 Task: Search for a stay in Dunhua, China from June 10 to June 25 for 4 guests, with a price range of 10,000 to 15,000, 4 bedrooms, 4 beds, Wifi, Free parking, TV, and self check-in.
Action: Mouse moved to (679, 109)
Screenshot: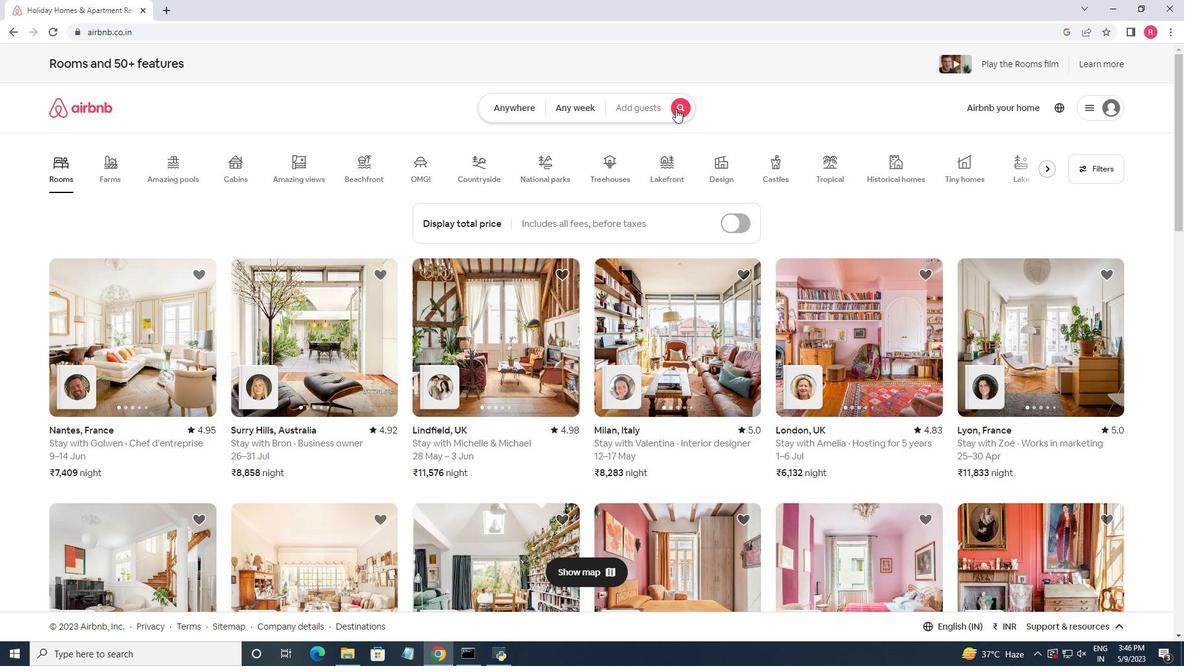 
Action: Mouse pressed left at (679, 109)
Screenshot: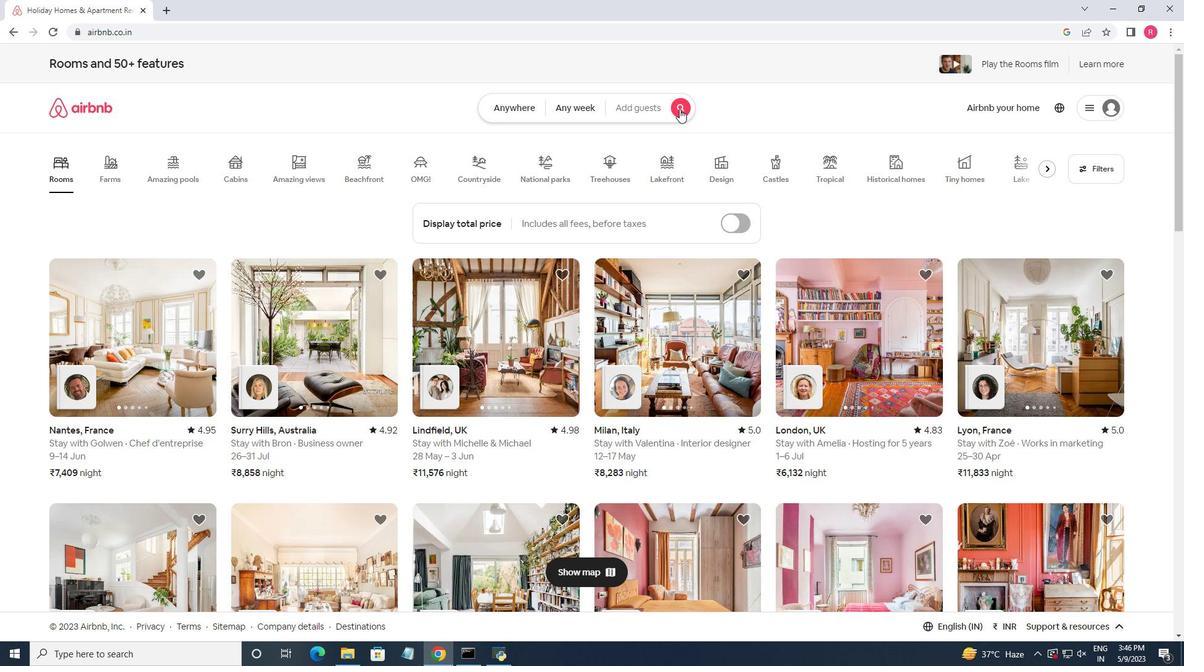
Action: Mouse moved to (429, 156)
Screenshot: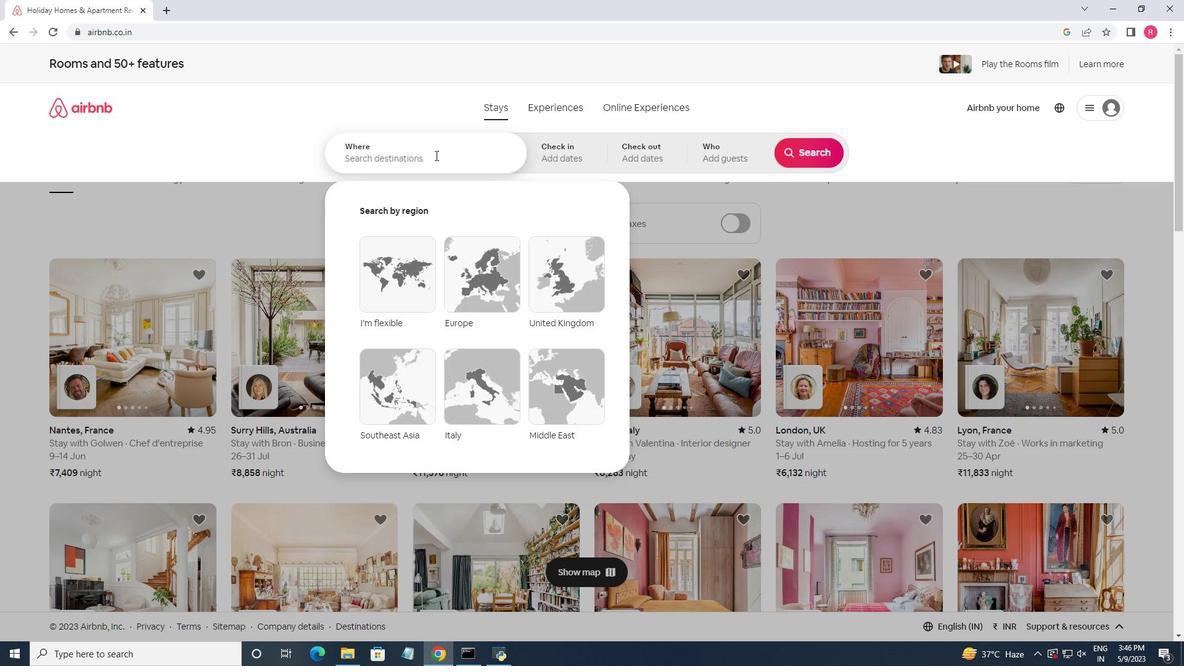 
Action: Mouse pressed left at (429, 156)
Screenshot: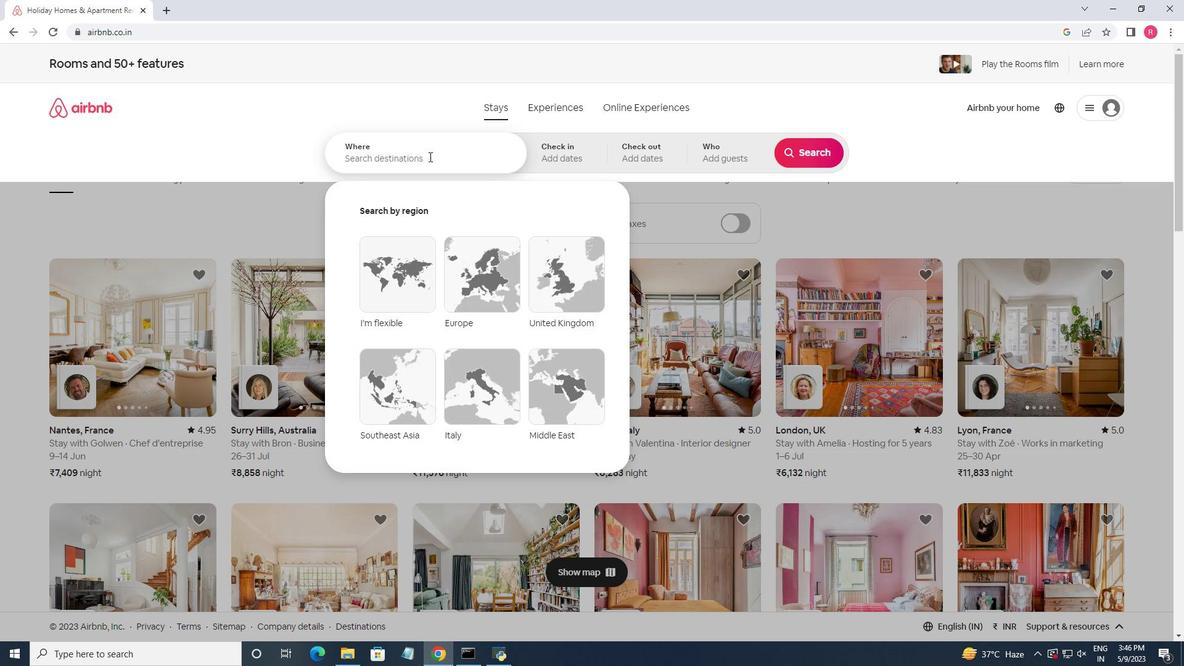 
Action: Key pressed <Key.shift>Dunhua,<Key.space><Key.shift>China
Screenshot: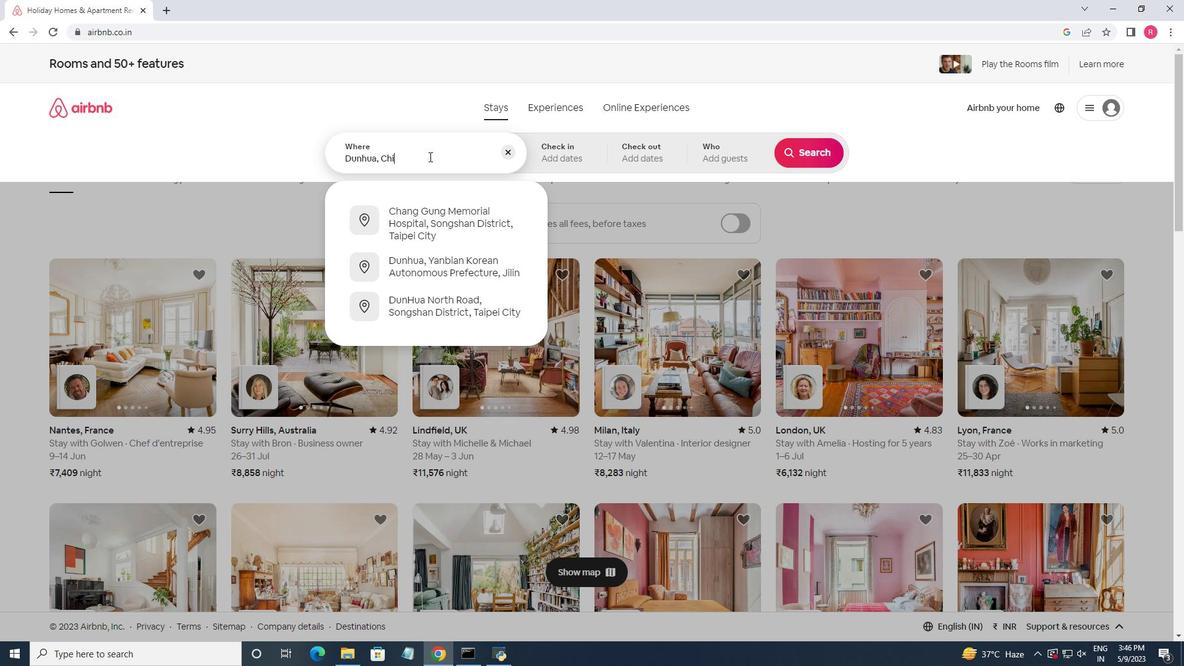 
Action: Mouse moved to (436, 139)
Screenshot: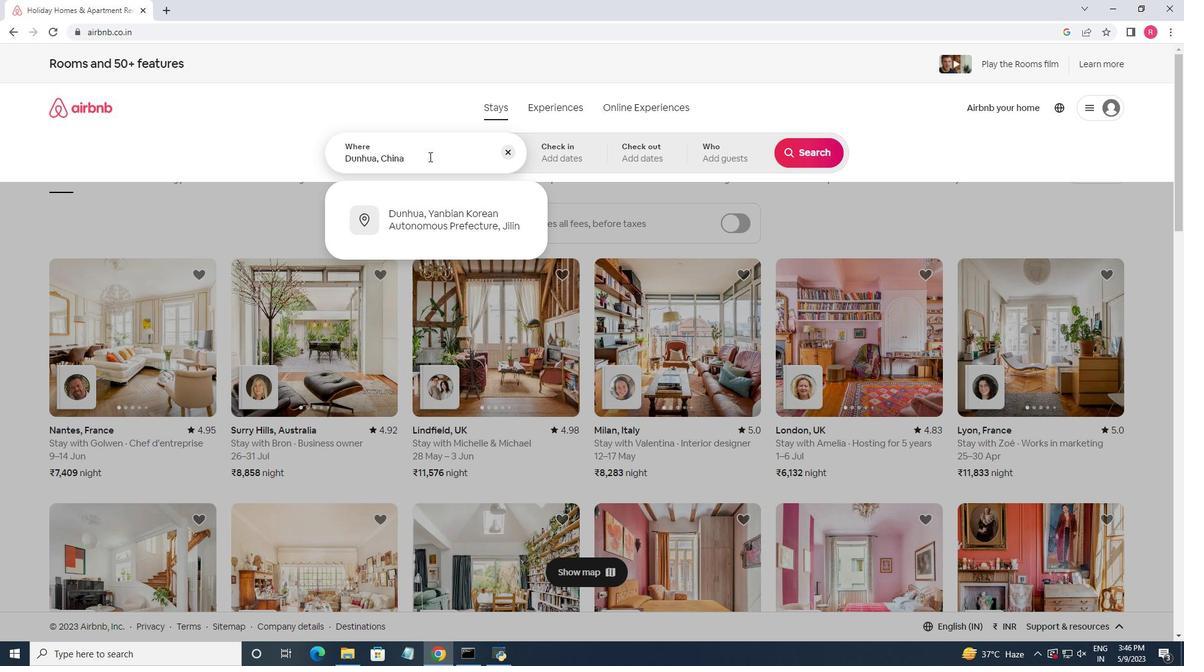 
Action: Key pressed <Key.enter>
Screenshot: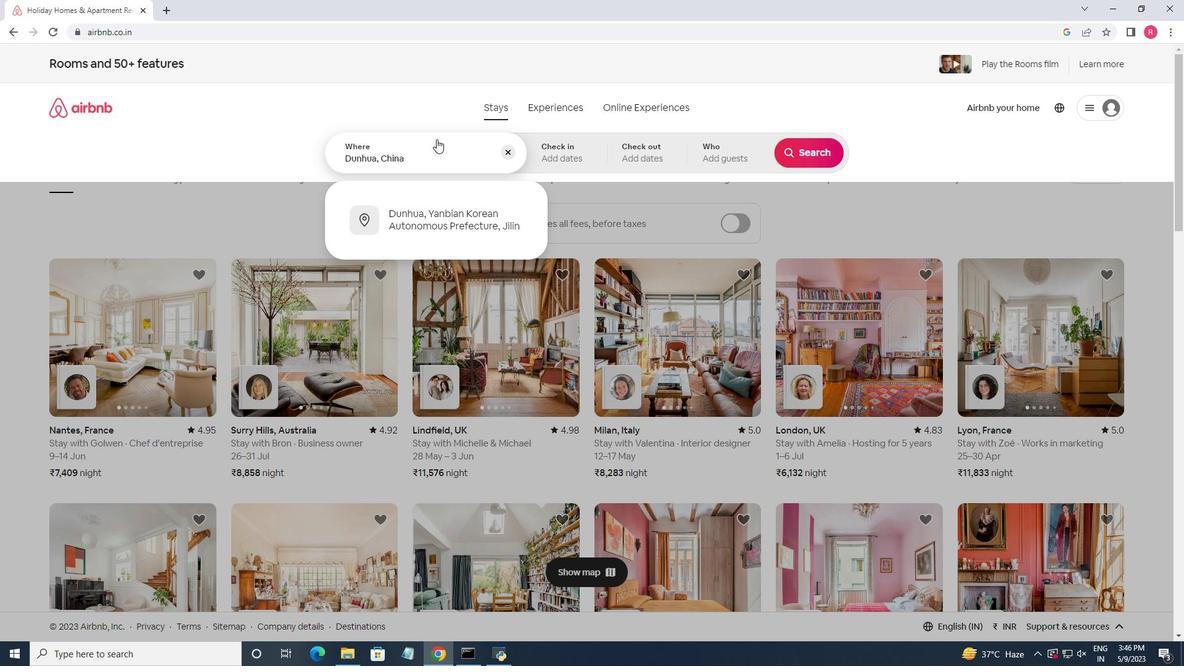 
Action: Mouse moved to (787, 334)
Screenshot: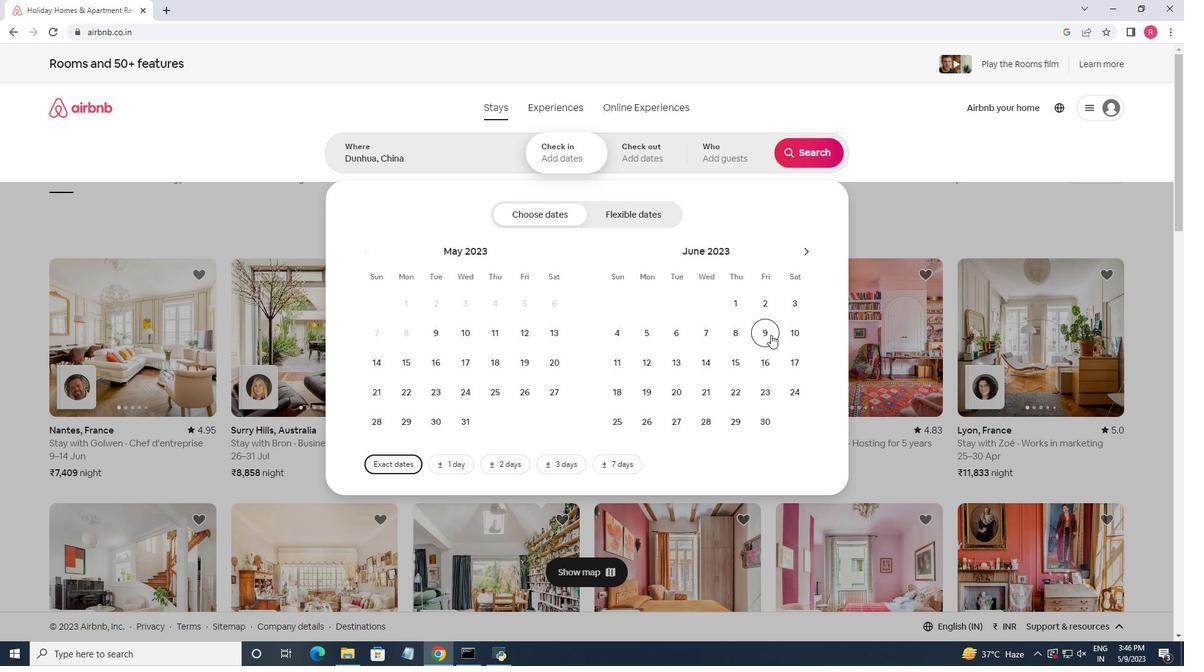 
Action: Mouse pressed left at (787, 334)
Screenshot: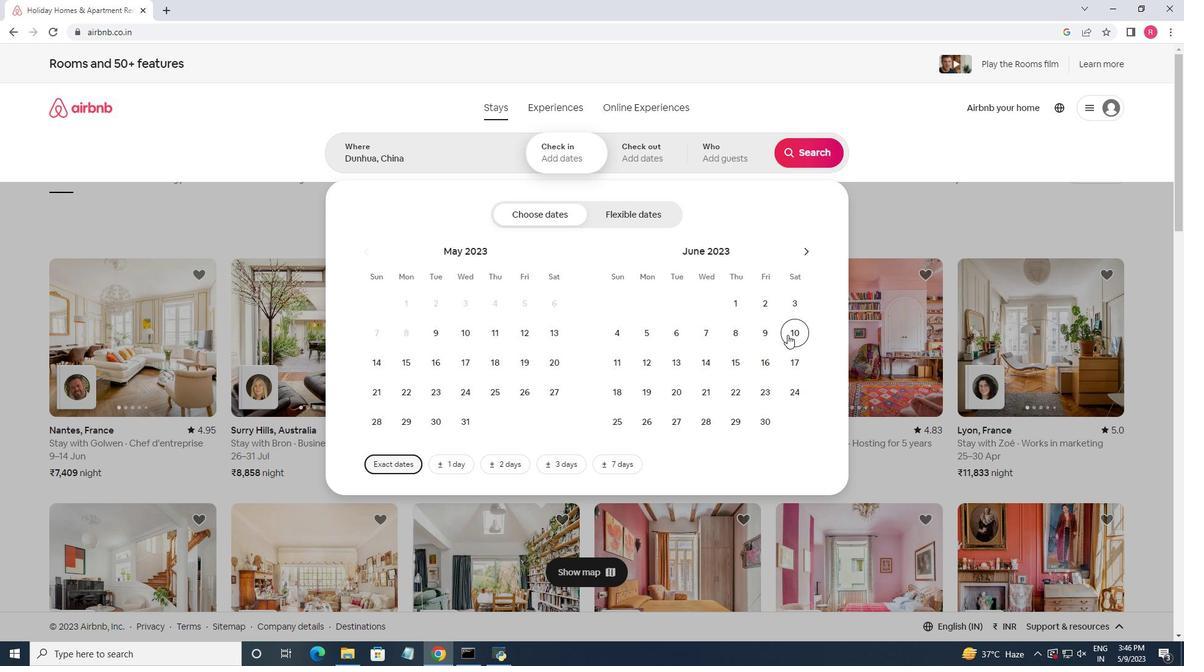 
Action: Mouse moved to (619, 421)
Screenshot: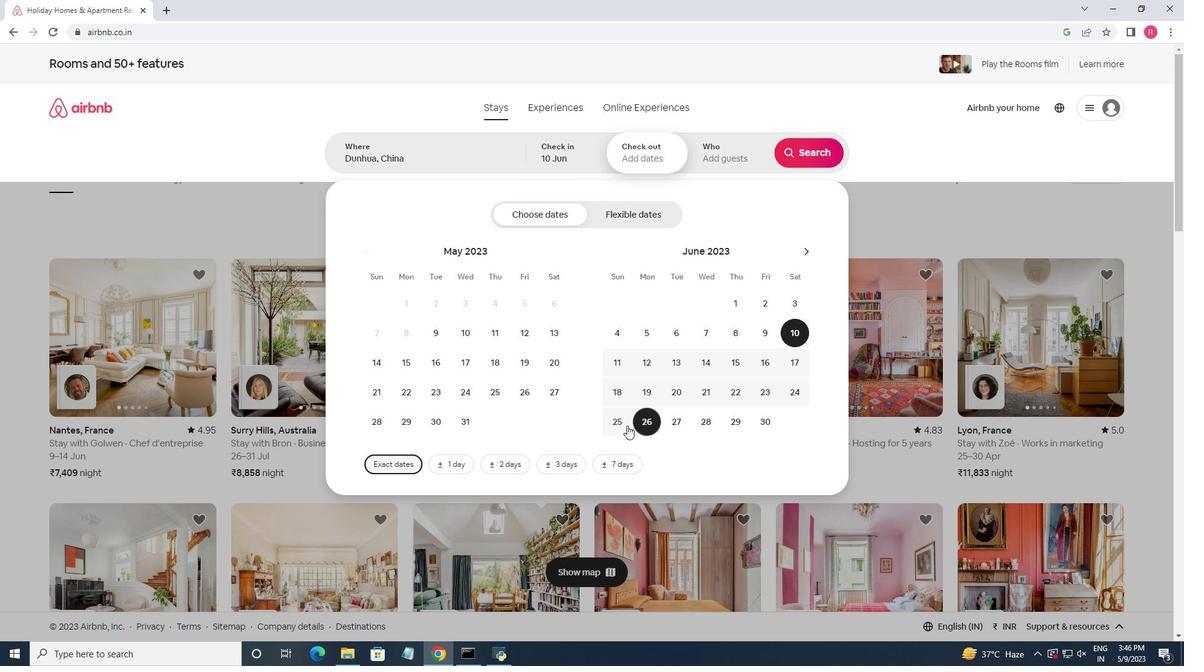
Action: Mouse pressed left at (619, 421)
Screenshot: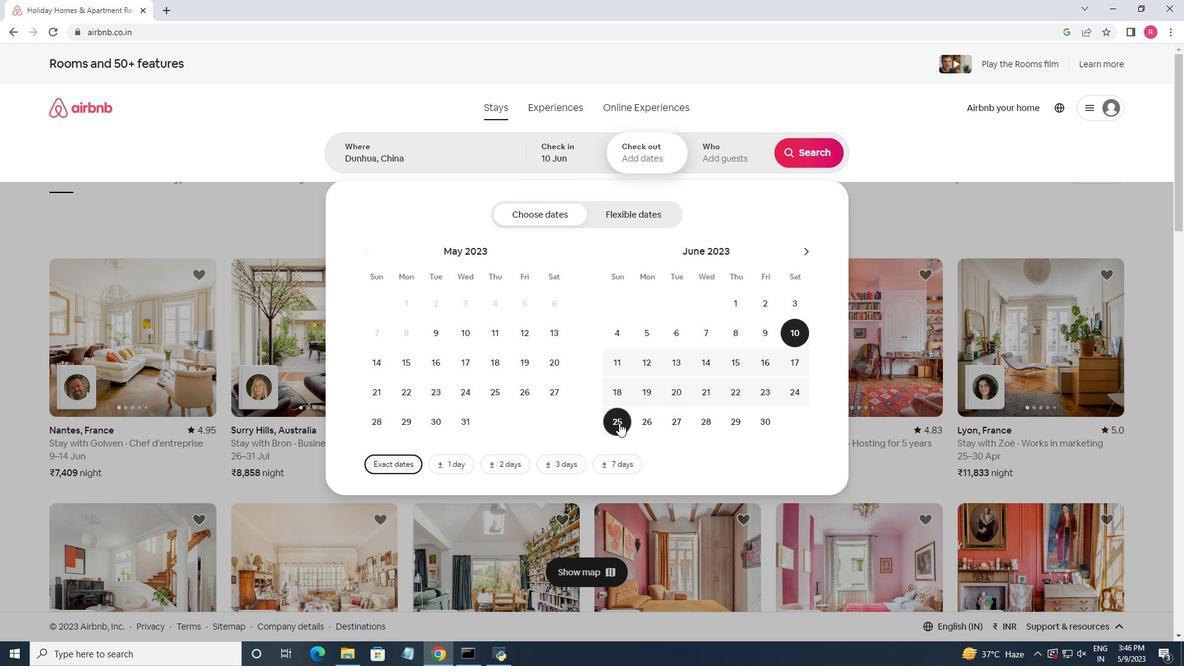 
Action: Mouse moved to (719, 159)
Screenshot: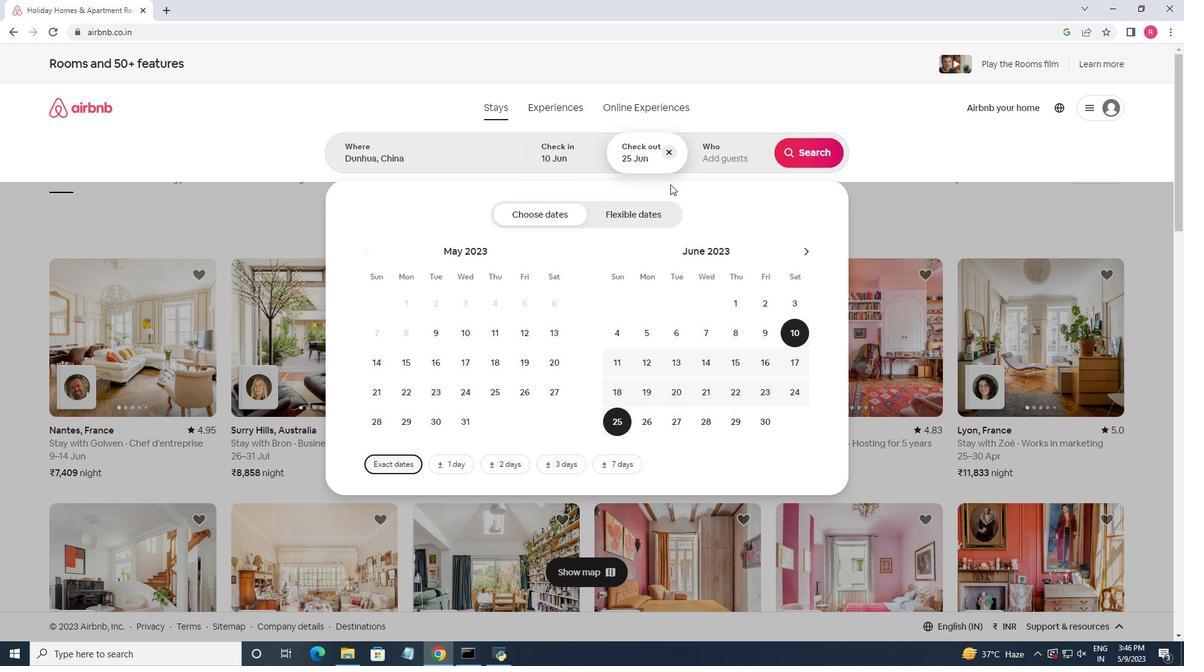 
Action: Mouse pressed left at (719, 159)
Screenshot: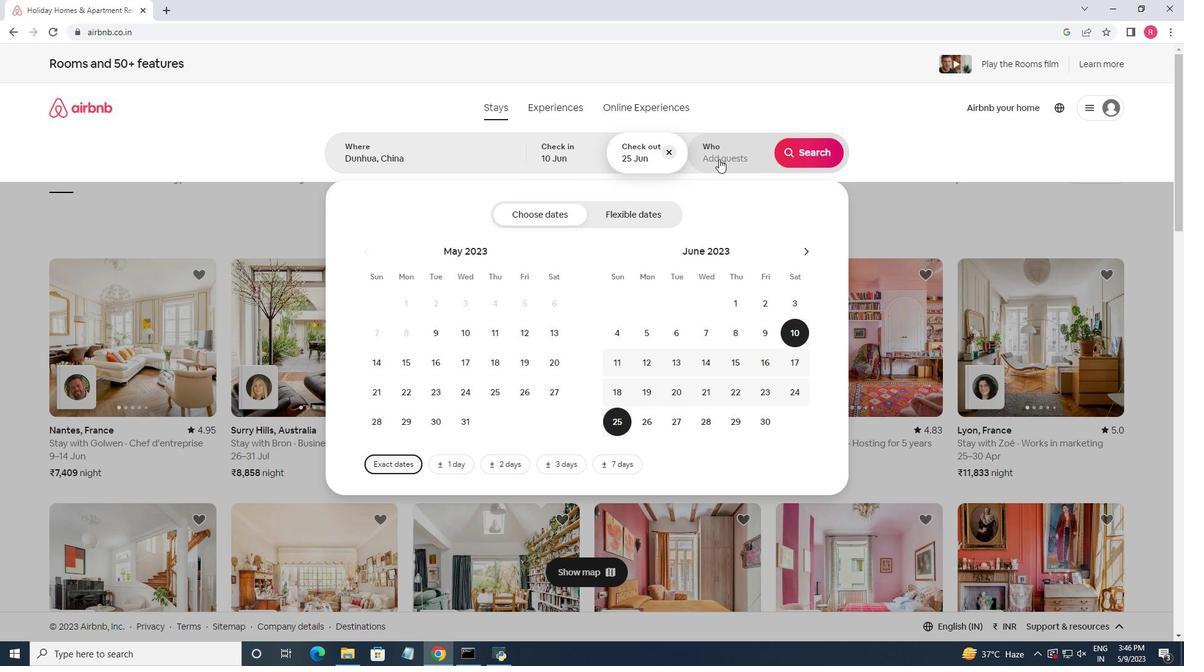 
Action: Mouse moved to (813, 222)
Screenshot: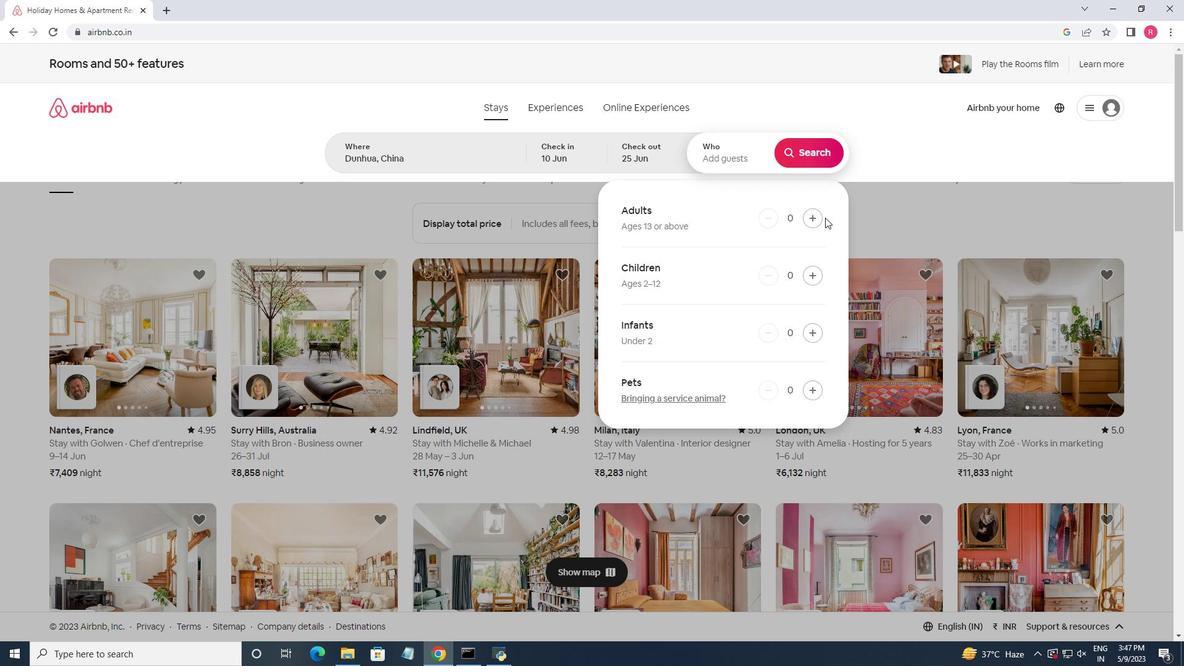 
Action: Mouse pressed left at (813, 222)
Screenshot: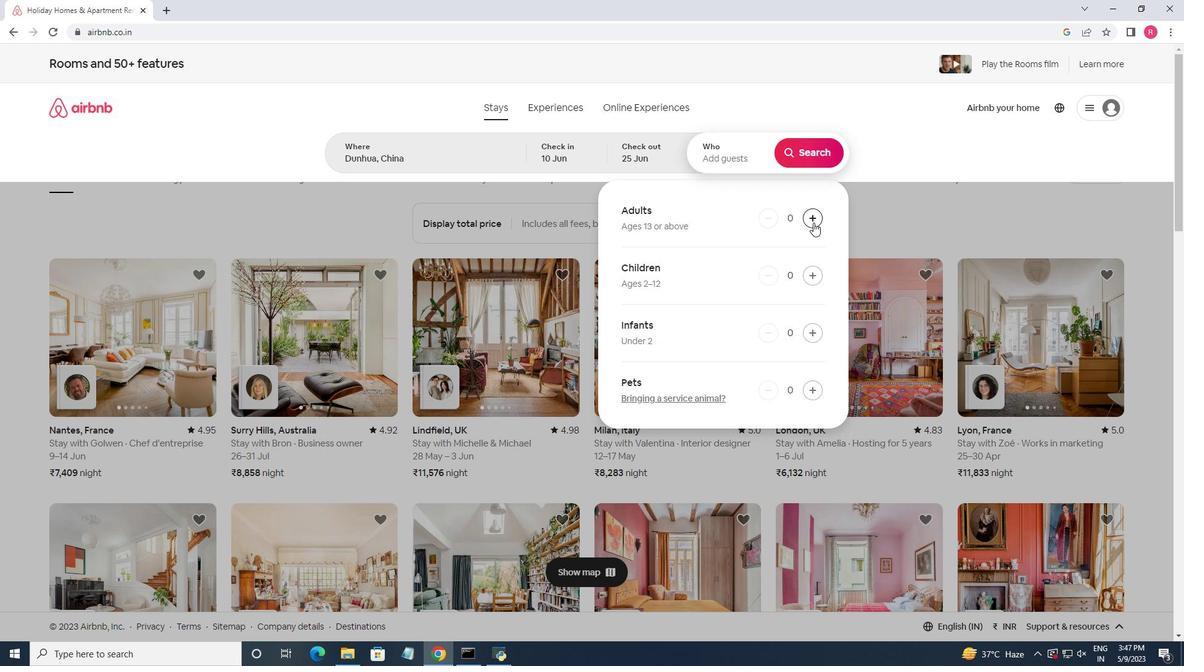 
Action: Mouse moved to (812, 222)
Screenshot: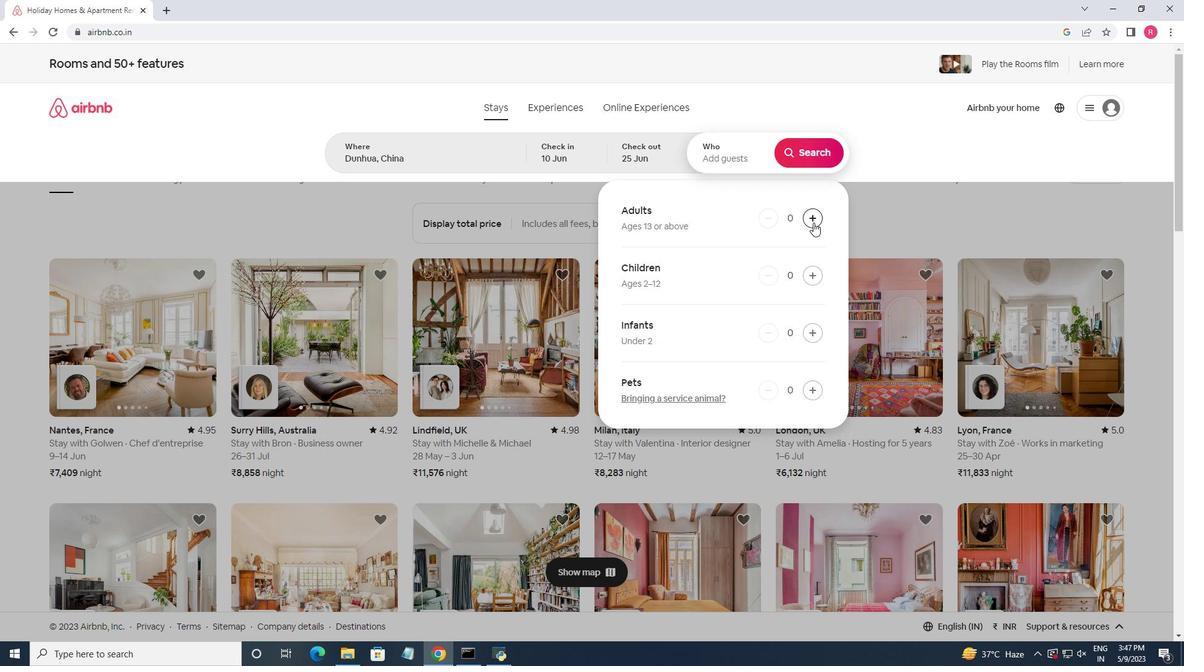 
Action: Mouse pressed left at (812, 222)
Screenshot: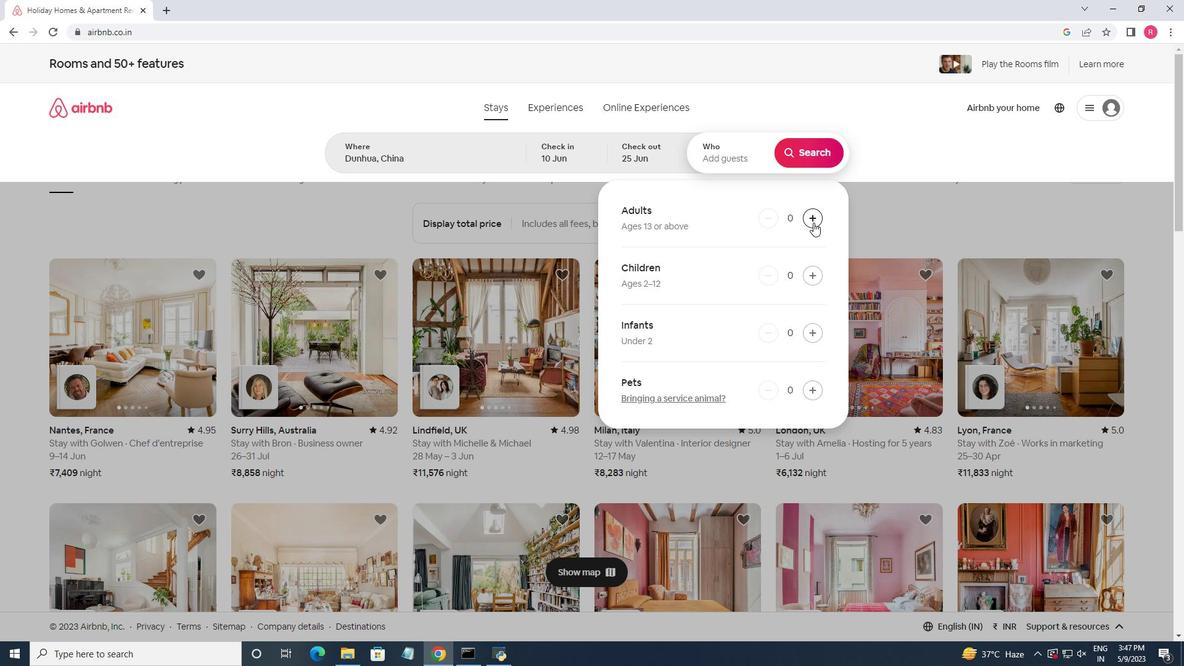 
Action: Mouse pressed left at (812, 222)
Screenshot: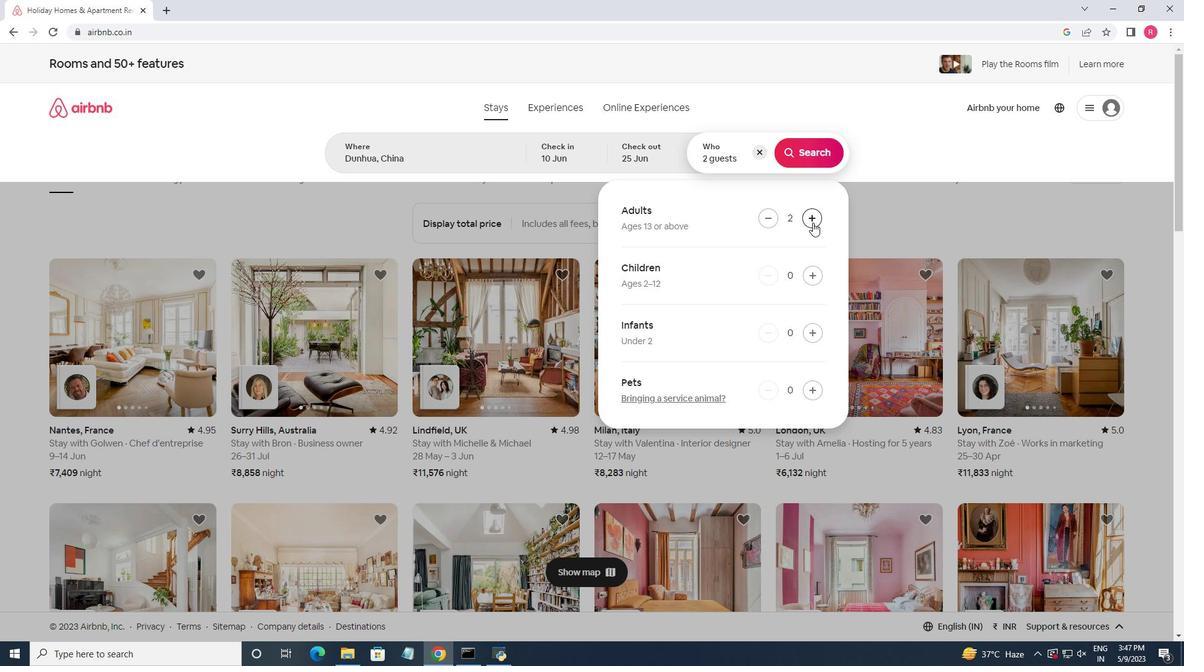 
Action: Mouse pressed left at (812, 222)
Screenshot: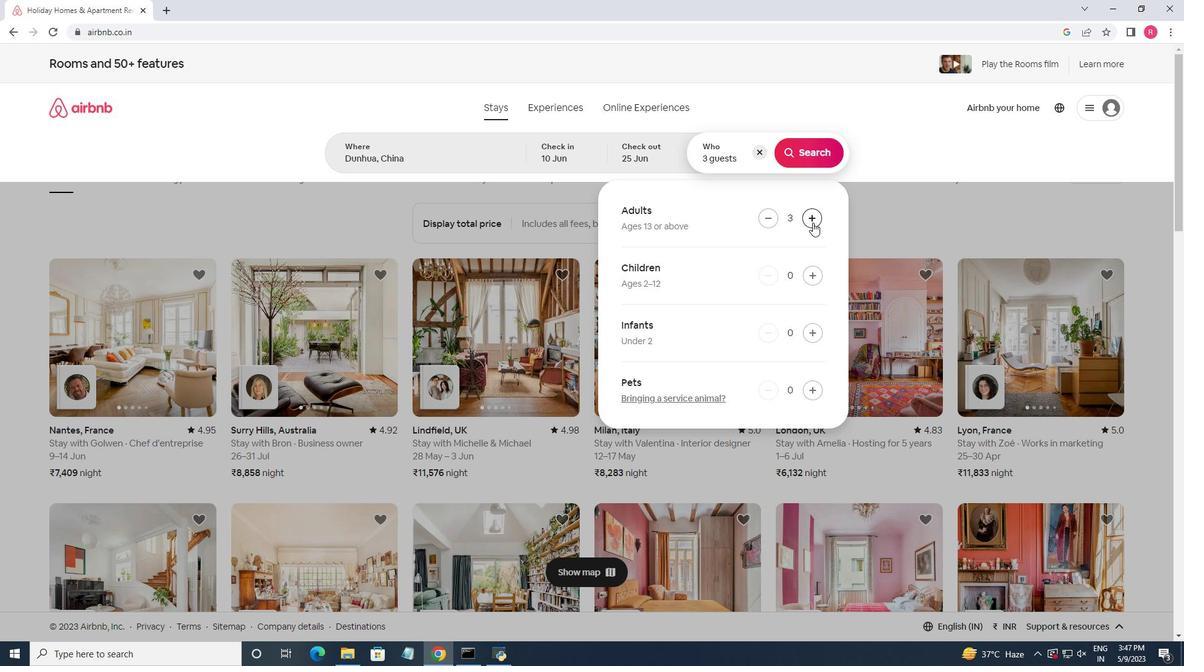 
Action: Mouse moved to (817, 159)
Screenshot: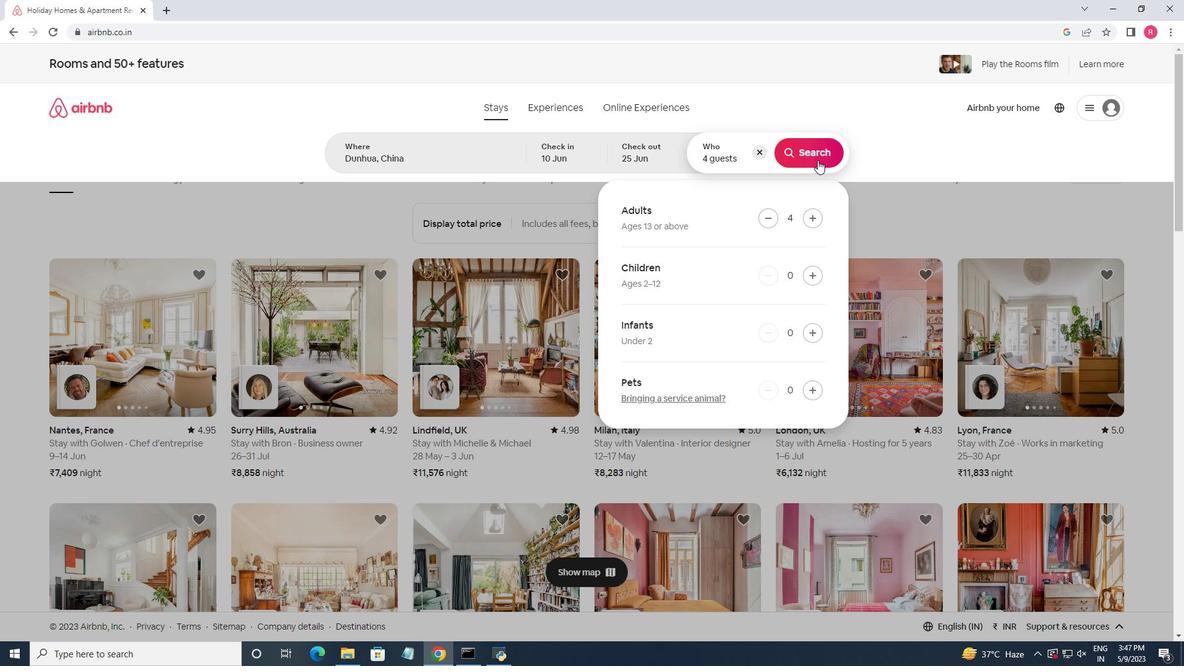 
Action: Mouse pressed left at (817, 159)
Screenshot: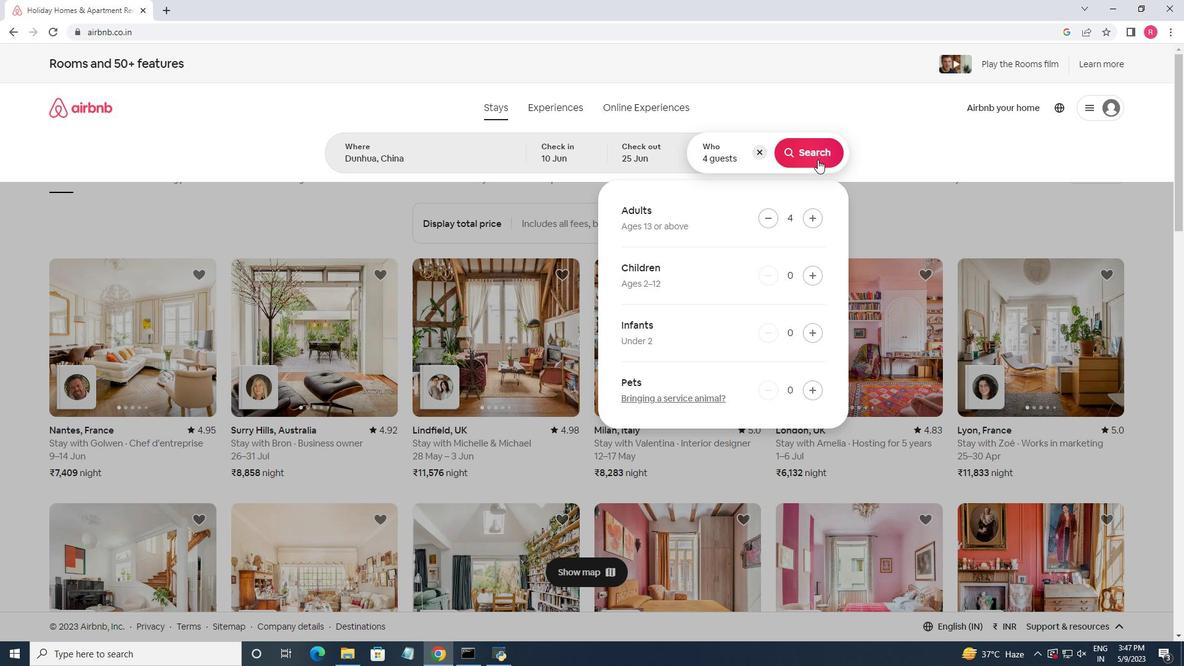 
Action: Mouse moved to (1129, 112)
Screenshot: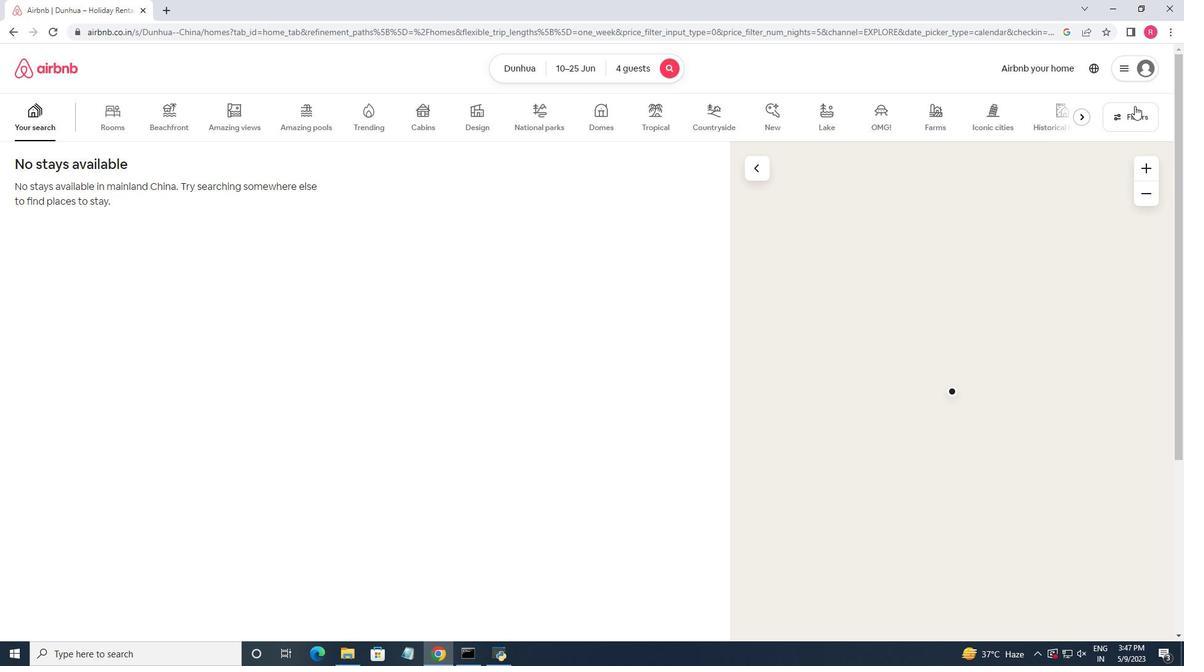 
Action: Mouse pressed left at (1129, 112)
Screenshot: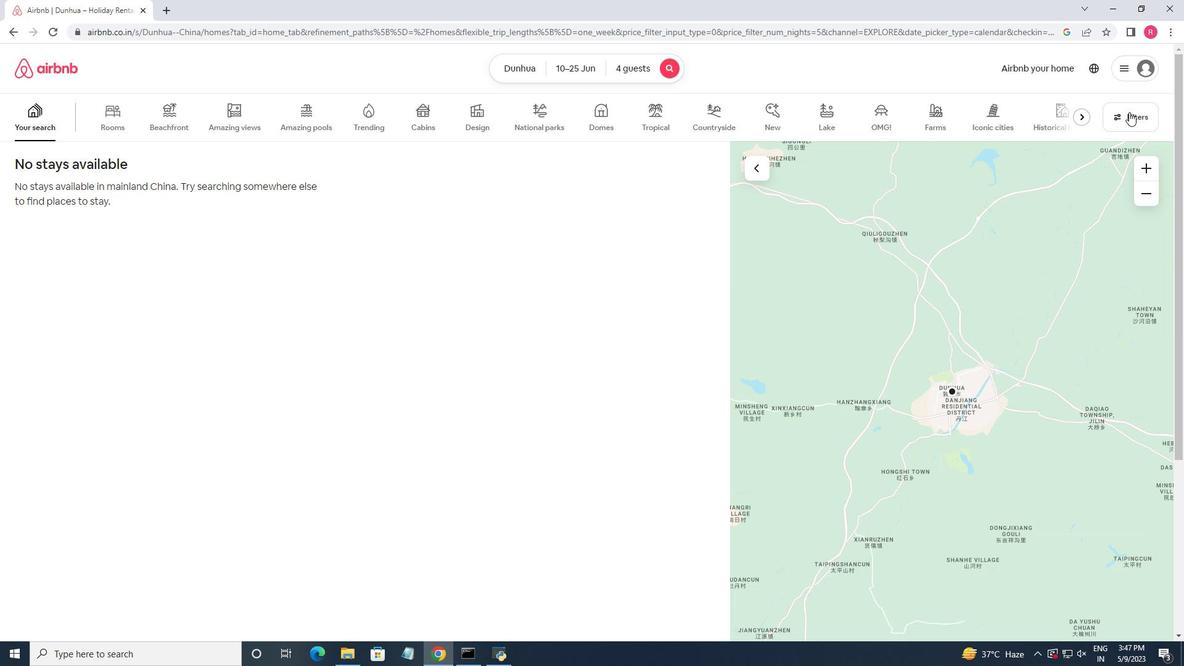 
Action: Mouse moved to (423, 423)
Screenshot: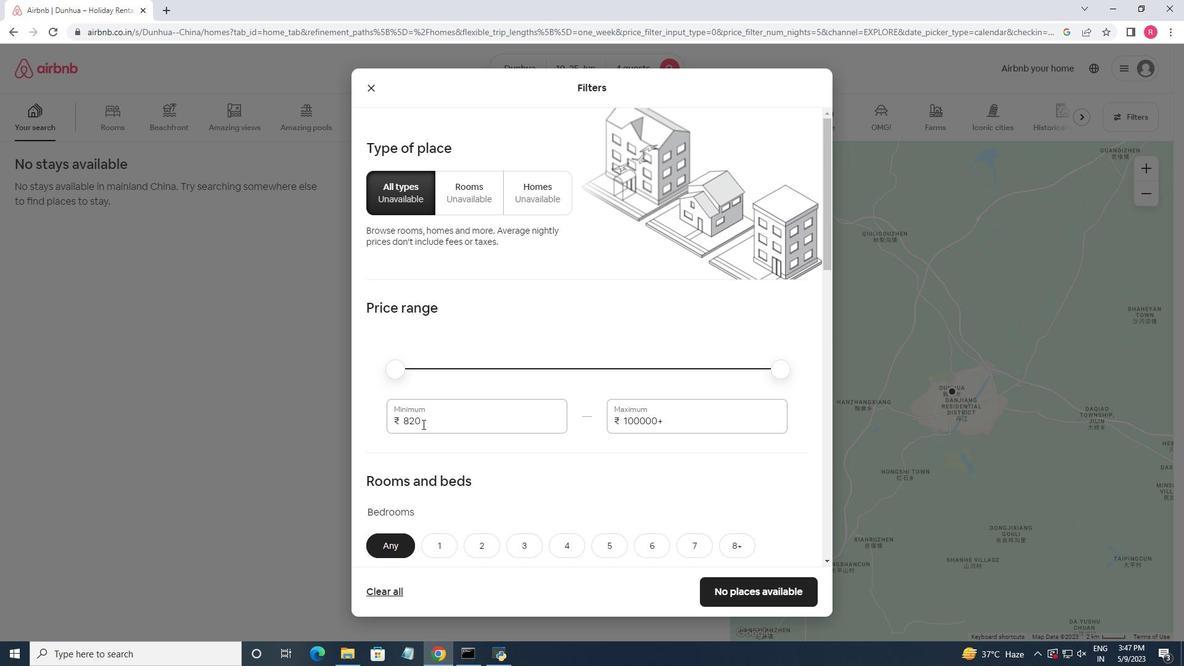 
Action: Mouse pressed left at (423, 423)
Screenshot: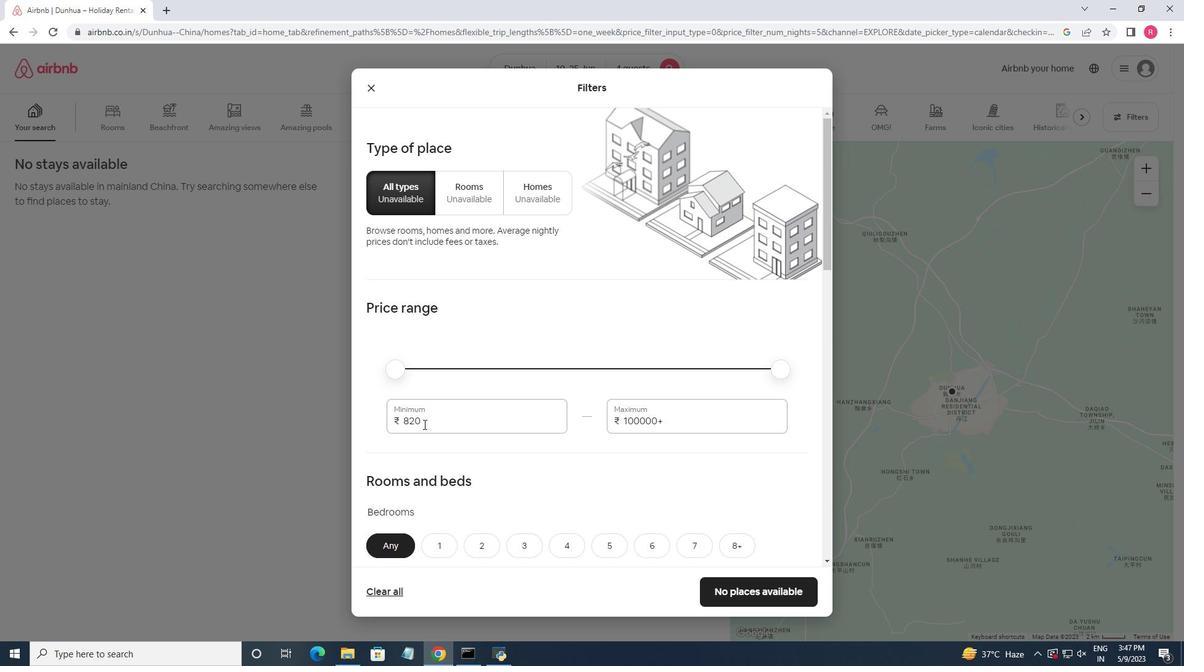 
Action: Mouse pressed left at (423, 423)
Screenshot: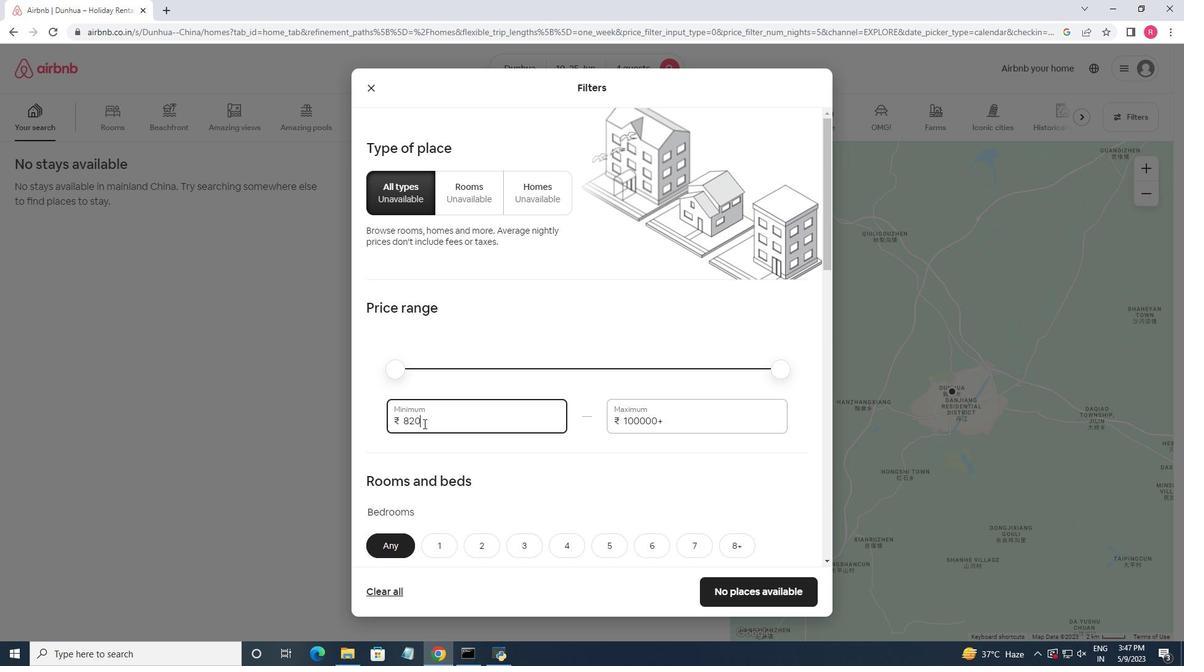 
Action: Key pressed 10000<Key.tab>15000
Screenshot: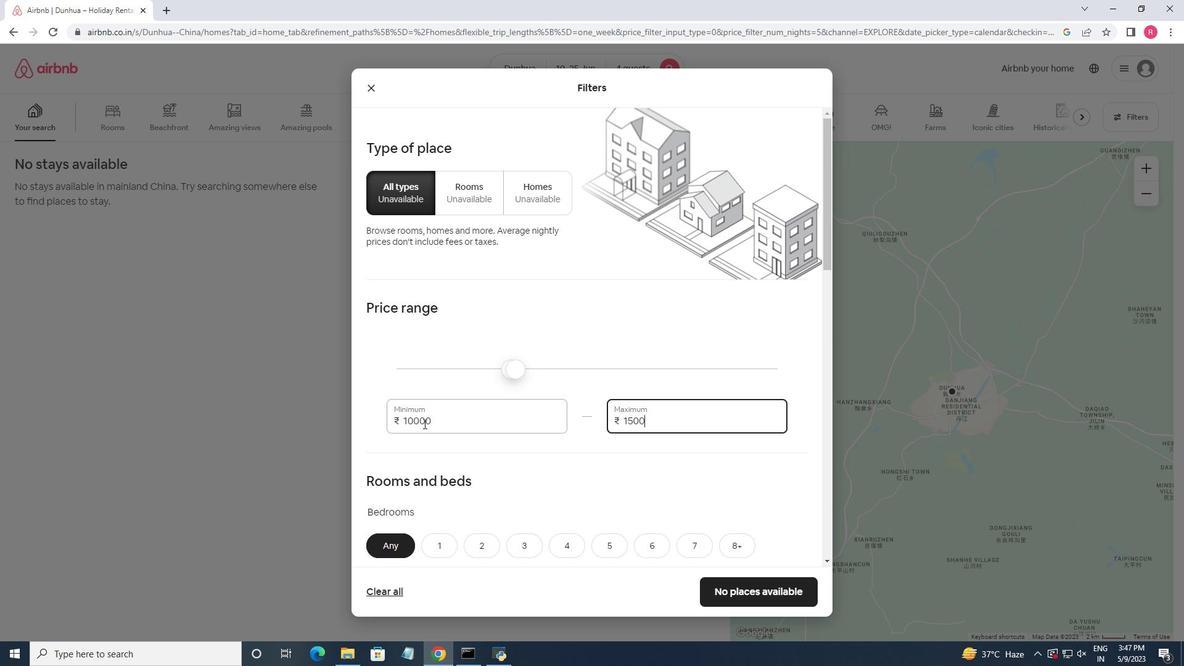 
Action: Mouse moved to (506, 447)
Screenshot: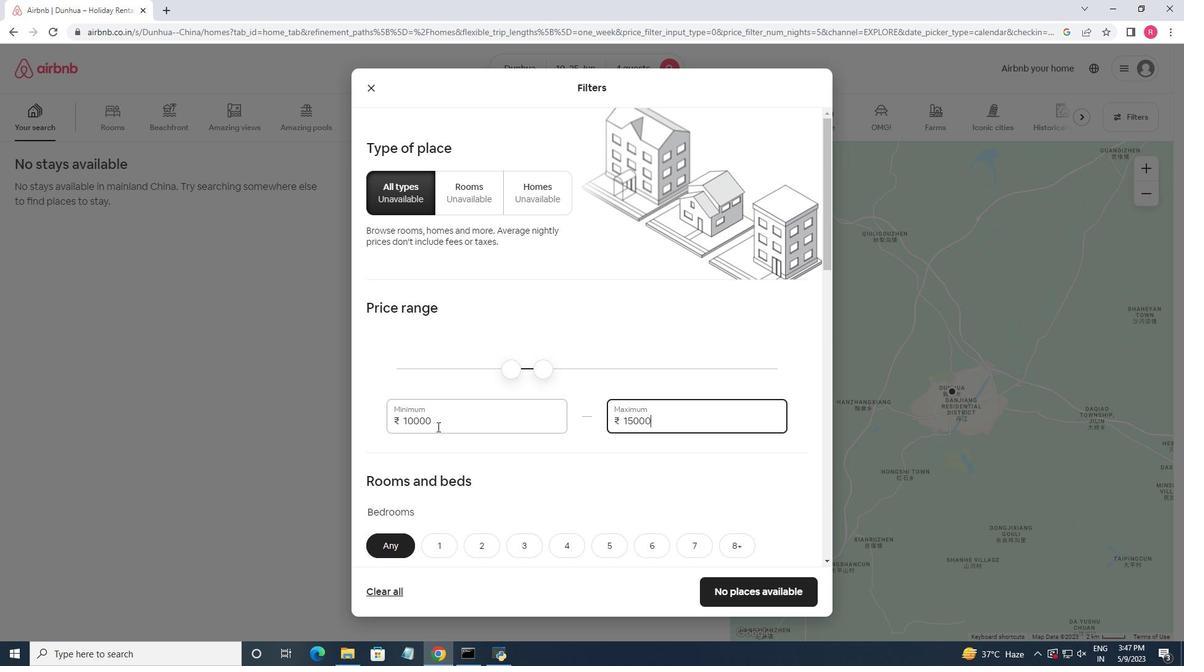 
Action: Mouse scrolled (506, 446) with delta (0, 0)
Screenshot: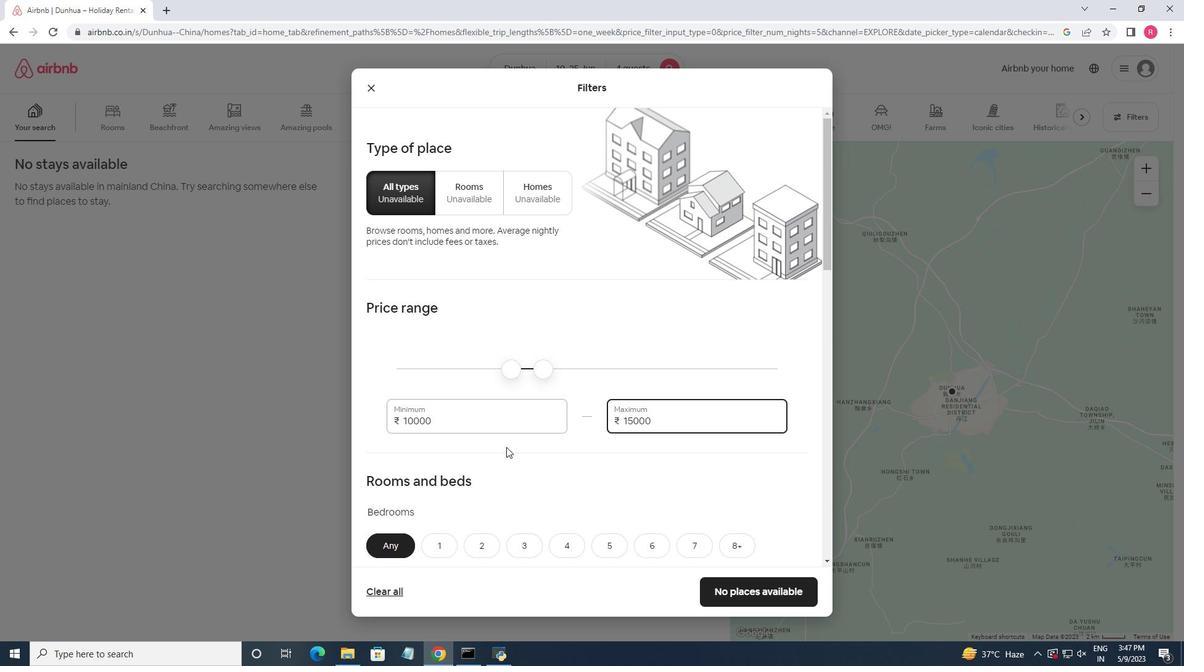 
Action: Mouse moved to (571, 480)
Screenshot: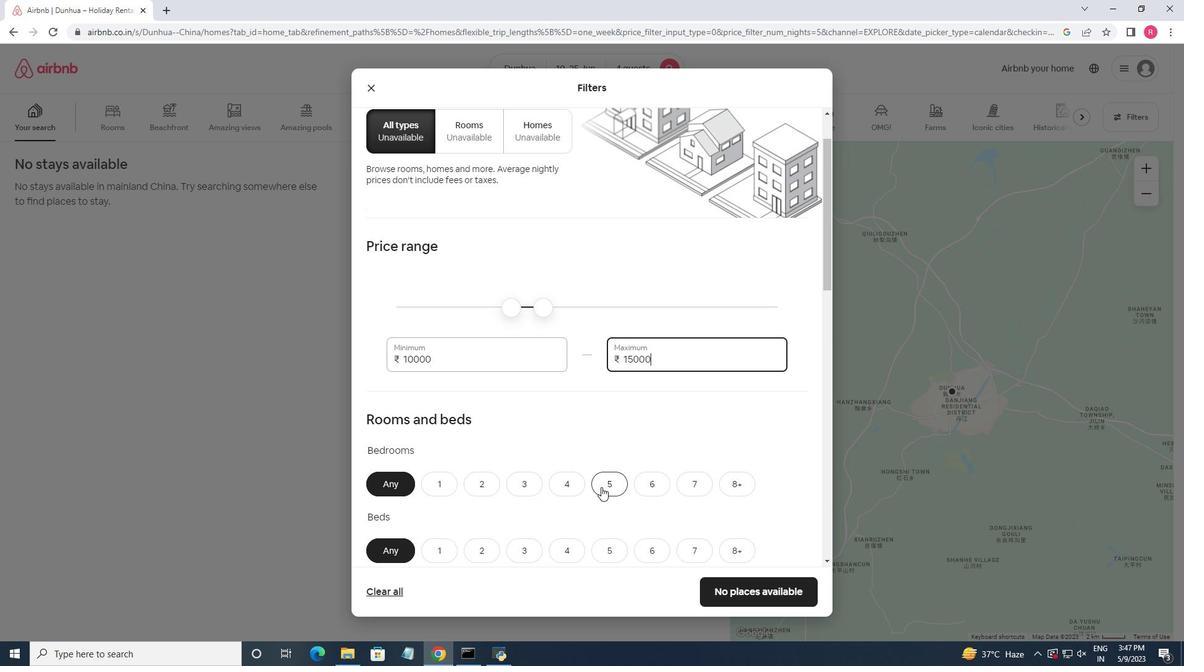 
Action: Mouse pressed left at (571, 480)
Screenshot: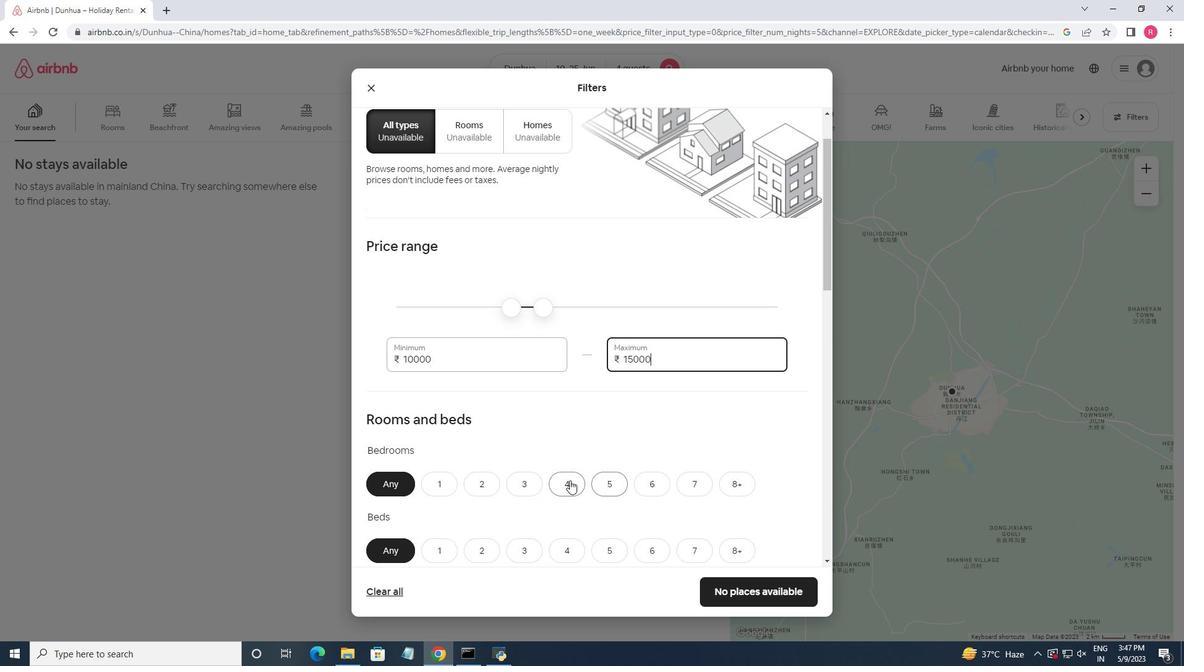 
Action: Mouse moved to (568, 544)
Screenshot: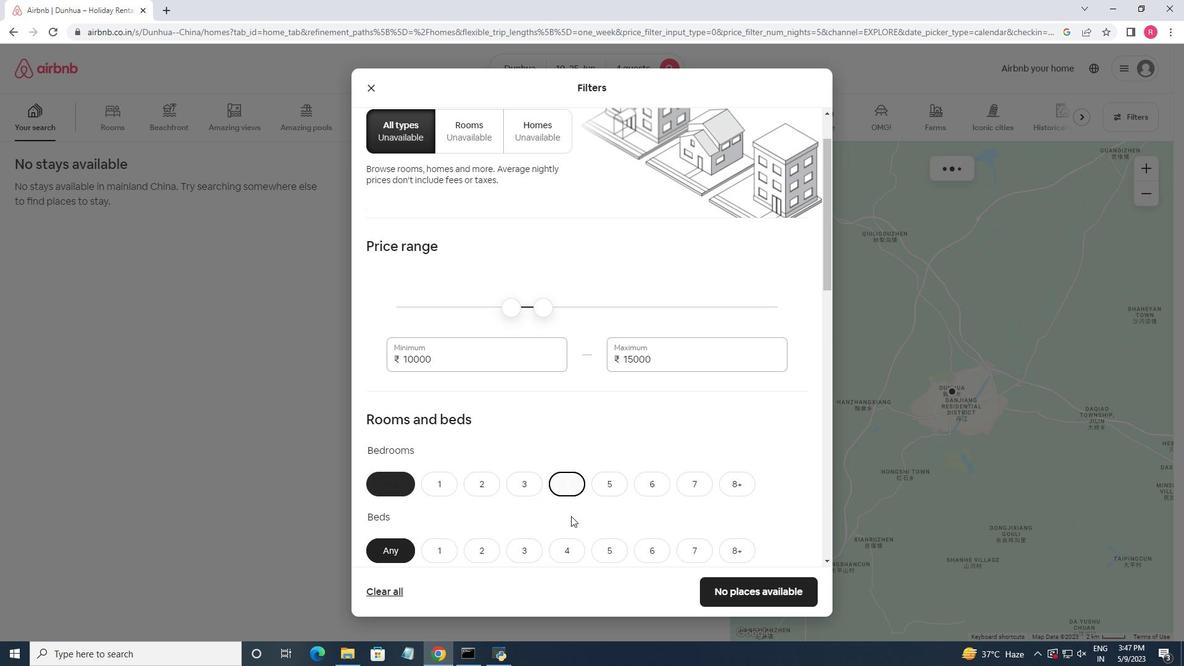 
Action: Mouse pressed left at (568, 544)
Screenshot: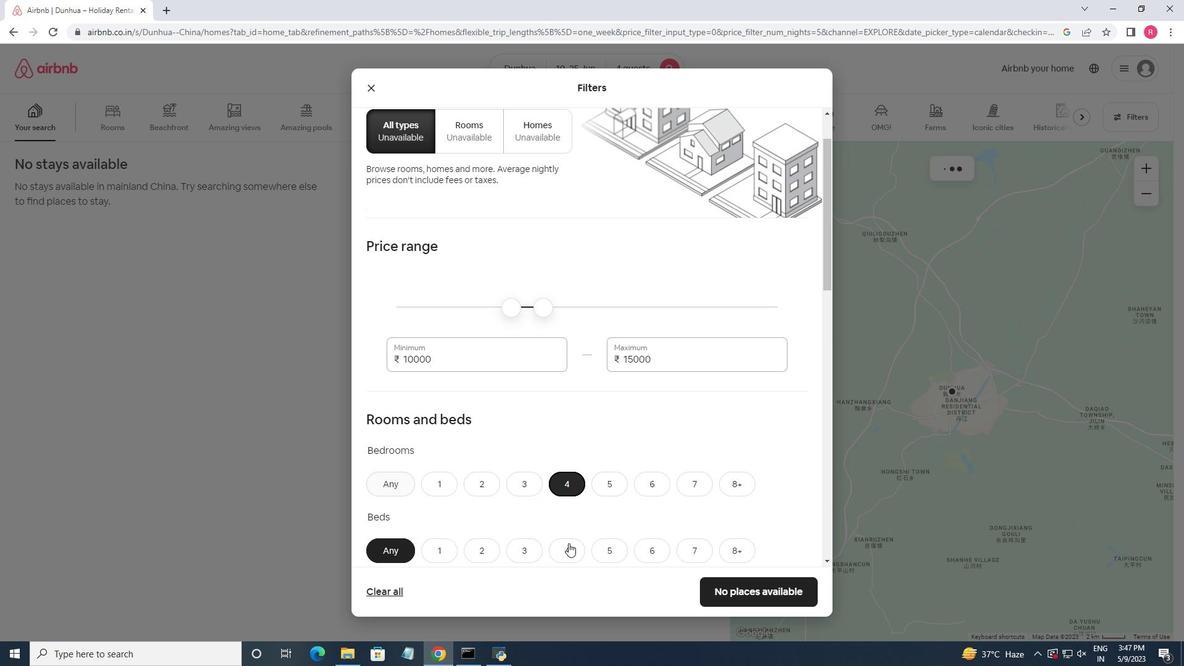 
Action: Mouse moved to (597, 450)
Screenshot: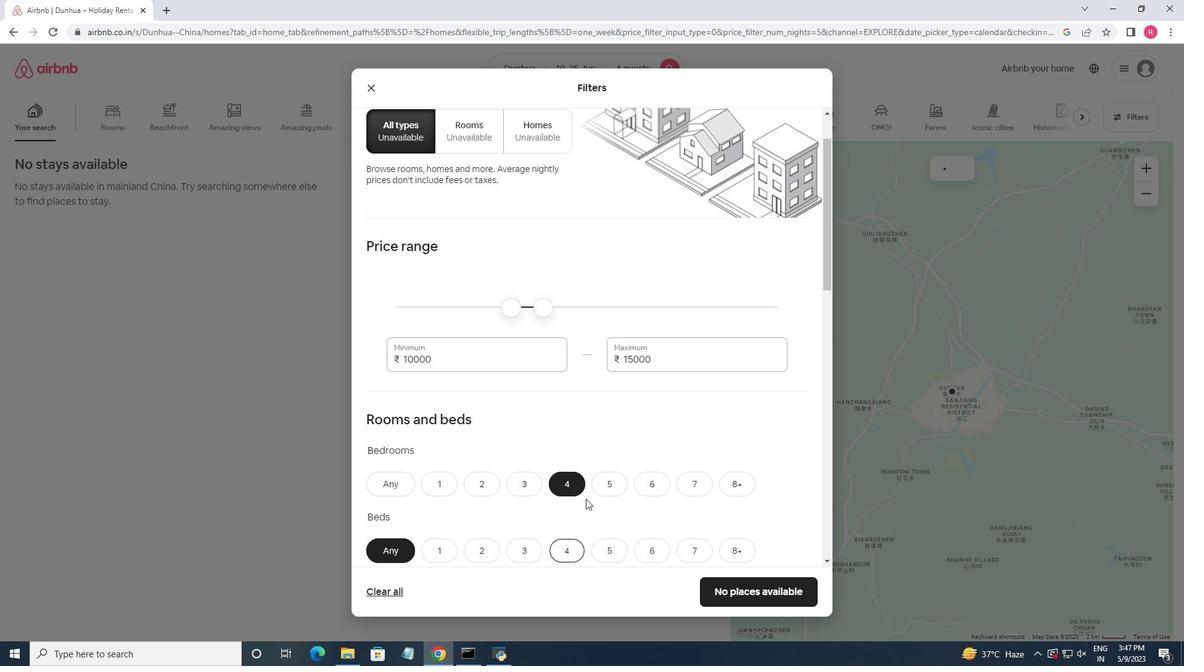 
Action: Mouse scrolled (597, 449) with delta (0, 0)
Screenshot: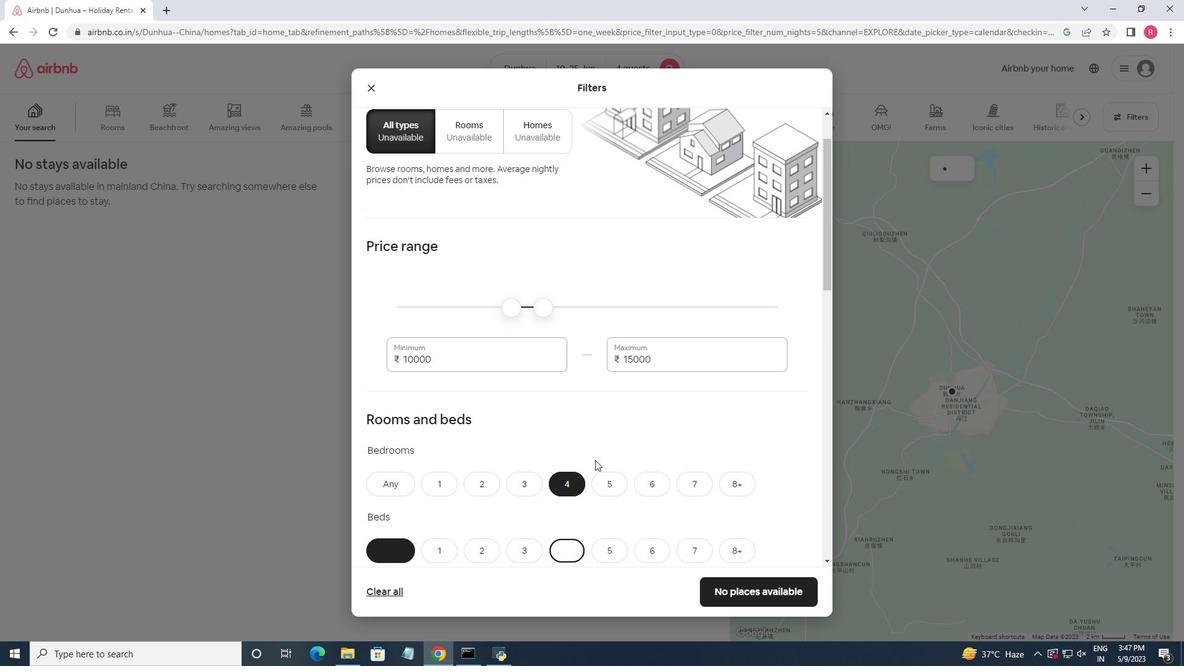 
Action: Mouse scrolled (597, 449) with delta (0, 0)
Screenshot: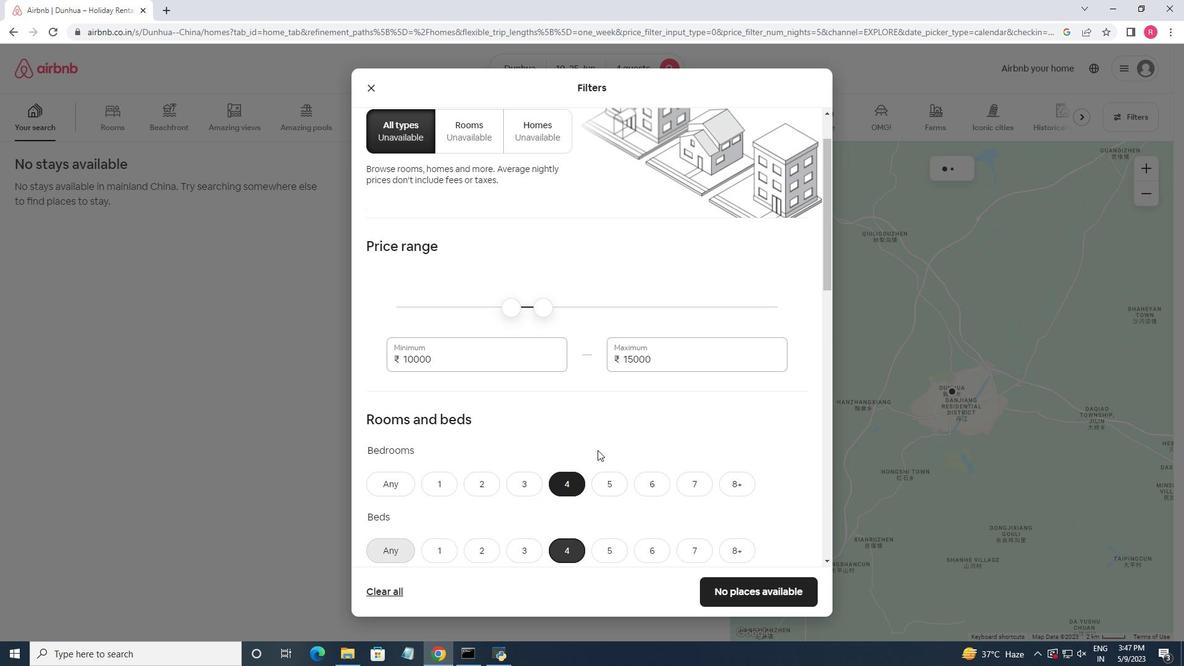 
Action: Mouse scrolled (597, 449) with delta (0, 0)
Screenshot: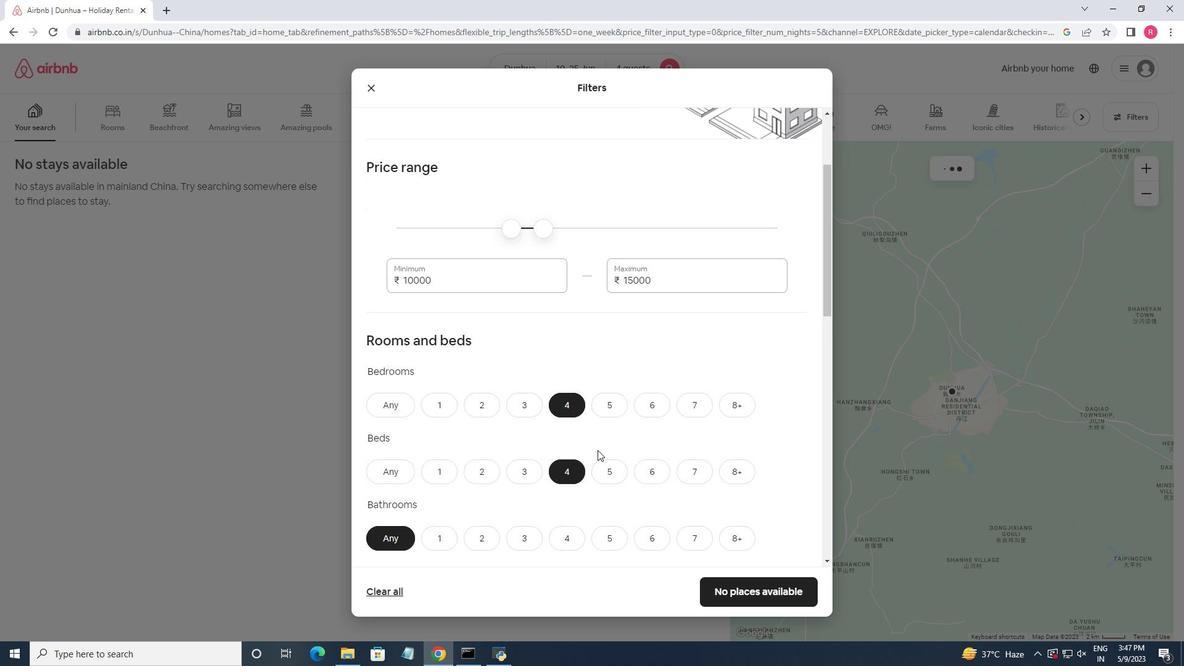 
Action: Mouse moved to (566, 444)
Screenshot: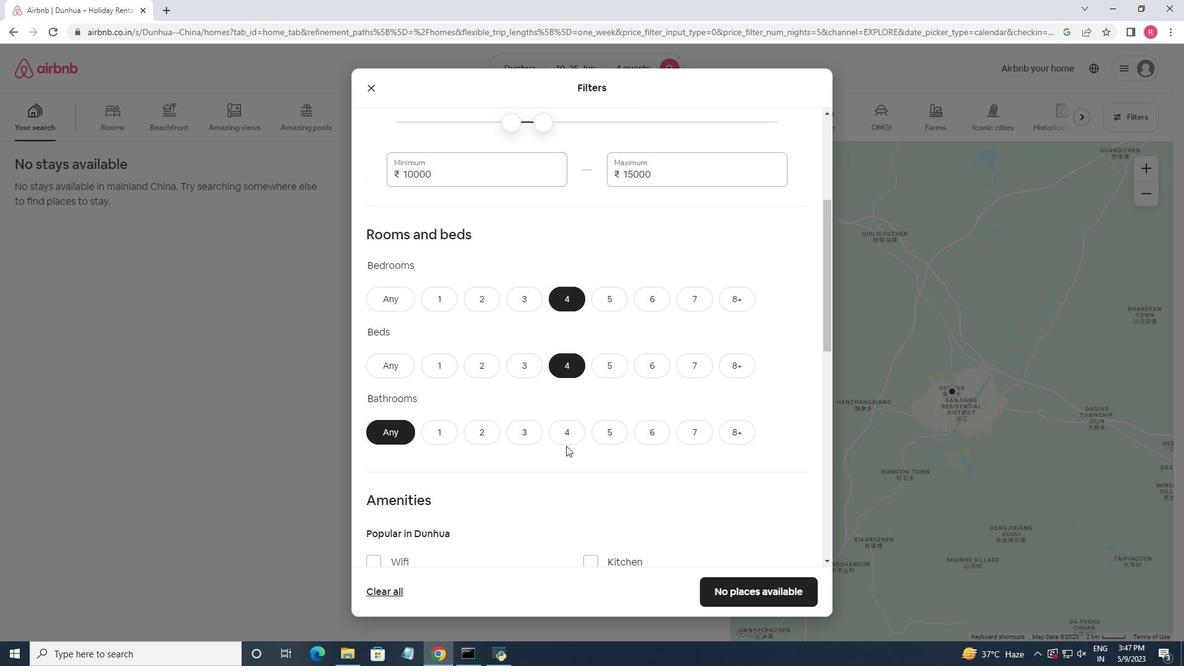 
Action: Mouse pressed left at (566, 444)
Screenshot: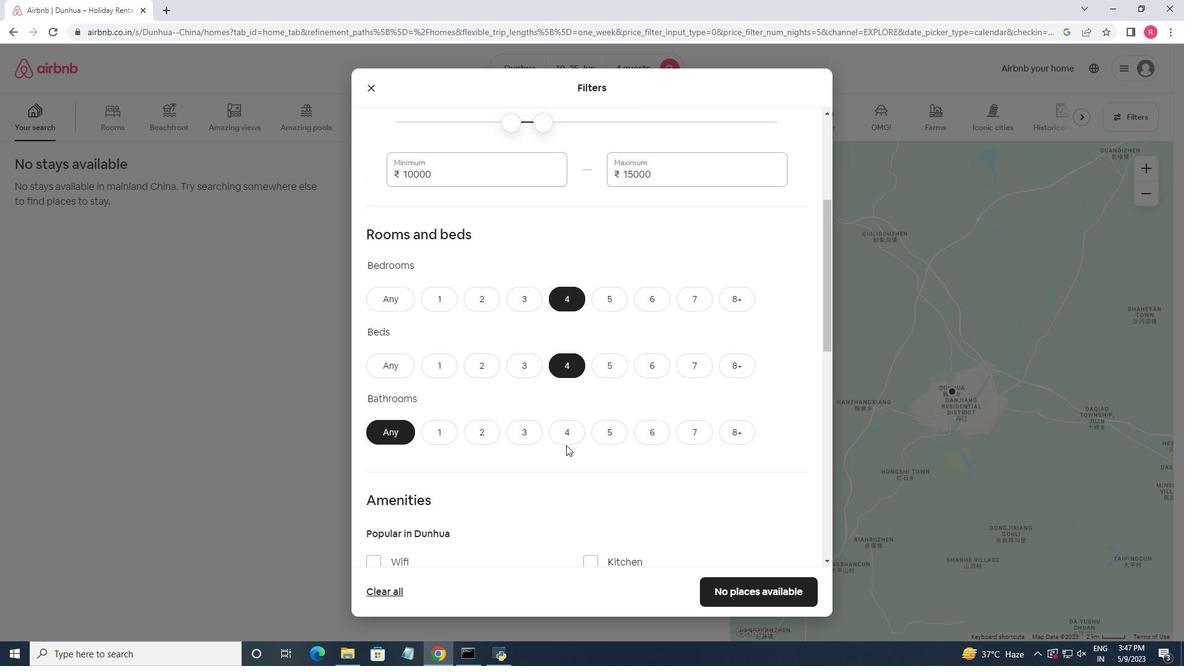 
Action: Mouse moved to (605, 393)
Screenshot: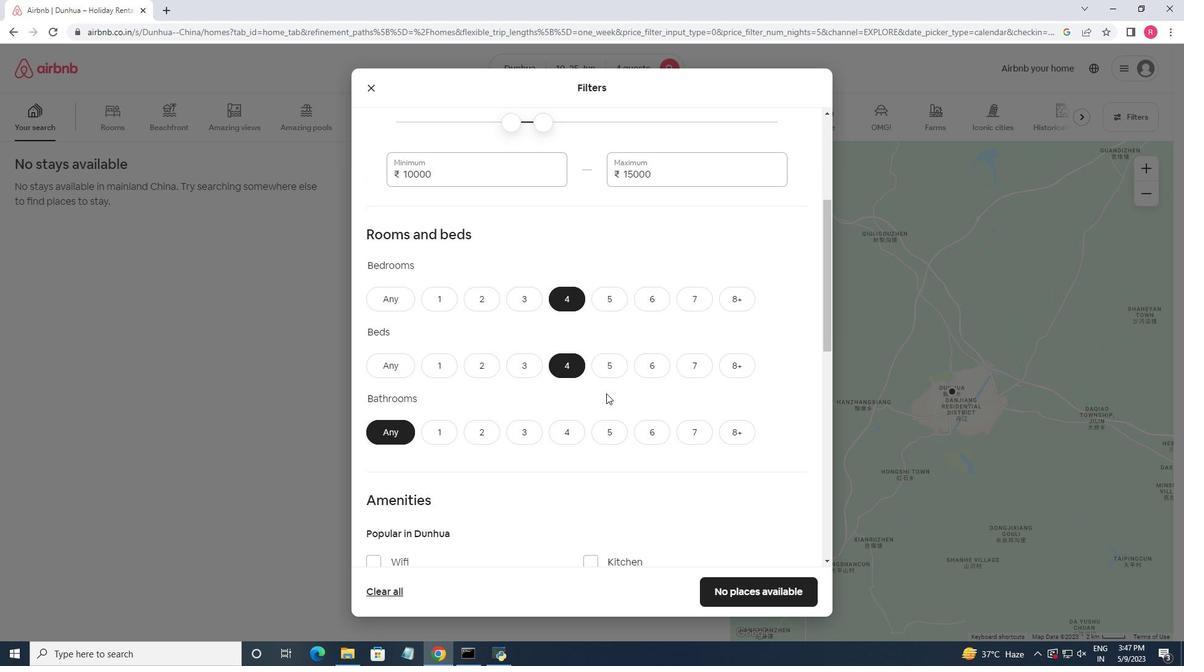 
Action: Mouse scrolled (605, 392) with delta (0, 0)
Screenshot: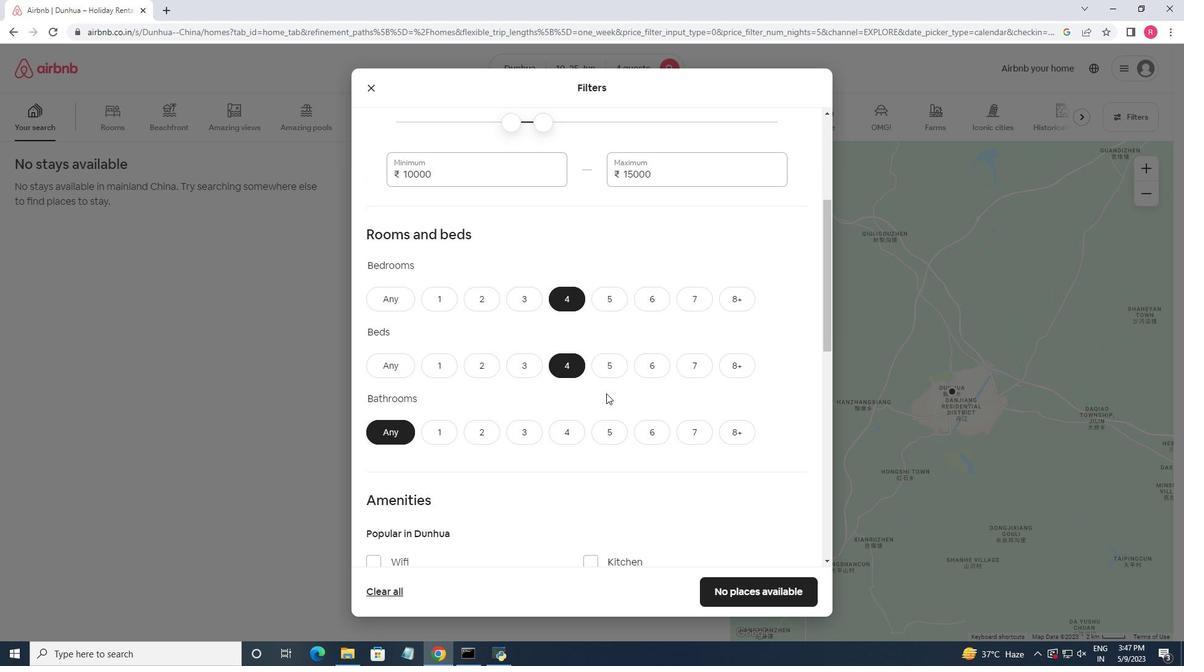 
Action: Mouse scrolled (605, 392) with delta (0, 0)
Screenshot: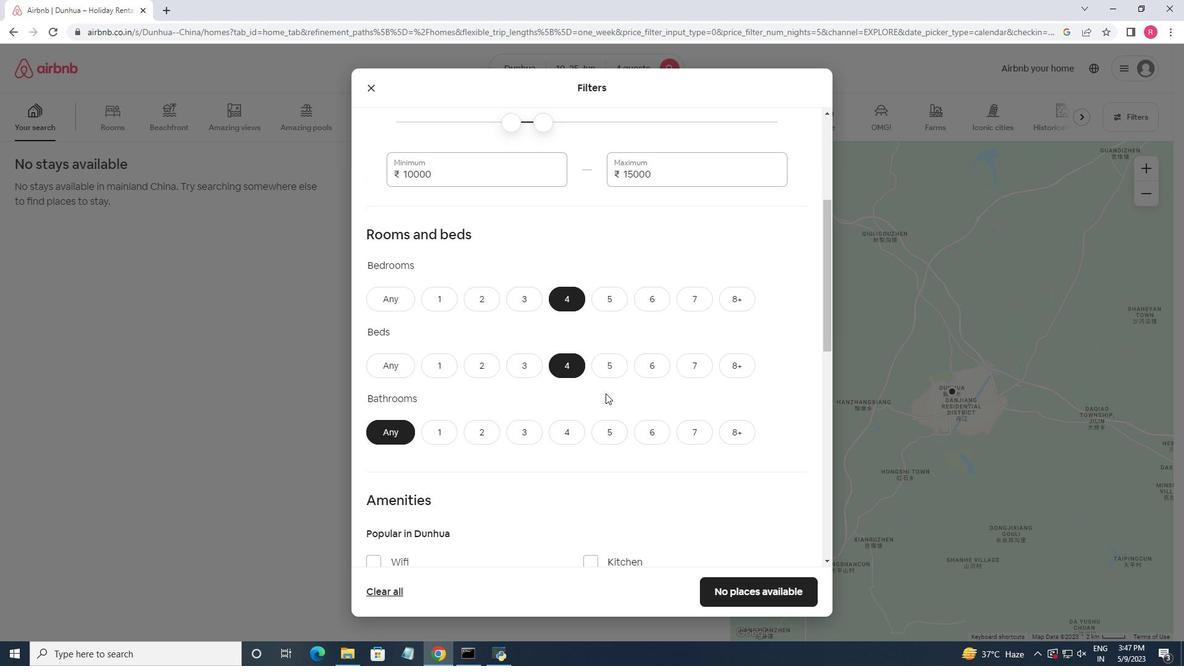 
Action: Mouse moved to (563, 397)
Screenshot: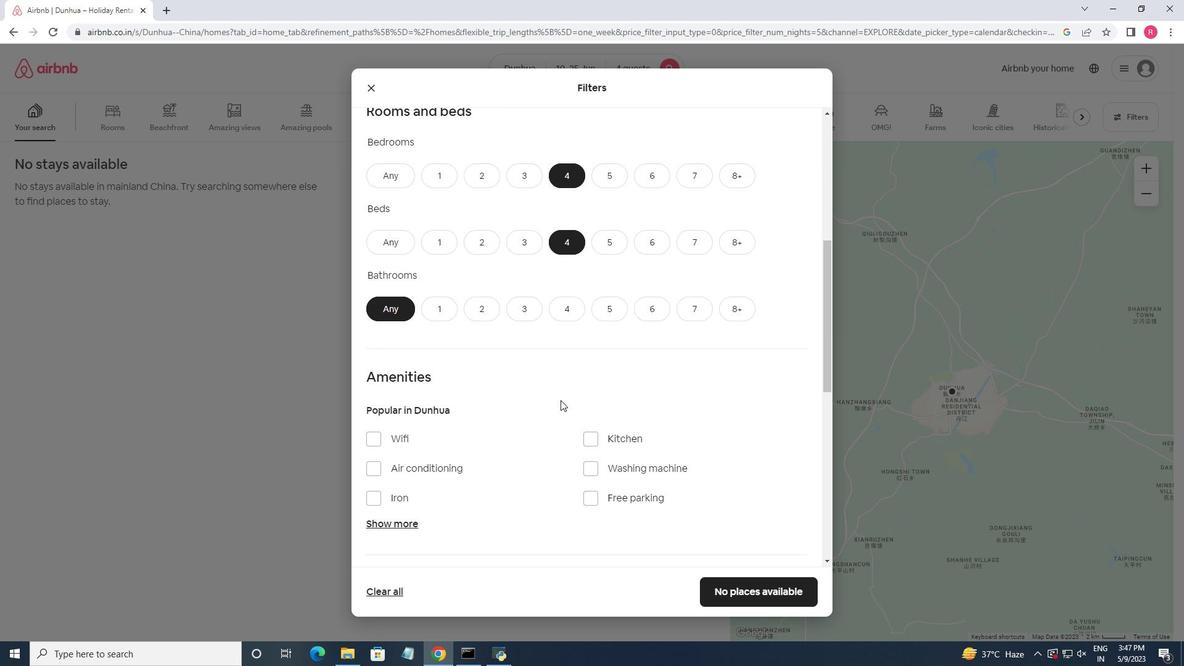 
Action: Mouse scrolled (563, 396) with delta (0, 0)
Screenshot: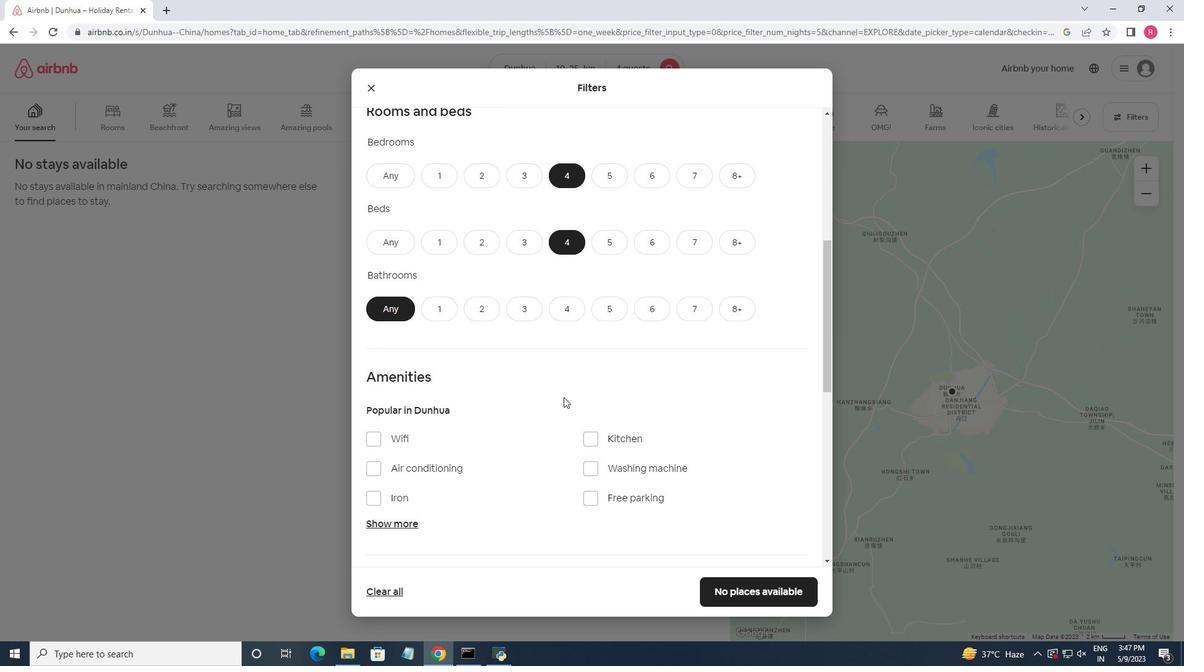 
Action: Mouse moved to (376, 375)
Screenshot: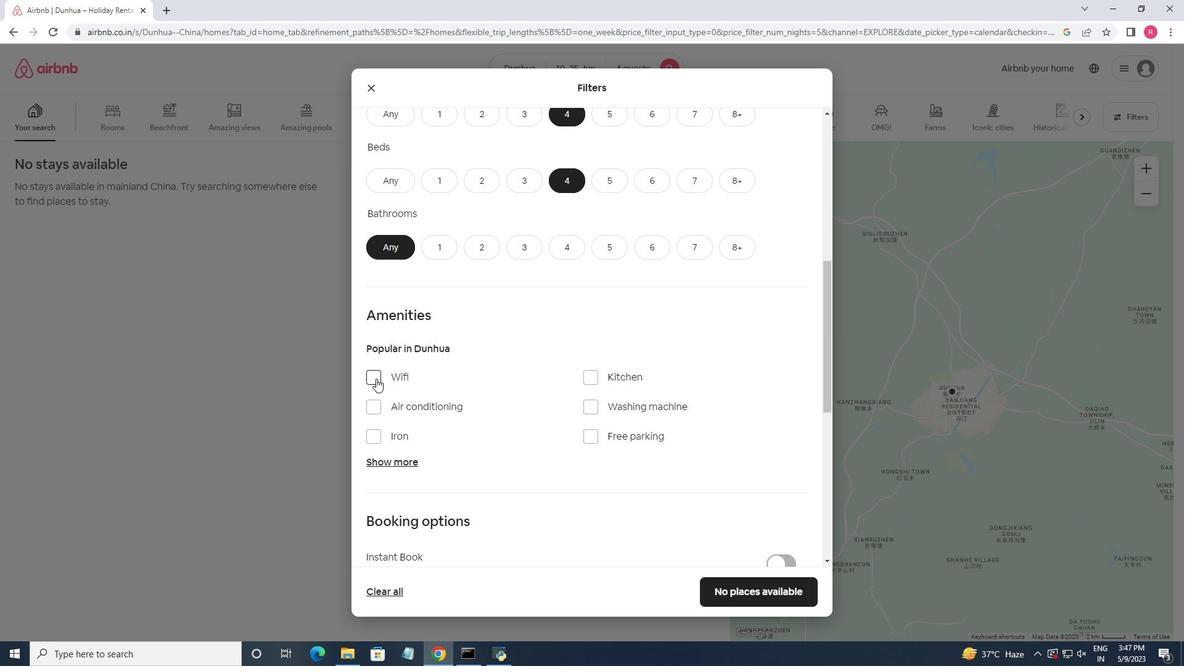 
Action: Mouse pressed left at (376, 375)
Screenshot: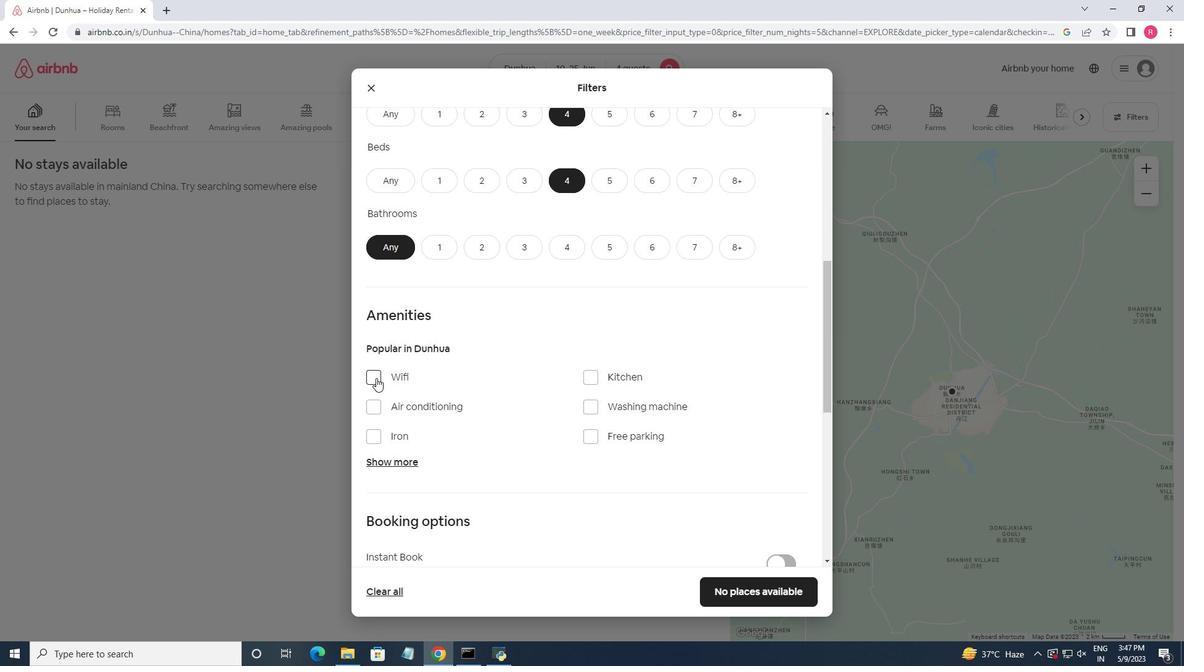
Action: Mouse moved to (404, 458)
Screenshot: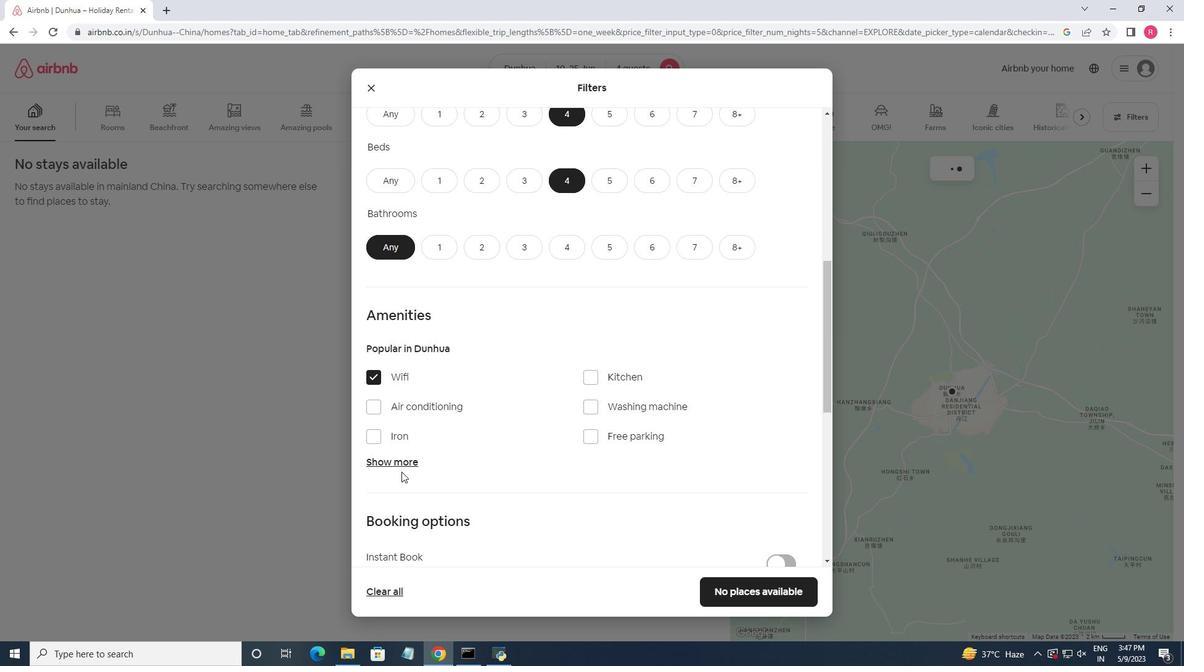 
Action: Mouse pressed left at (404, 458)
Screenshot: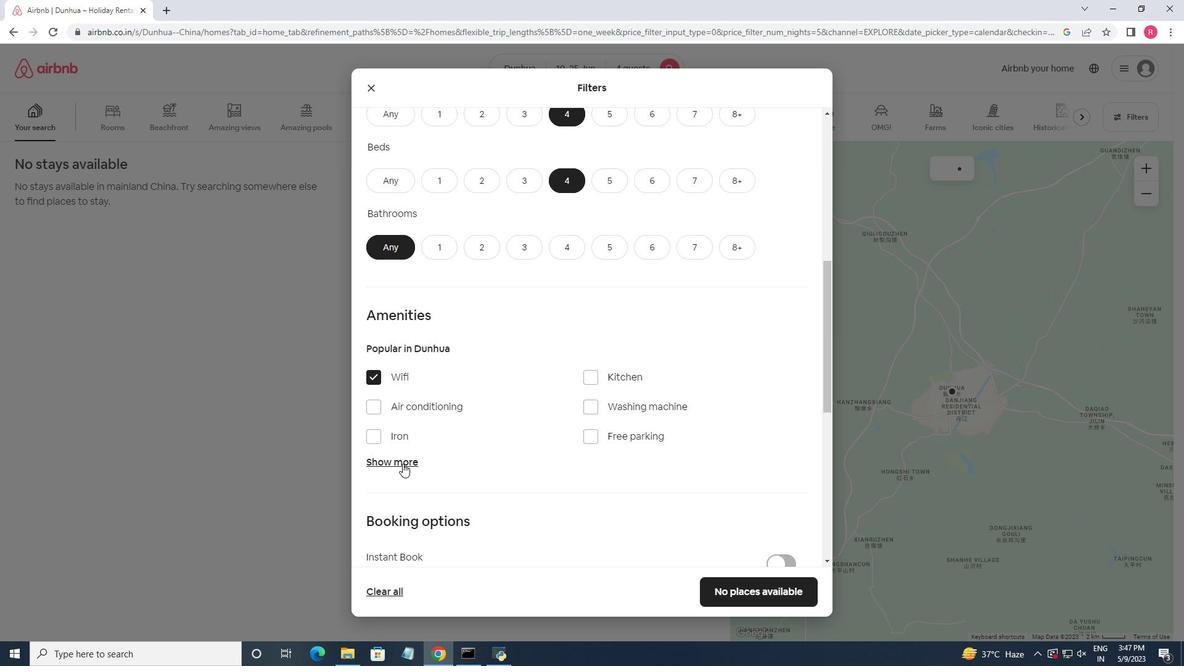 
Action: Mouse moved to (593, 434)
Screenshot: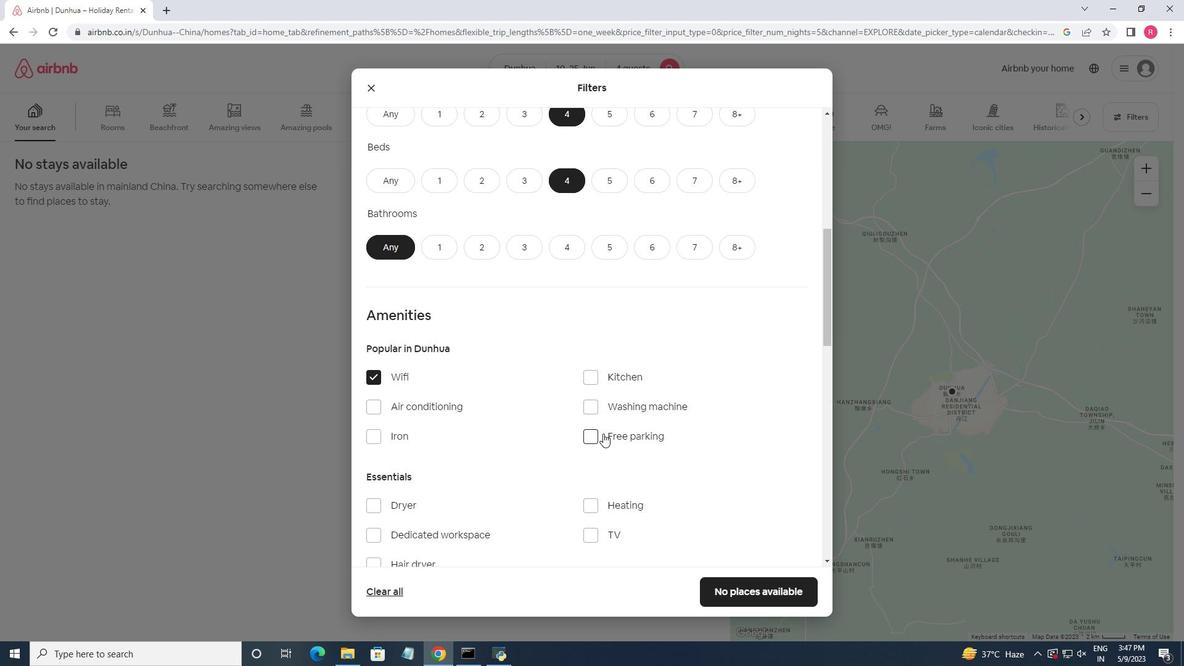 
Action: Mouse pressed left at (593, 434)
Screenshot: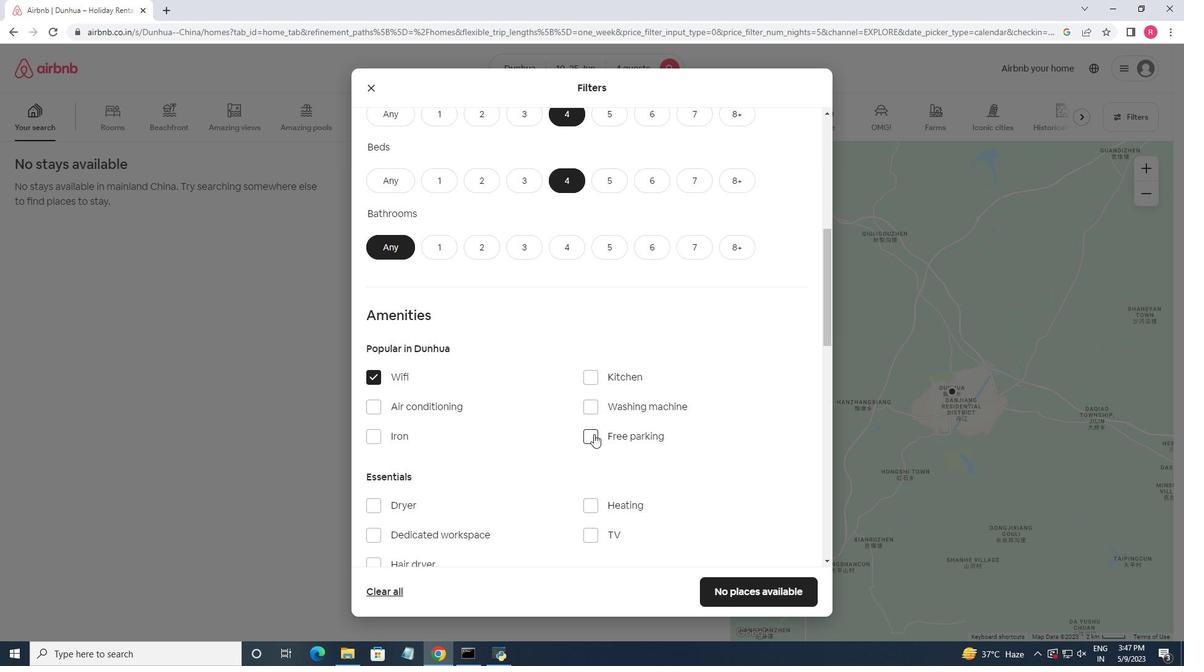 
Action: Mouse moved to (585, 534)
Screenshot: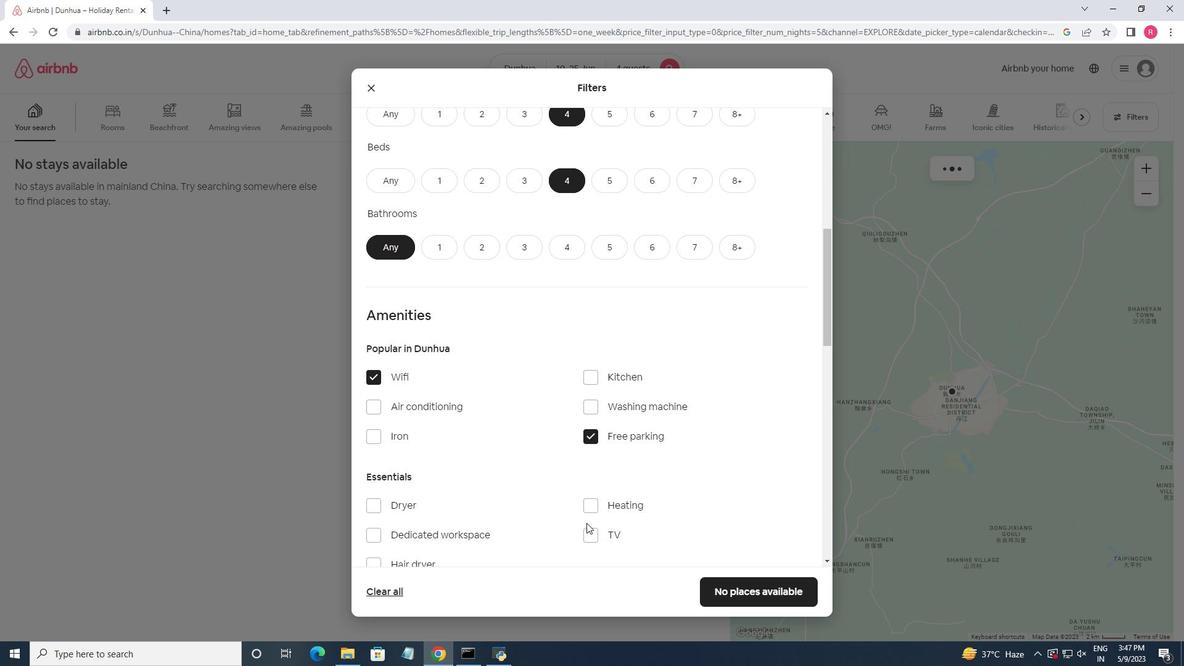 
Action: Mouse pressed left at (585, 534)
Screenshot: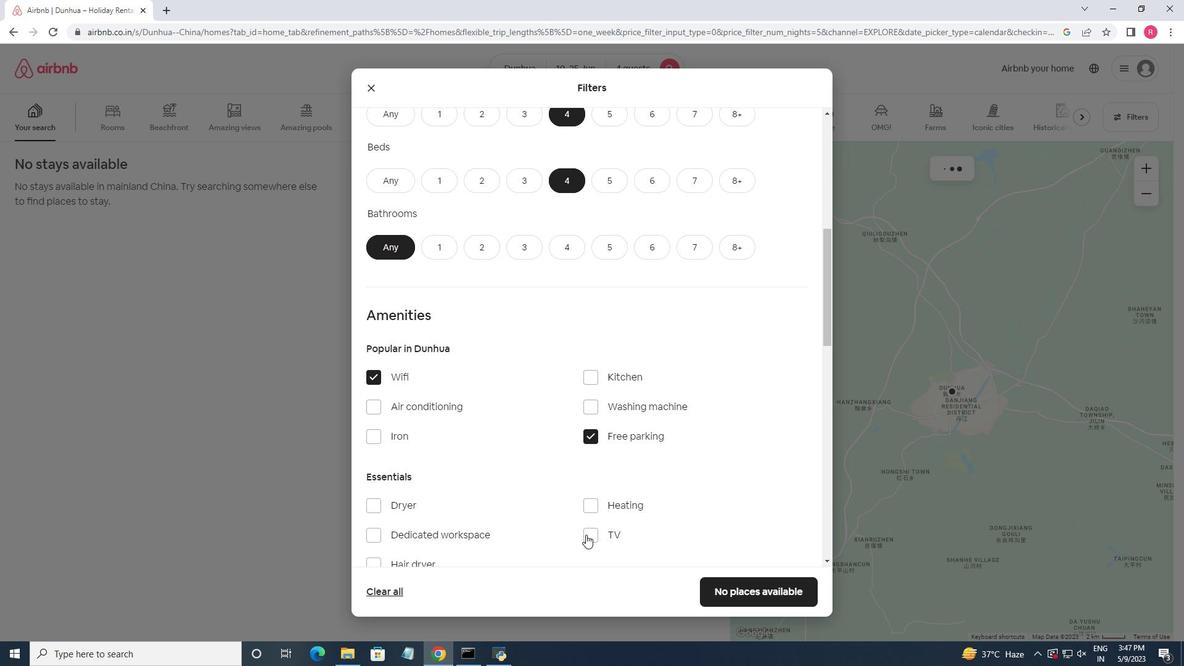 
Action: Mouse moved to (528, 432)
Screenshot: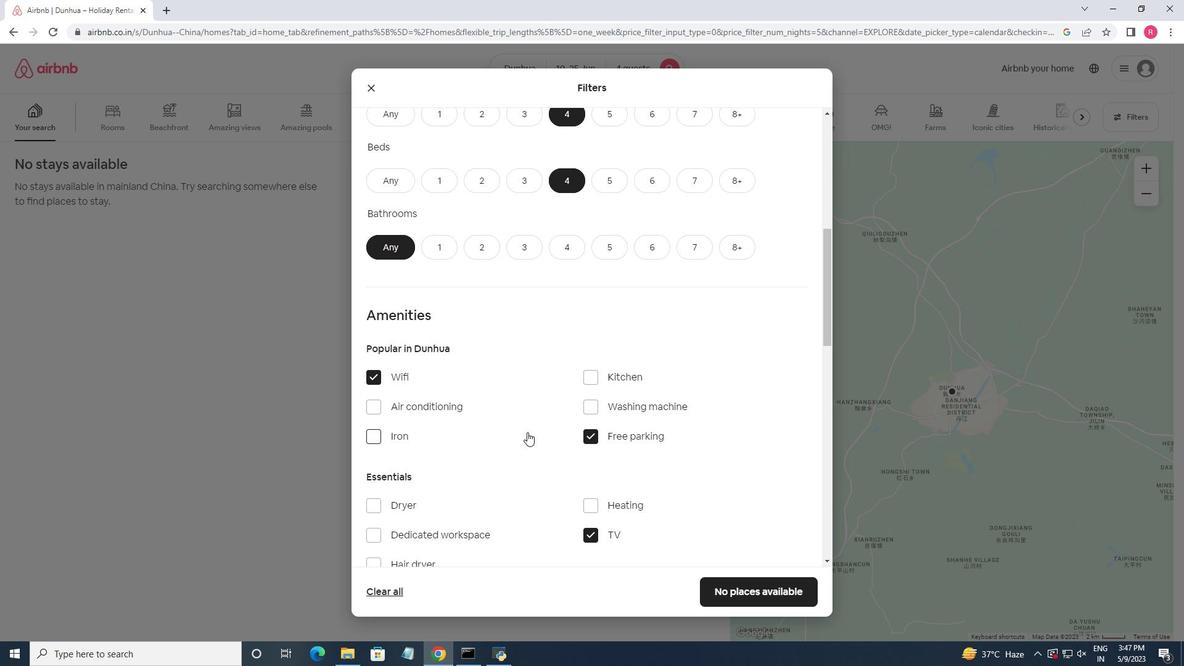 
Action: Mouse scrolled (528, 431) with delta (0, 0)
Screenshot: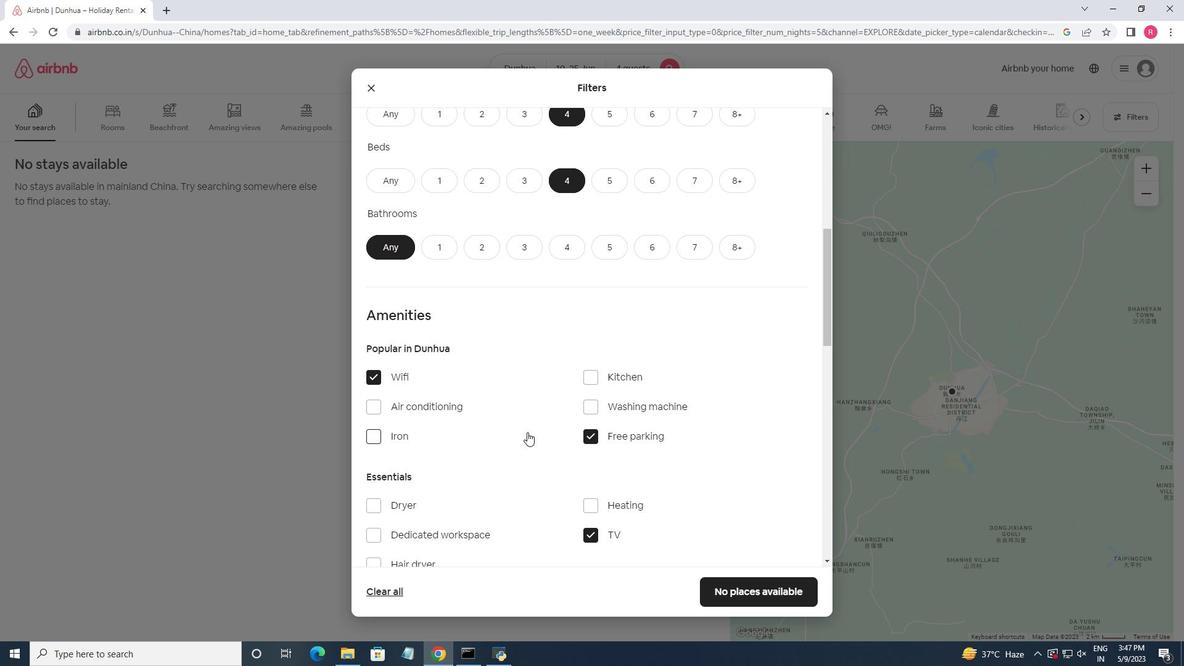 
Action: Mouse moved to (533, 431)
Screenshot: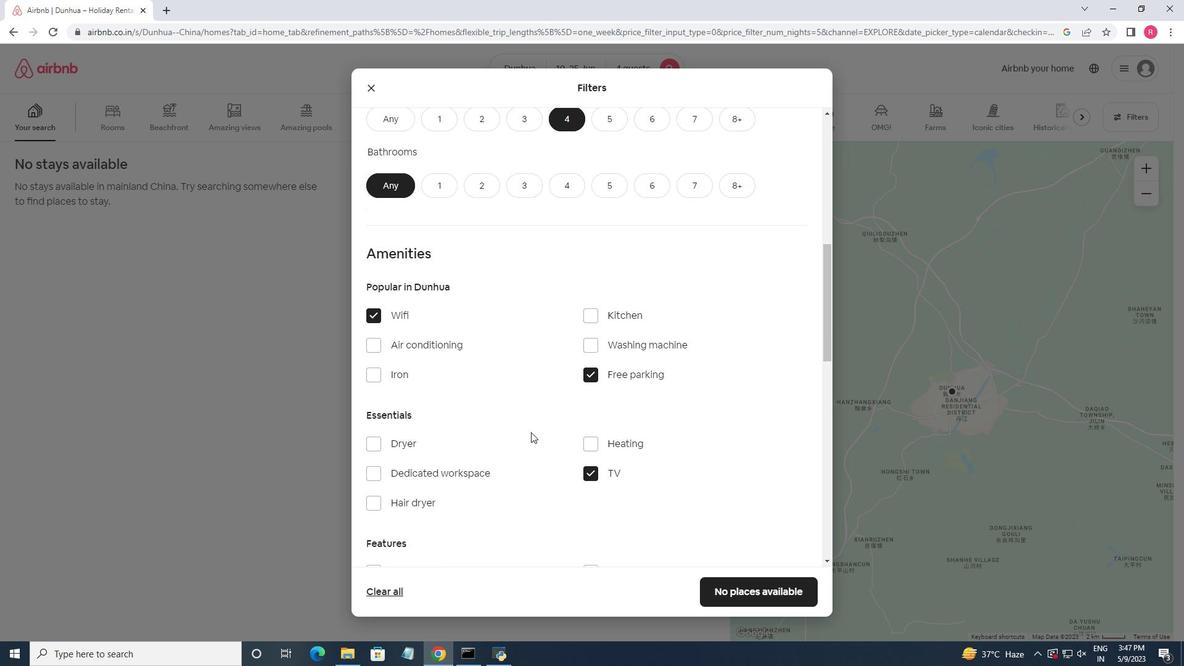 
Action: Mouse scrolled (533, 430) with delta (0, 0)
Screenshot: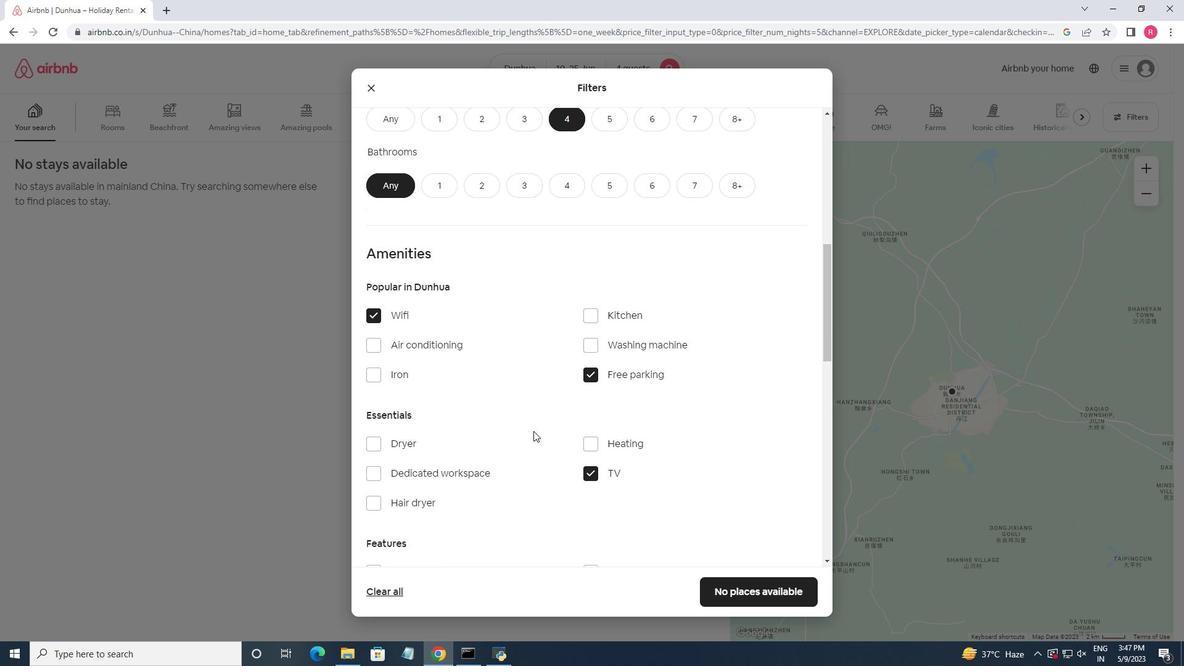 
Action: Mouse moved to (533, 430)
Screenshot: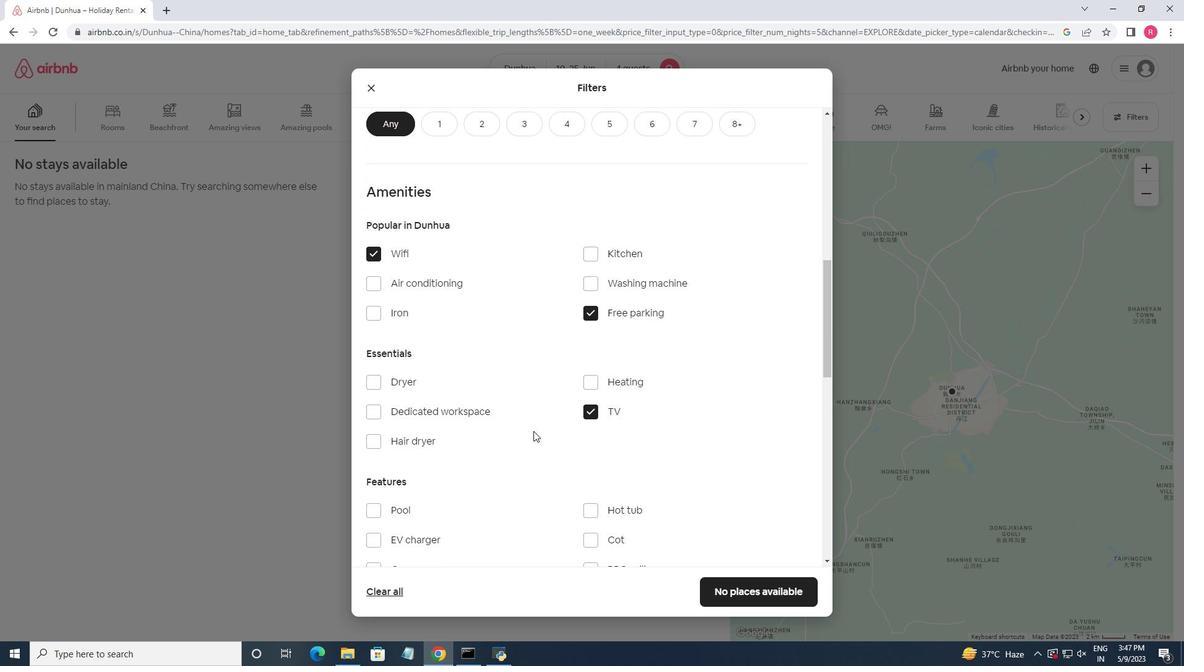 
Action: Mouse scrolled (533, 429) with delta (0, 0)
Screenshot: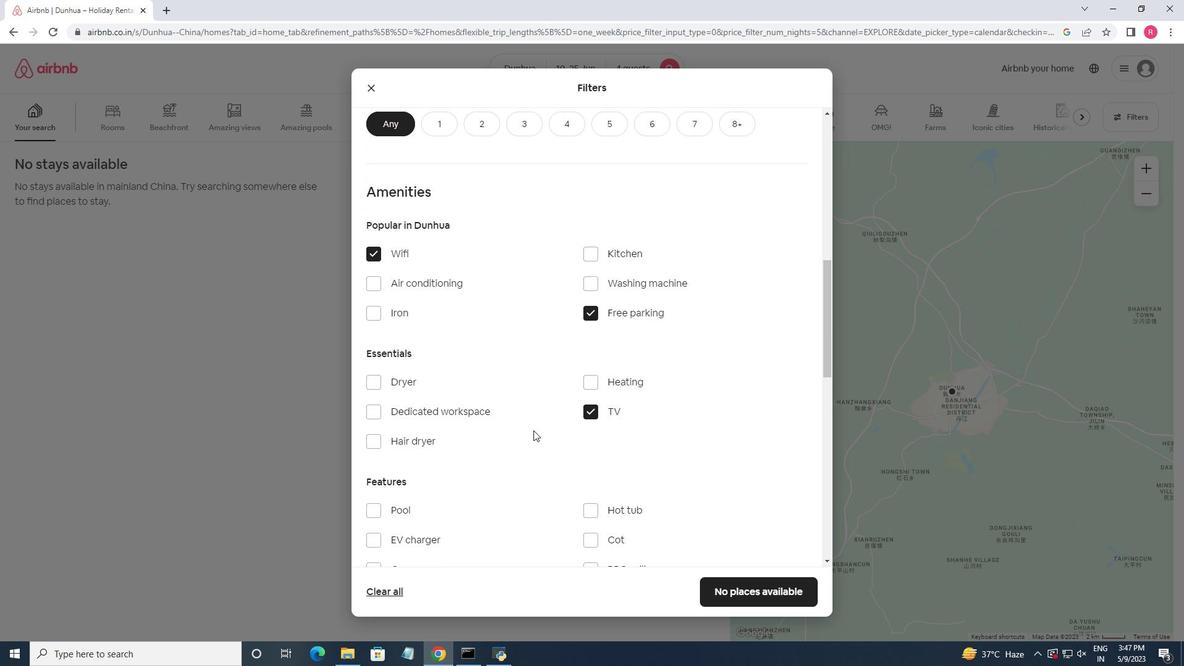 
Action: Mouse scrolled (533, 429) with delta (0, 0)
Screenshot: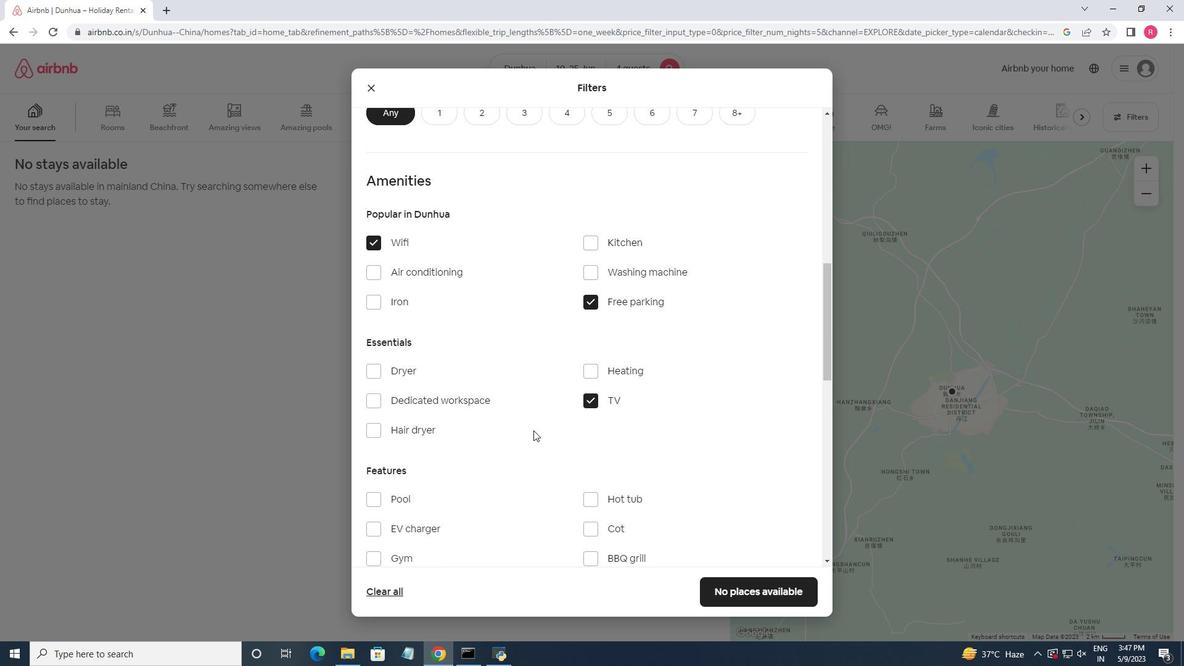 
Action: Mouse scrolled (533, 429) with delta (0, 0)
Screenshot: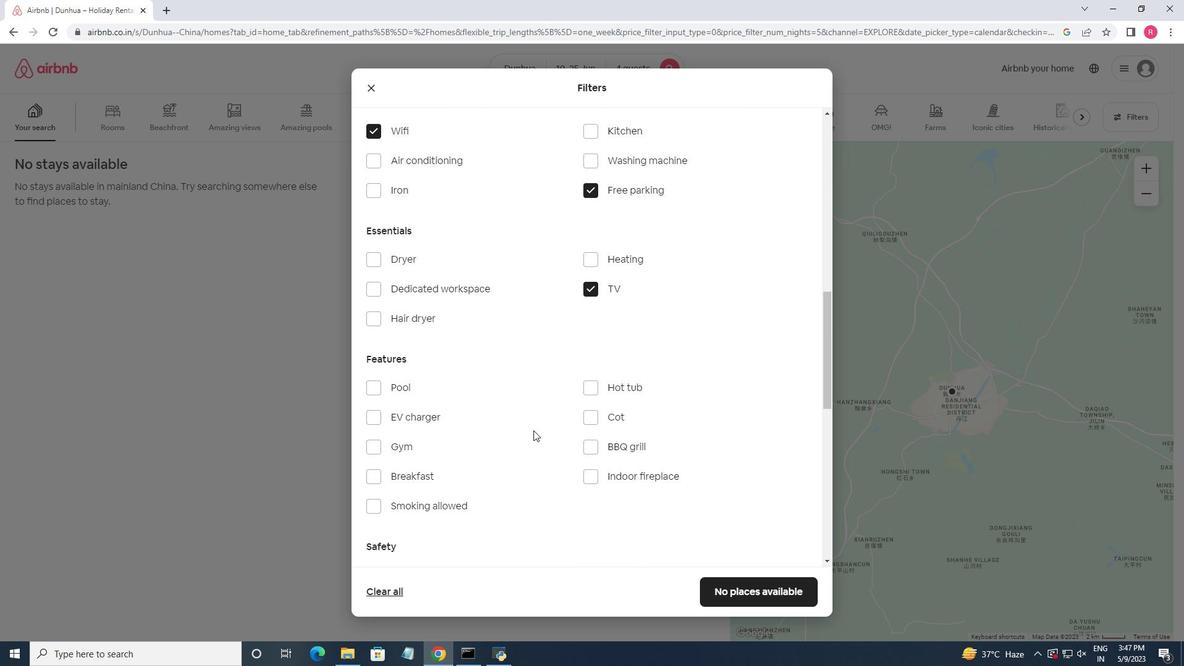 
Action: Mouse moved to (369, 389)
Screenshot: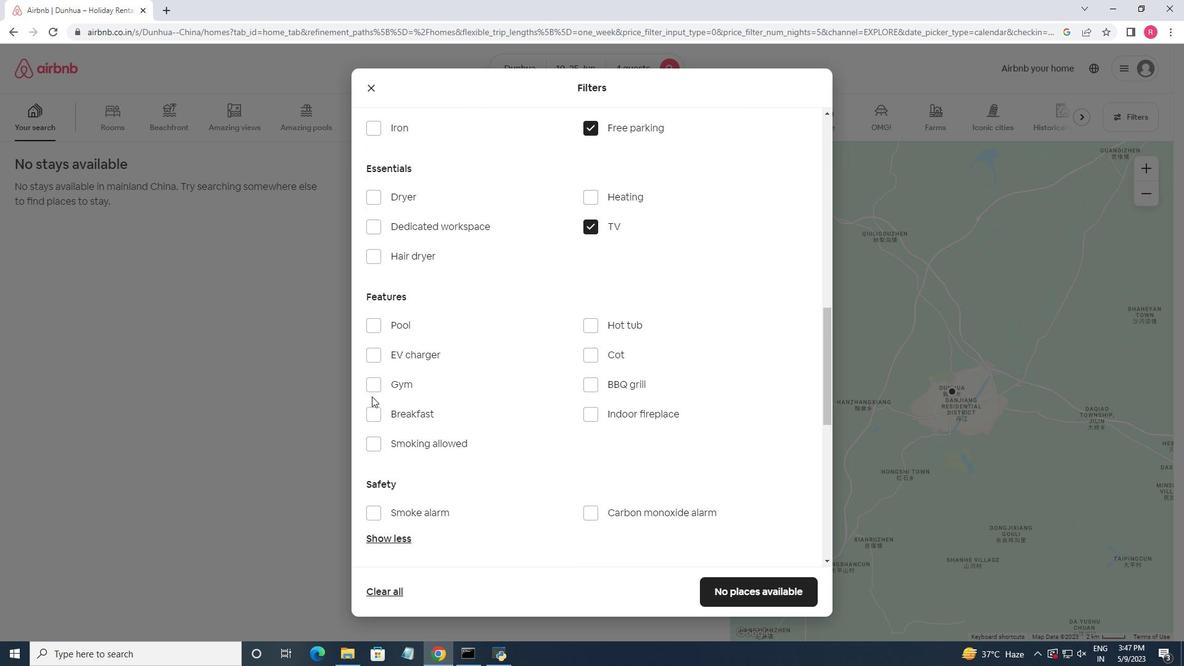 
Action: Mouse pressed left at (369, 389)
Screenshot: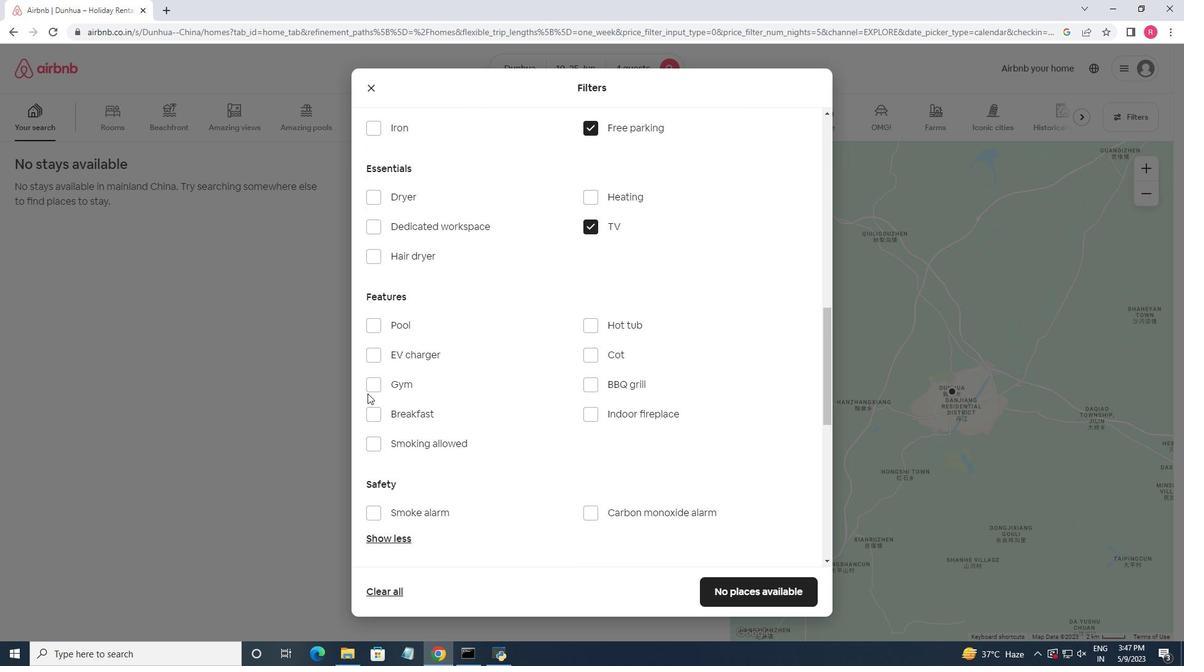 
Action: Mouse moved to (375, 412)
Screenshot: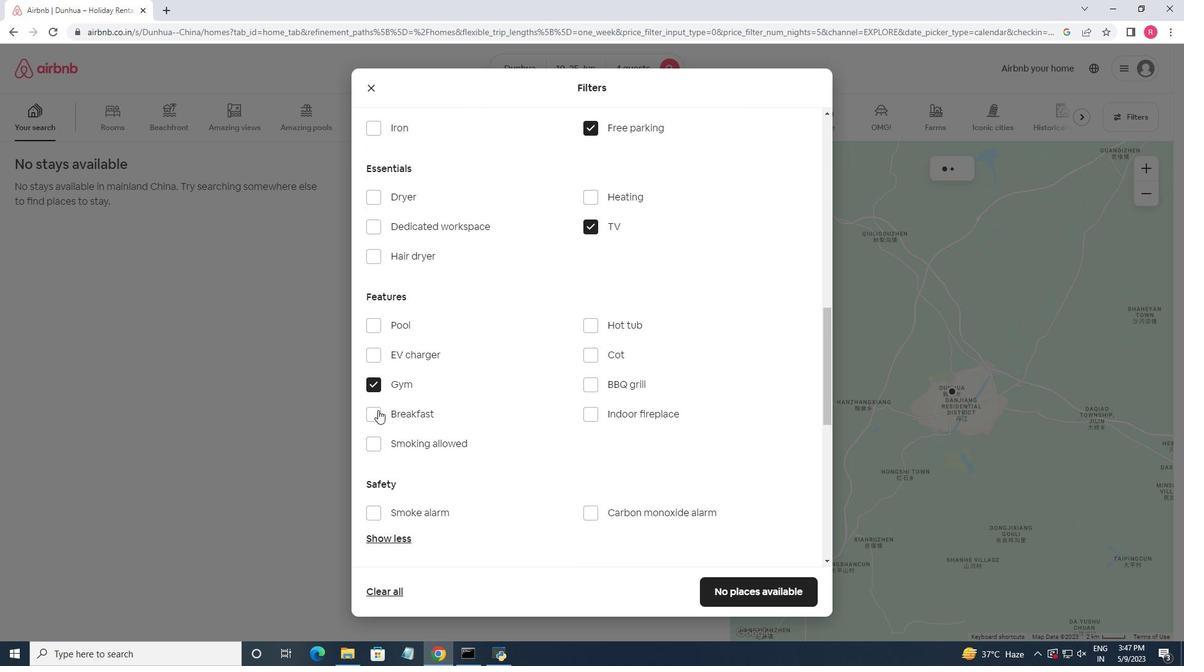 
Action: Mouse pressed left at (375, 412)
Screenshot: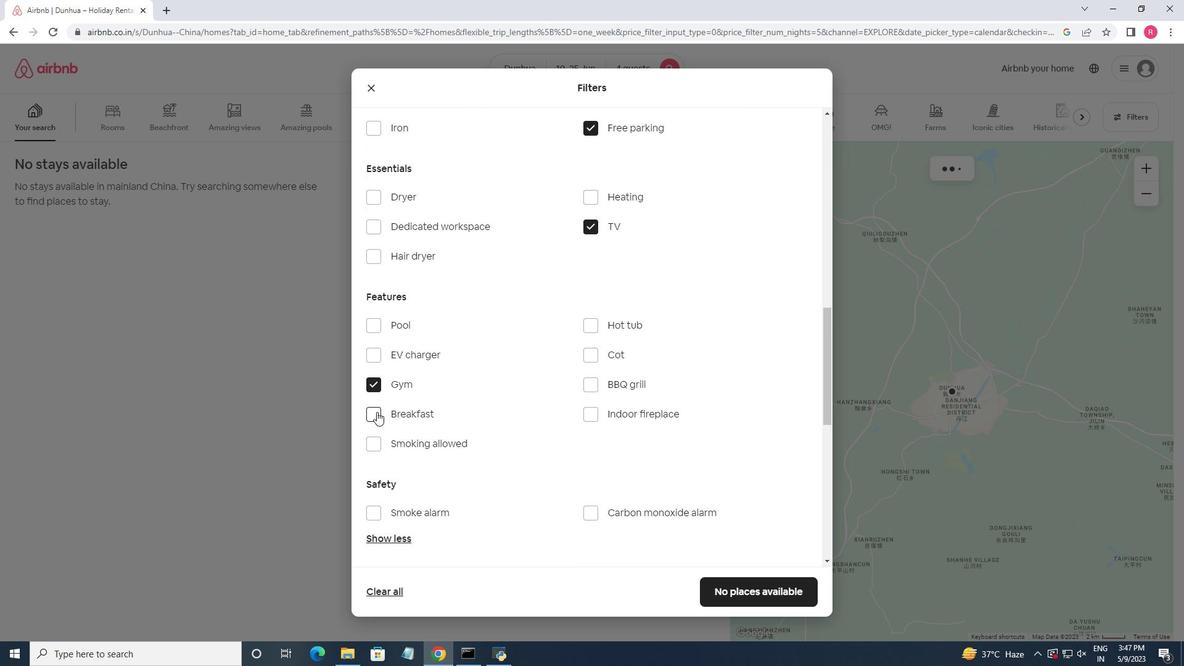 
Action: Mouse moved to (541, 393)
Screenshot: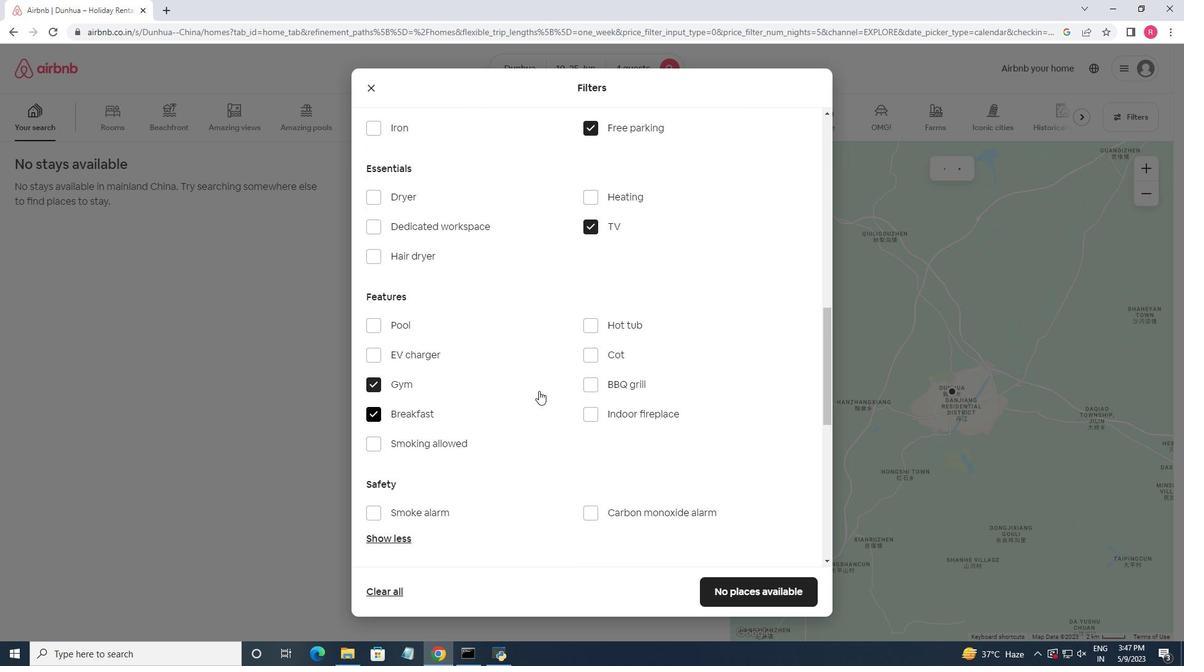 
Action: Mouse scrolled (541, 392) with delta (0, 0)
Screenshot: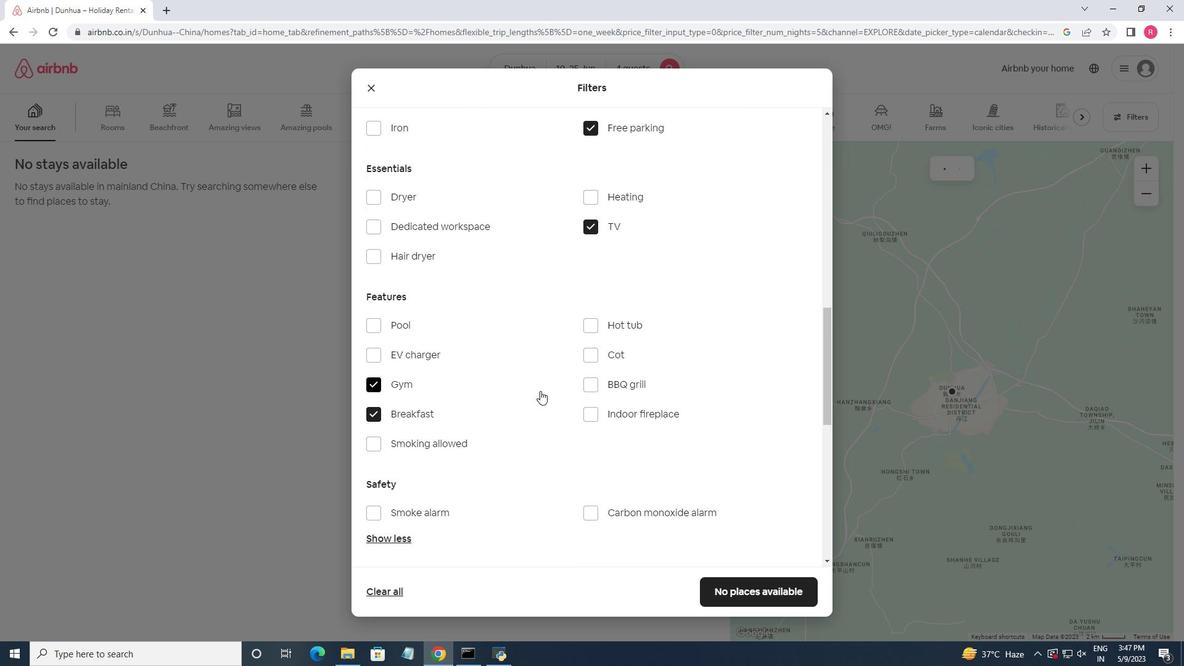 
Action: Mouse moved to (541, 394)
Screenshot: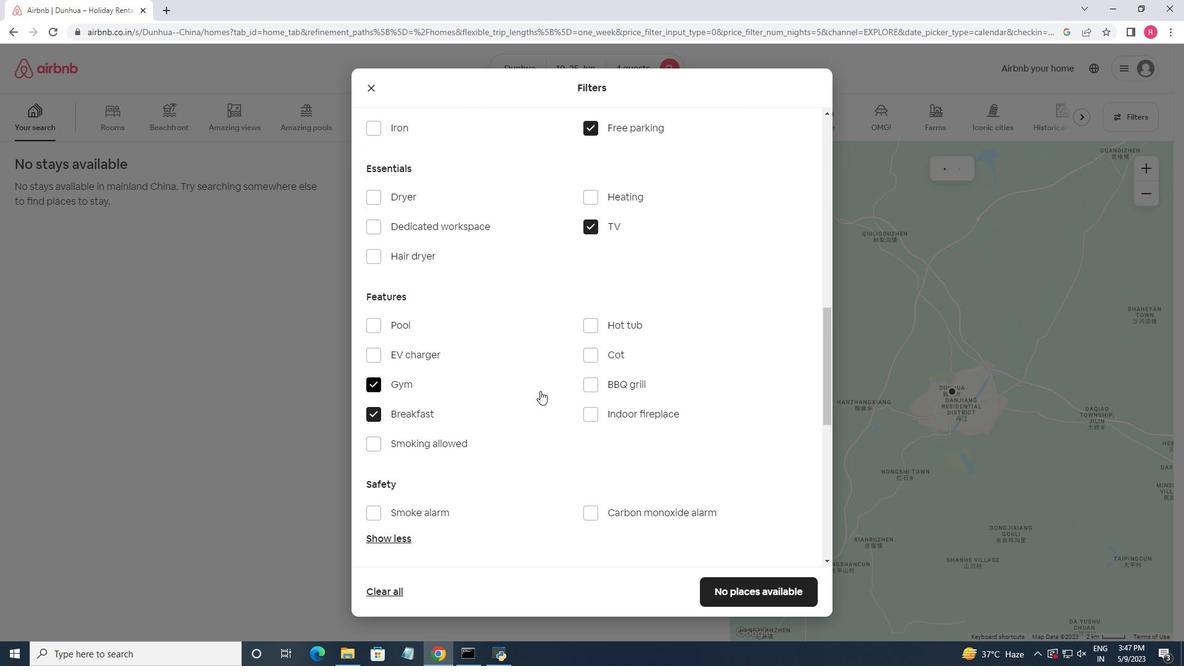 
Action: Mouse scrolled (541, 394) with delta (0, 0)
Screenshot: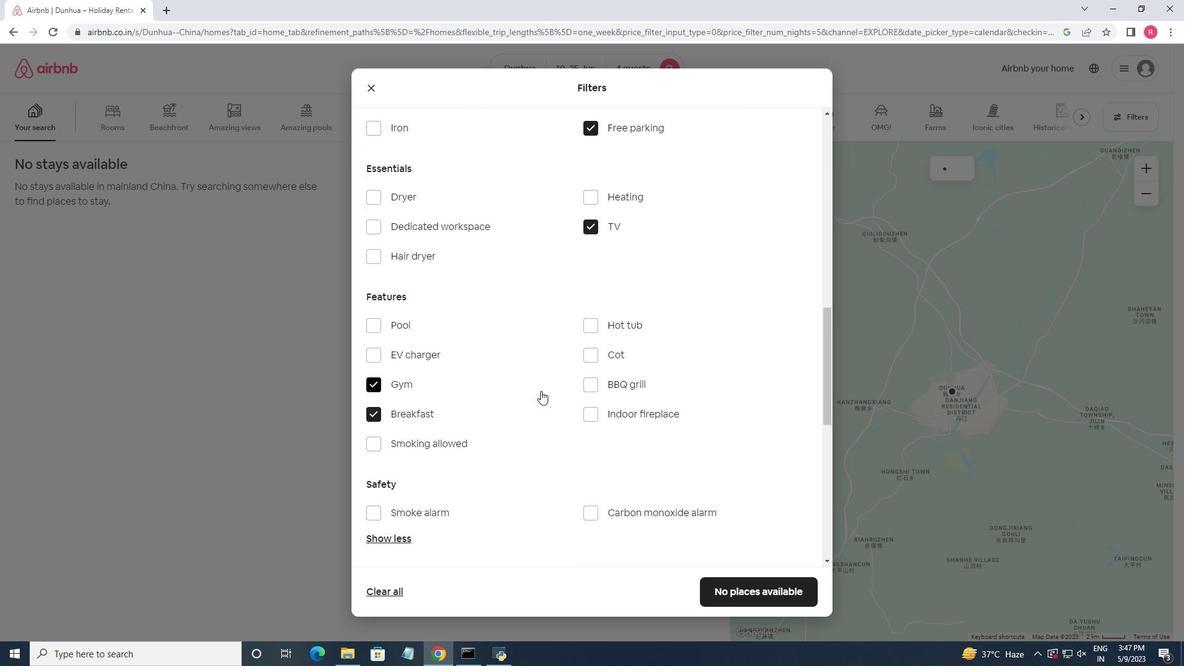 
Action: Mouse moved to (542, 397)
Screenshot: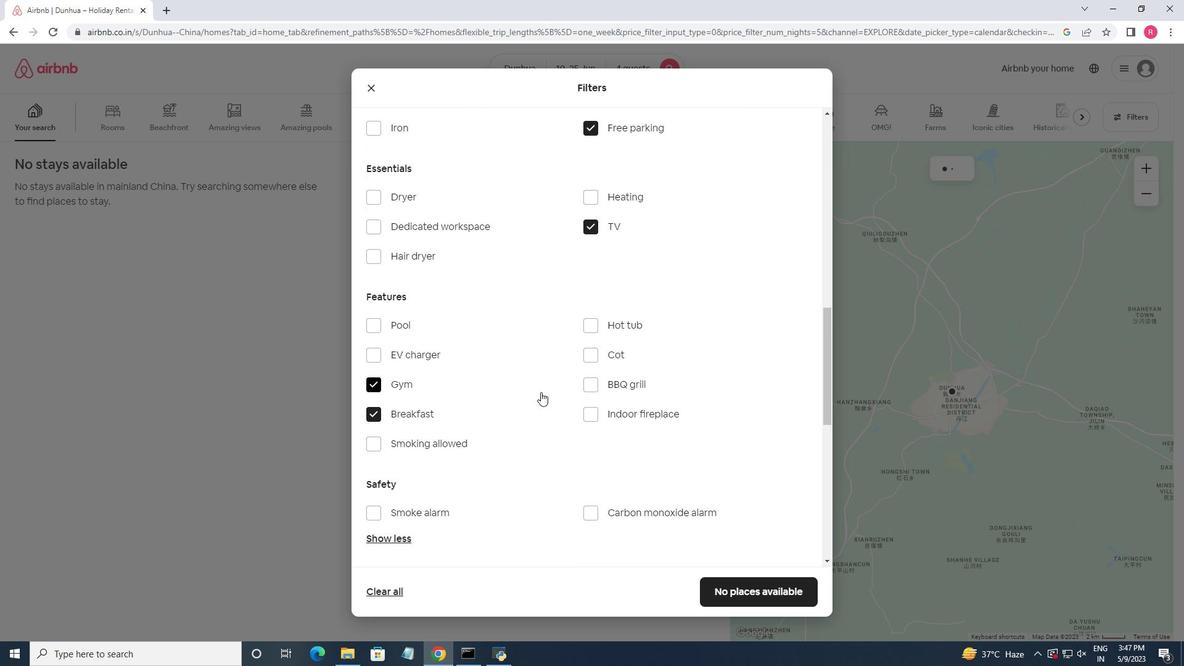 
Action: Mouse scrolled (542, 396) with delta (0, 0)
Screenshot: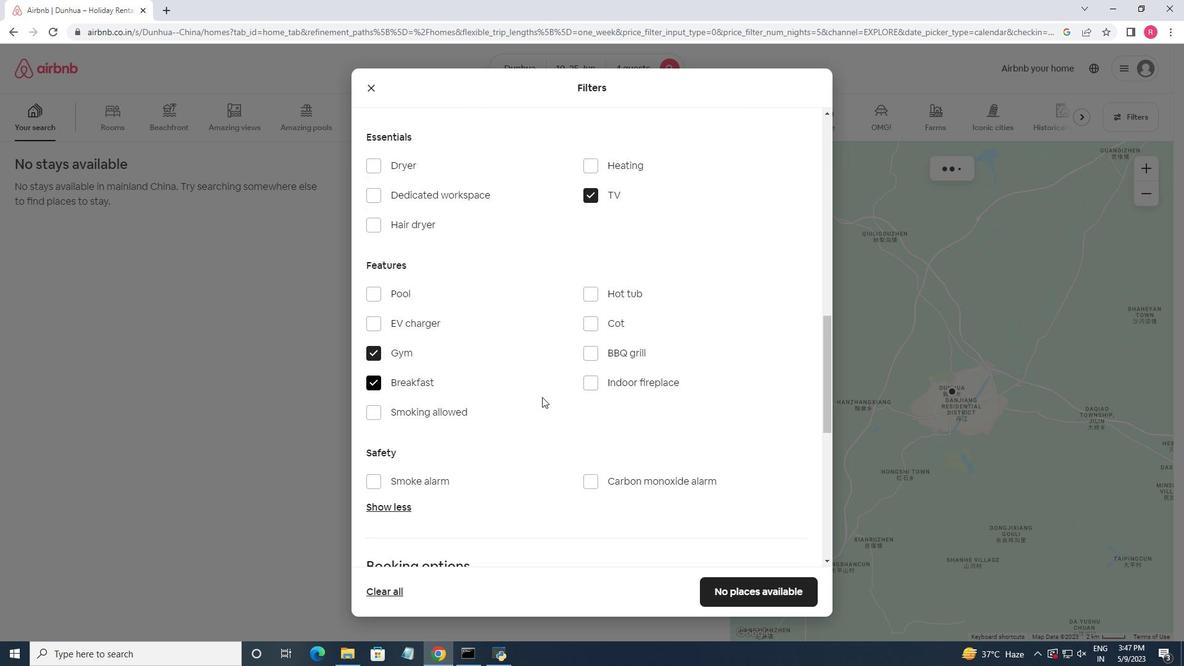 
Action: Mouse scrolled (542, 396) with delta (0, 0)
Screenshot: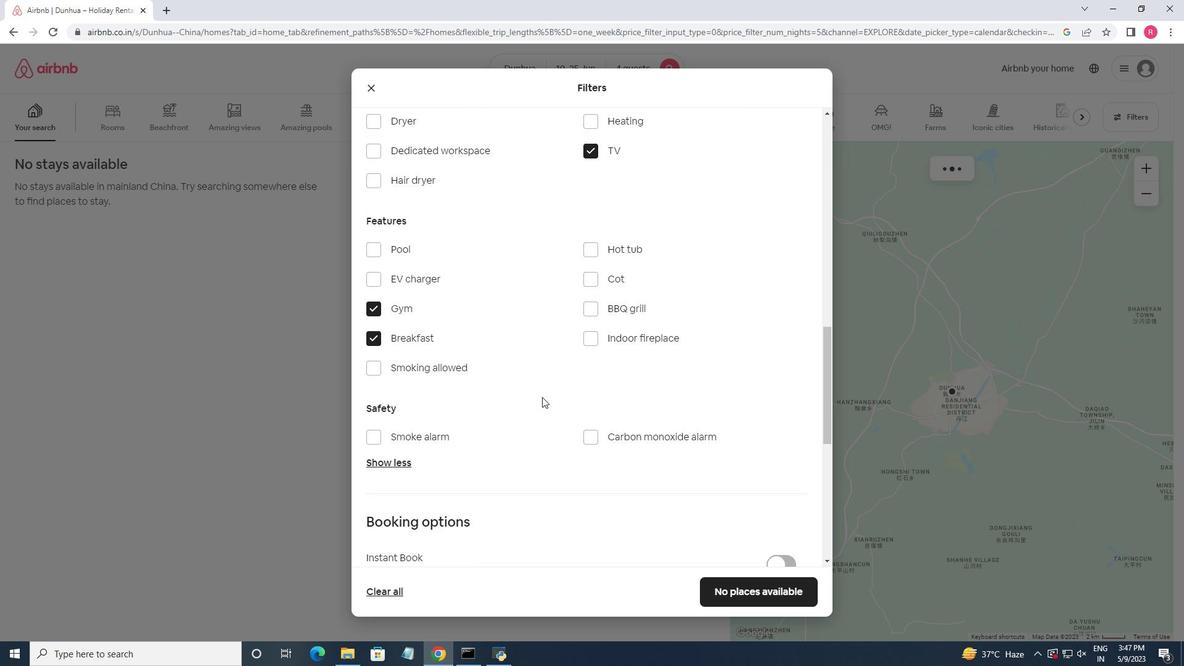 
Action: Mouse moved to (542, 397)
Screenshot: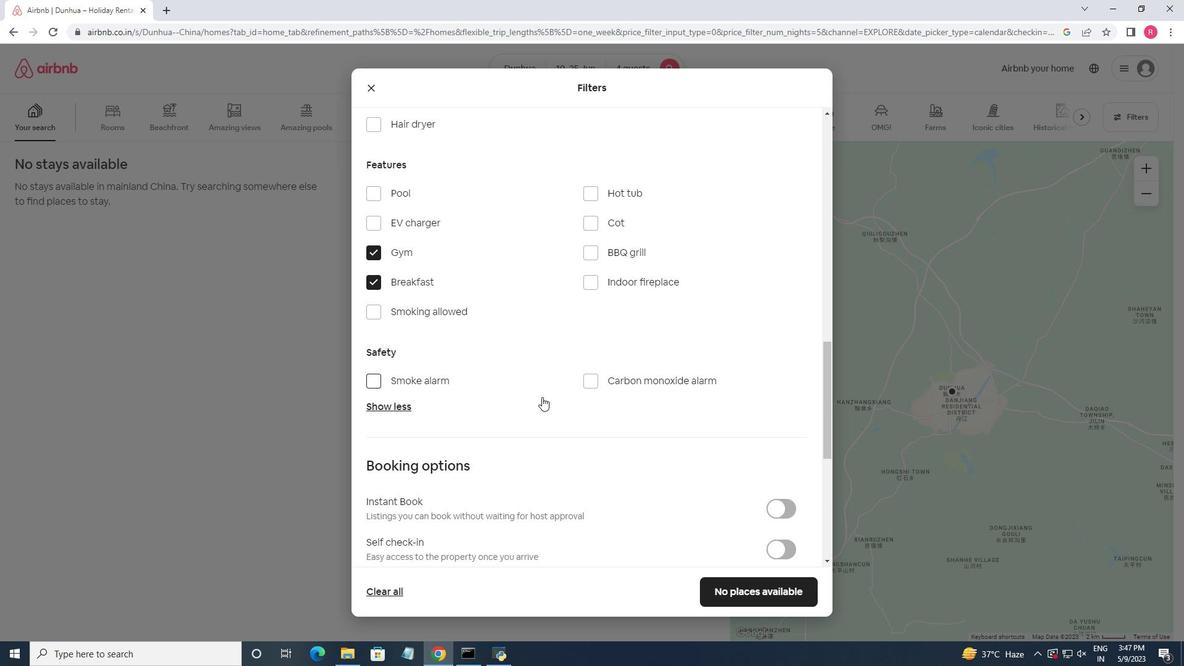 
Action: Mouse scrolled (542, 396) with delta (0, 0)
Screenshot: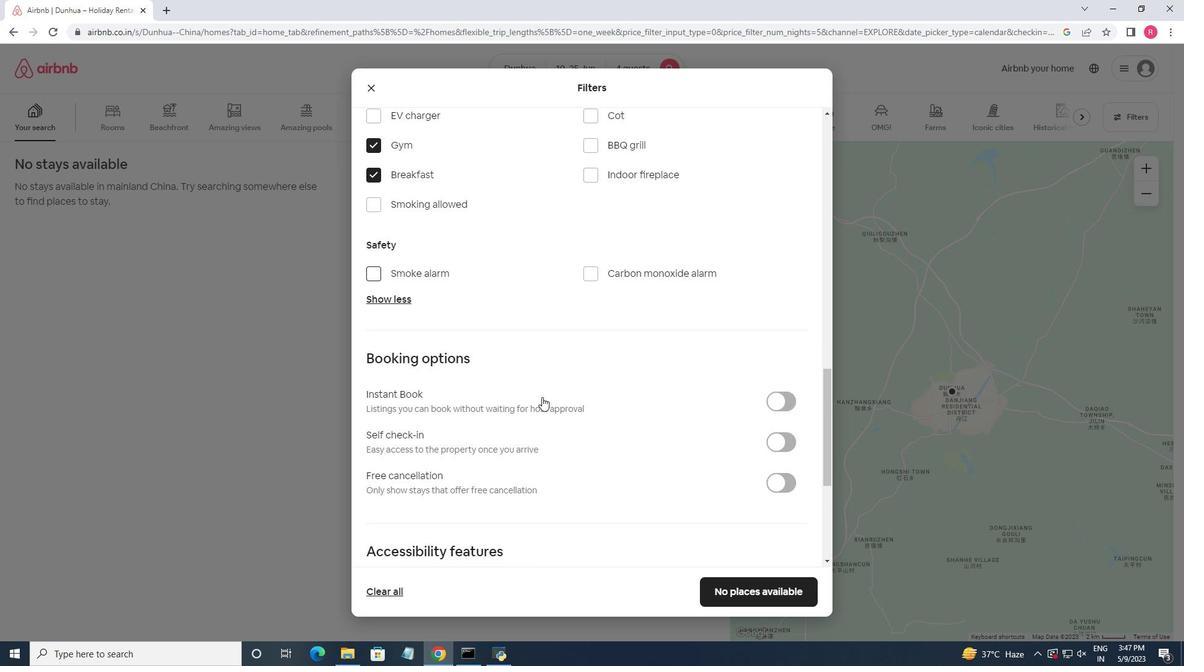 
Action: Mouse moved to (543, 397)
Screenshot: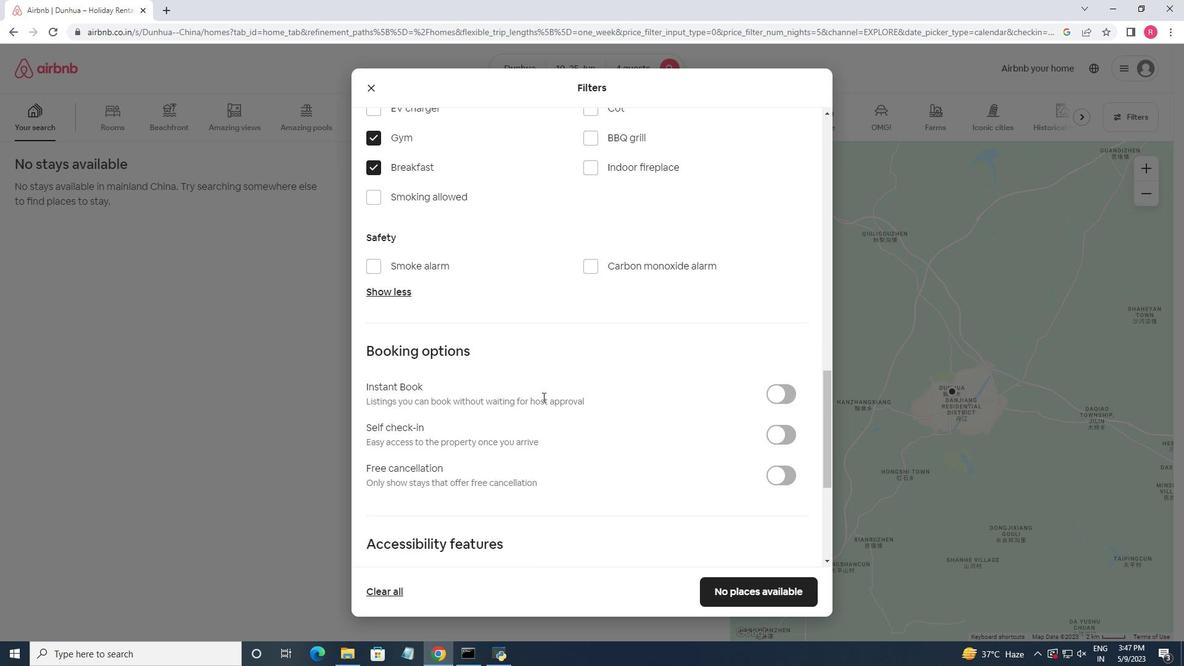
Action: Mouse scrolled (543, 397) with delta (0, 0)
Screenshot: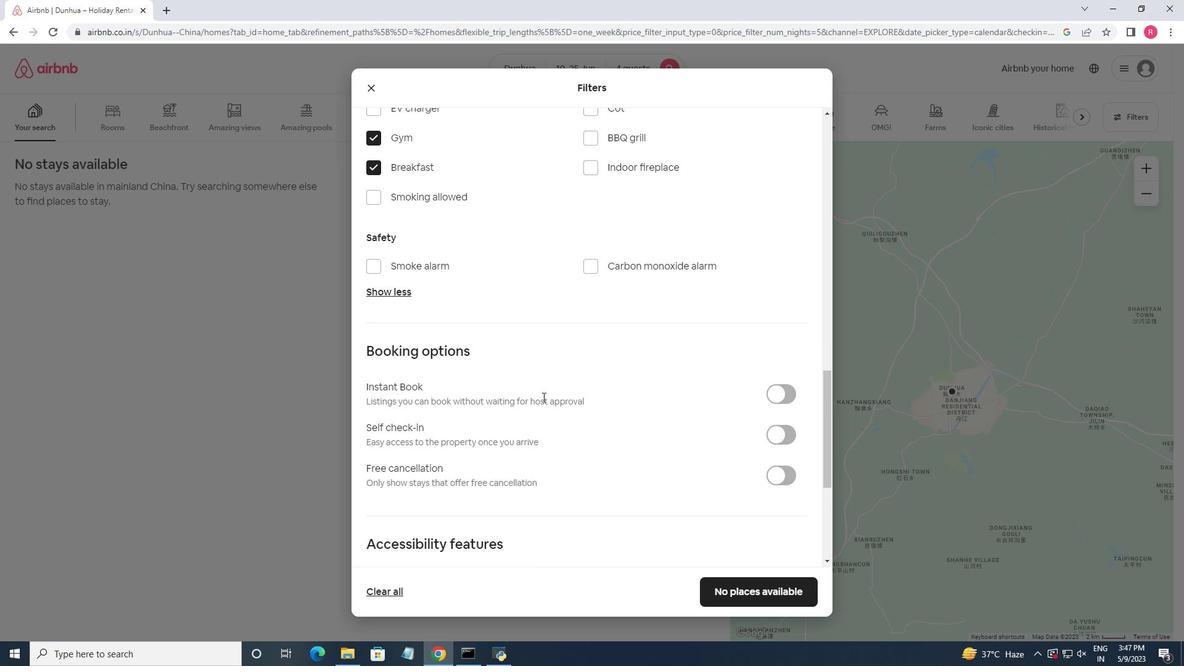 
Action: Mouse moved to (782, 312)
Screenshot: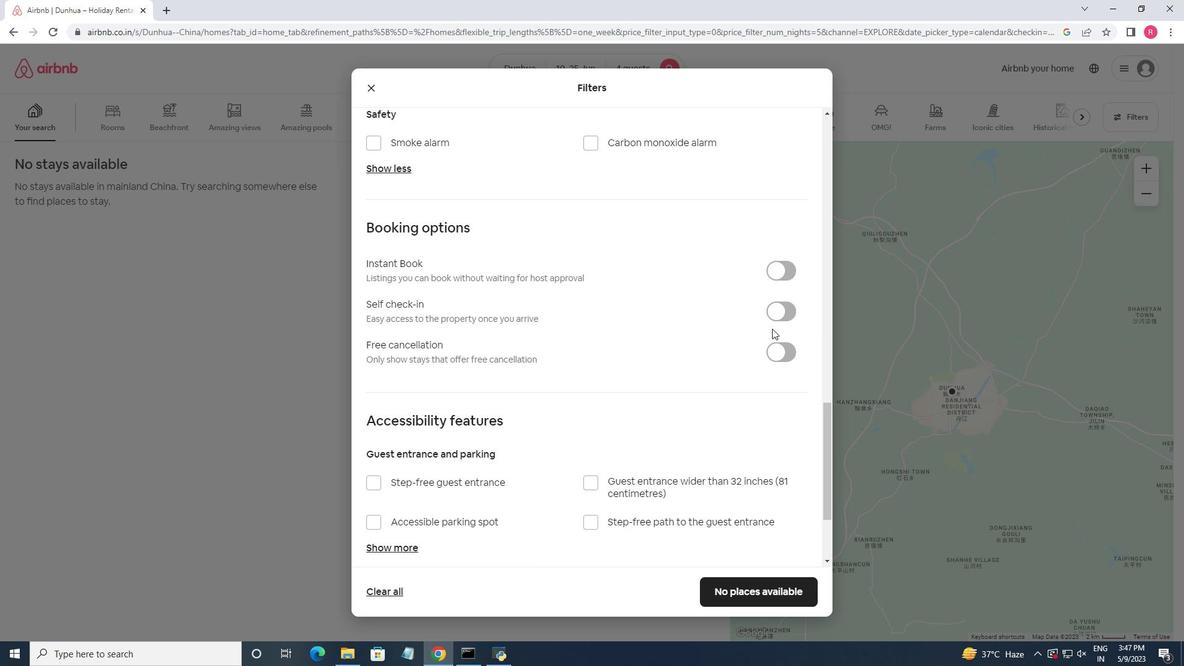 
Action: Mouse pressed left at (782, 312)
Screenshot: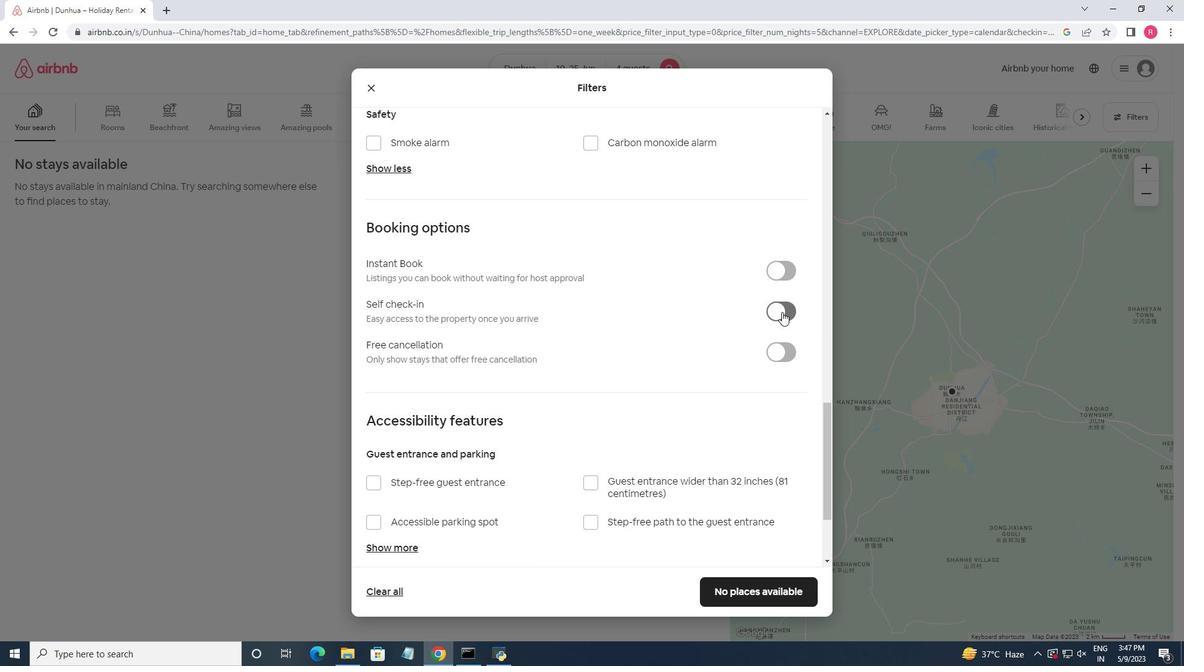 
Action: Mouse moved to (568, 373)
Screenshot: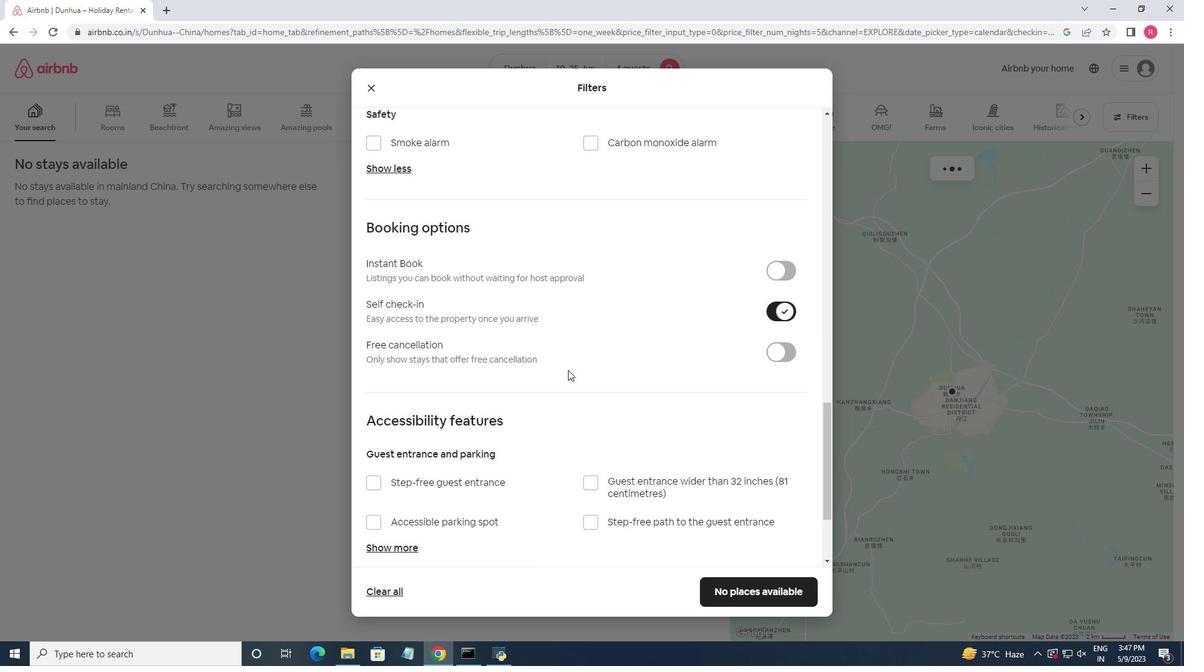 
Action: Mouse scrolled (568, 373) with delta (0, 0)
Screenshot: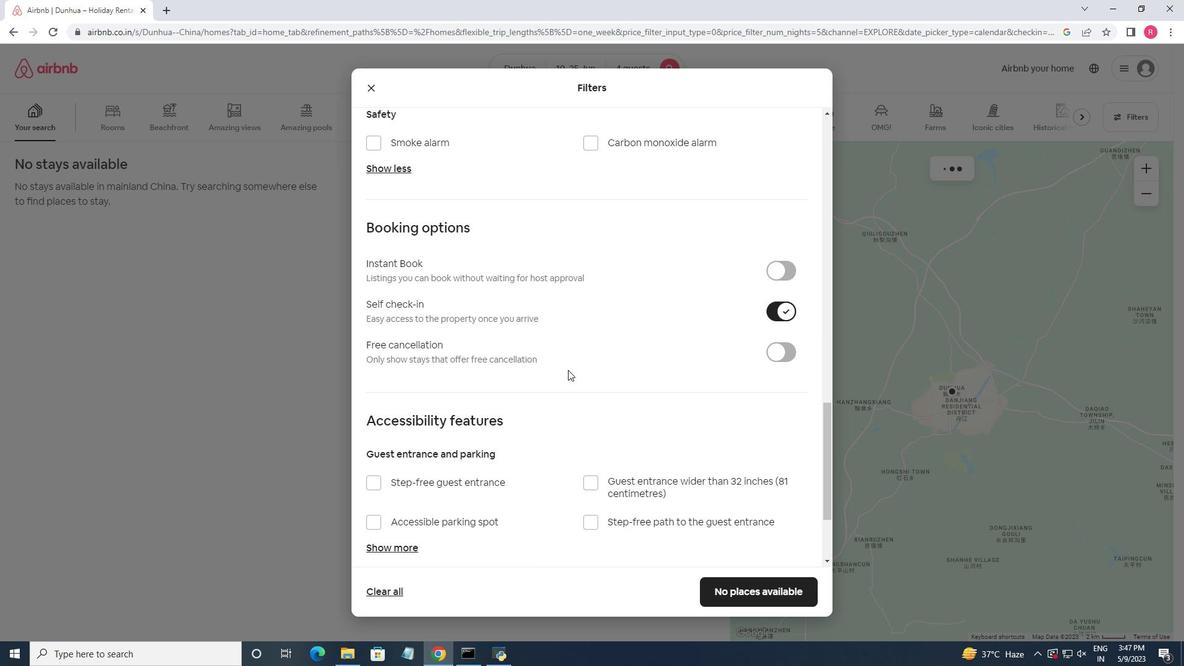 
Action: Mouse moved to (569, 377)
Screenshot: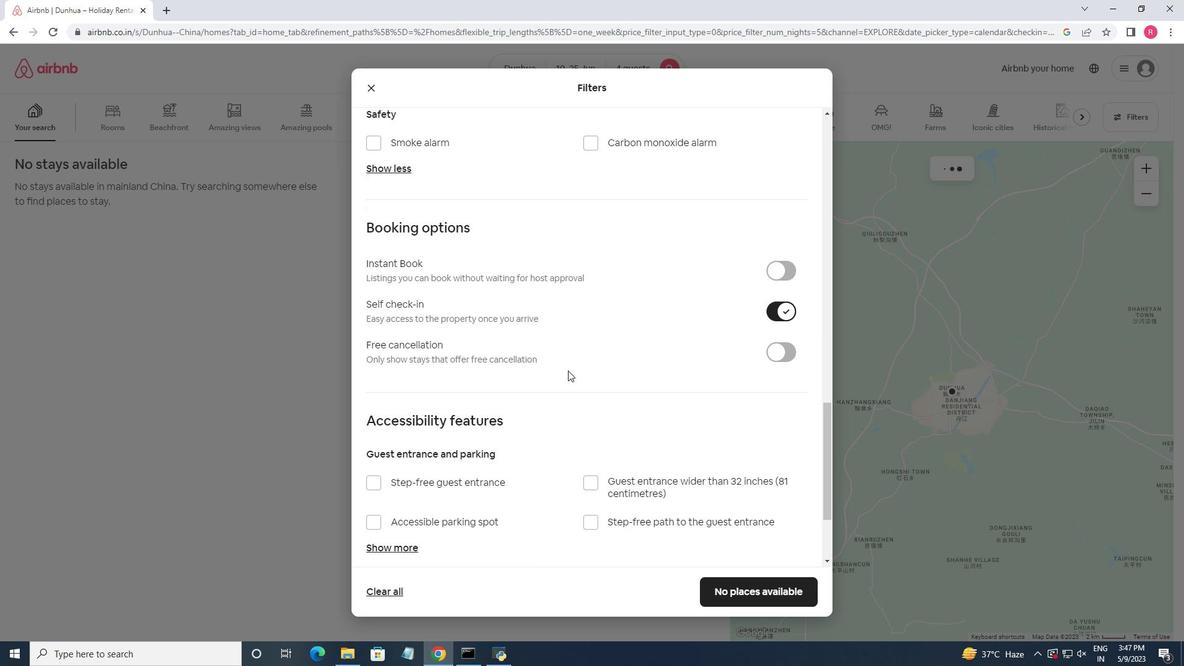 
Action: Mouse scrolled (569, 376) with delta (0, 0)
Screenshot: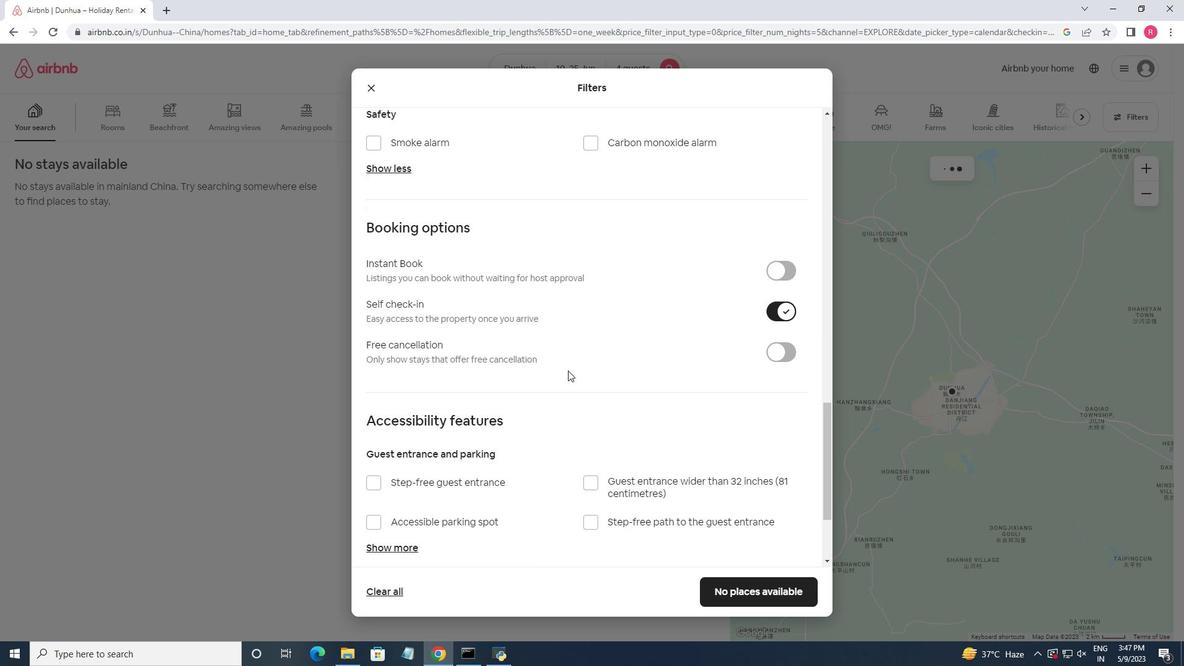 
Action: Mouse moved to (569, 378)
Screenshot: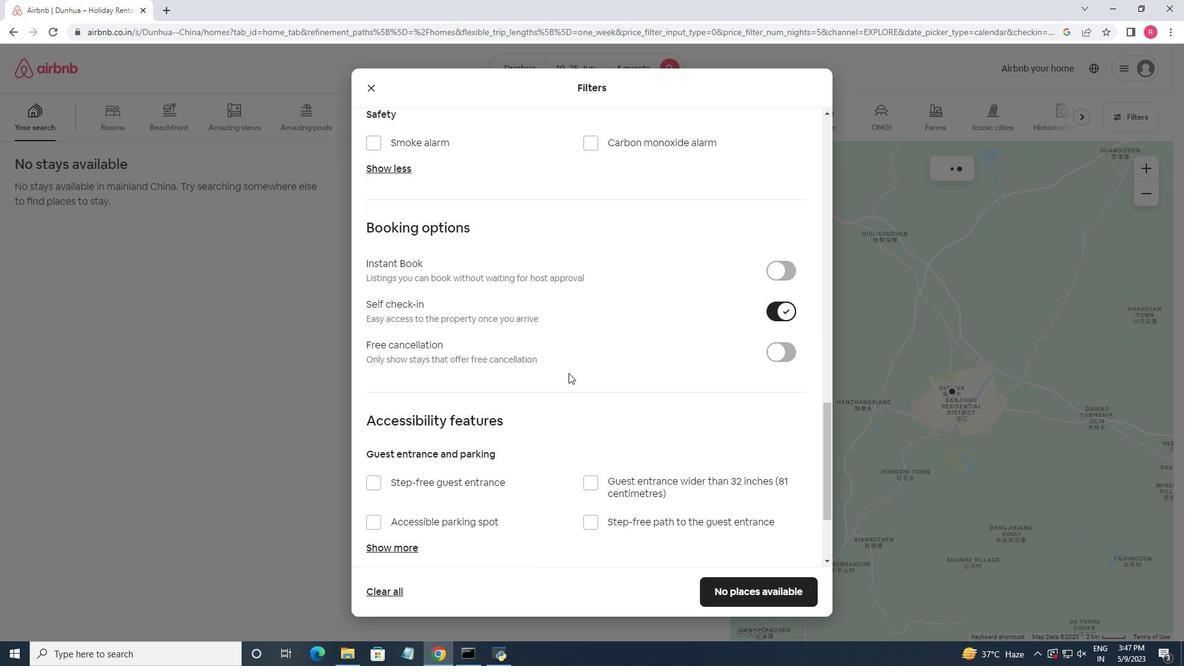 
Action: Mouse scrolled (569, 378) with delta (0, 0)
Screenshot: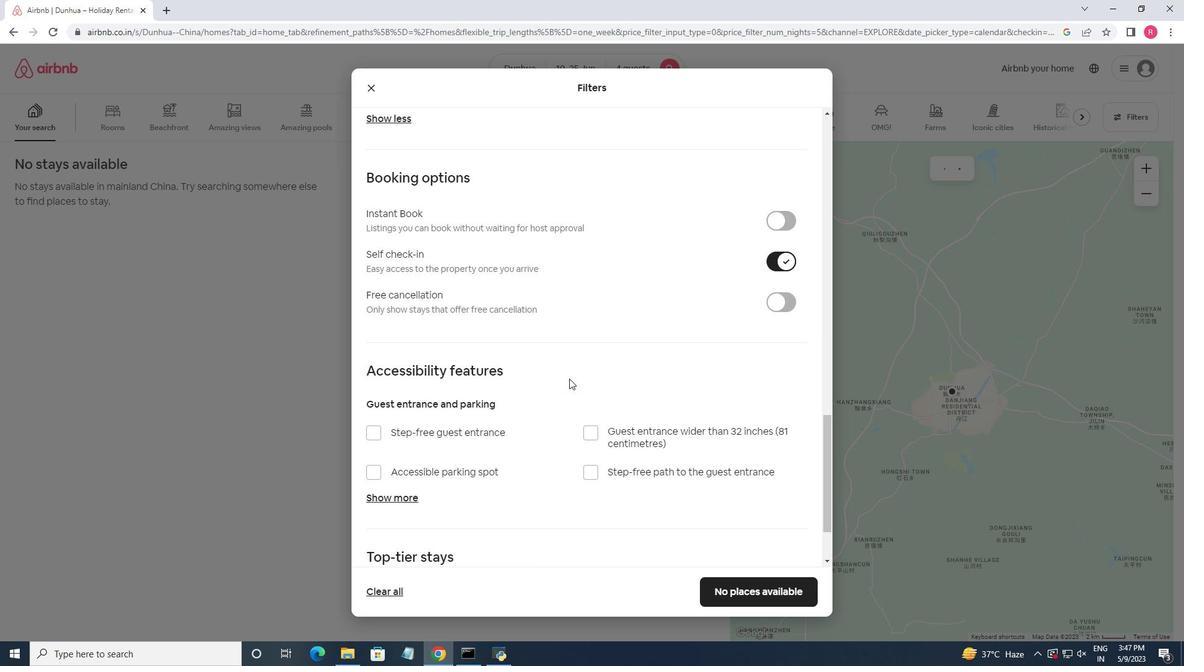 
Action: Mouse moved to (569, 379)
Screenshot: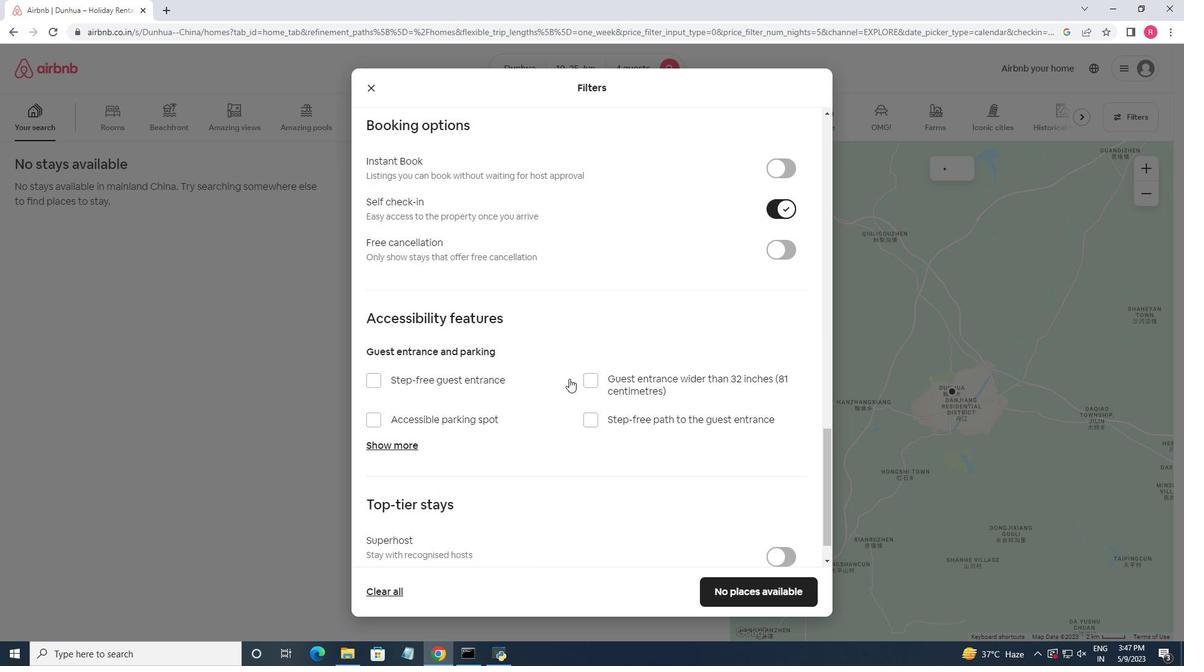 
Action: Mouse scrolled (569, 379) with delta (0, 0)
Screenshot: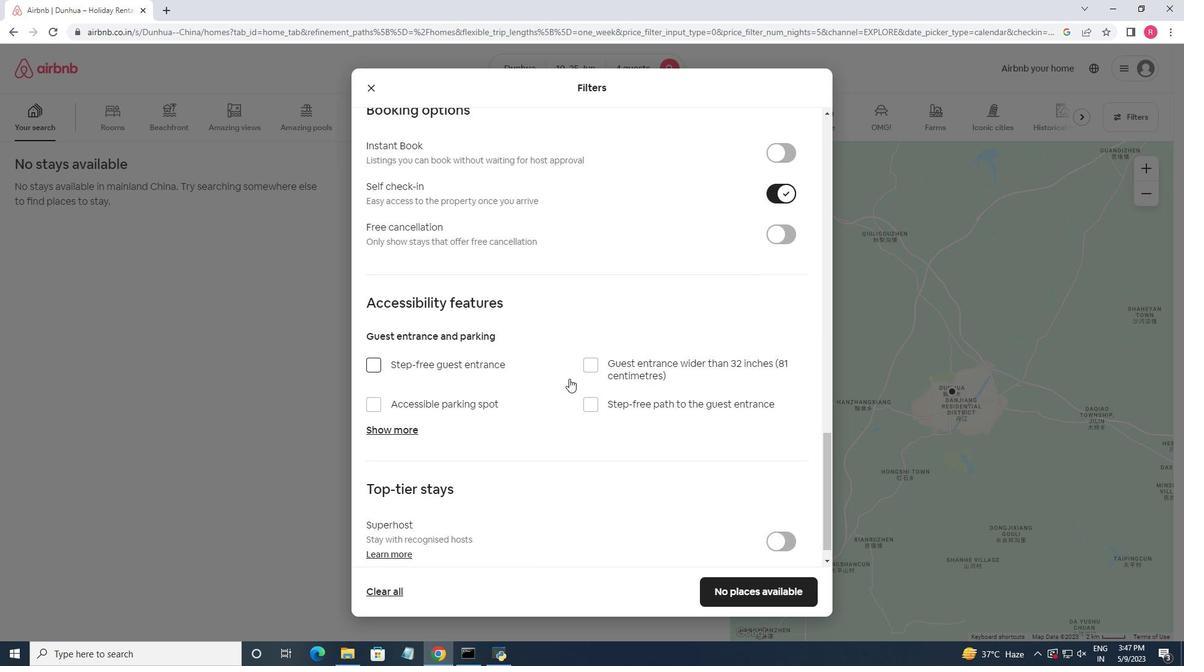 
Action: Mouse moved to (569, 381)
Screenshot: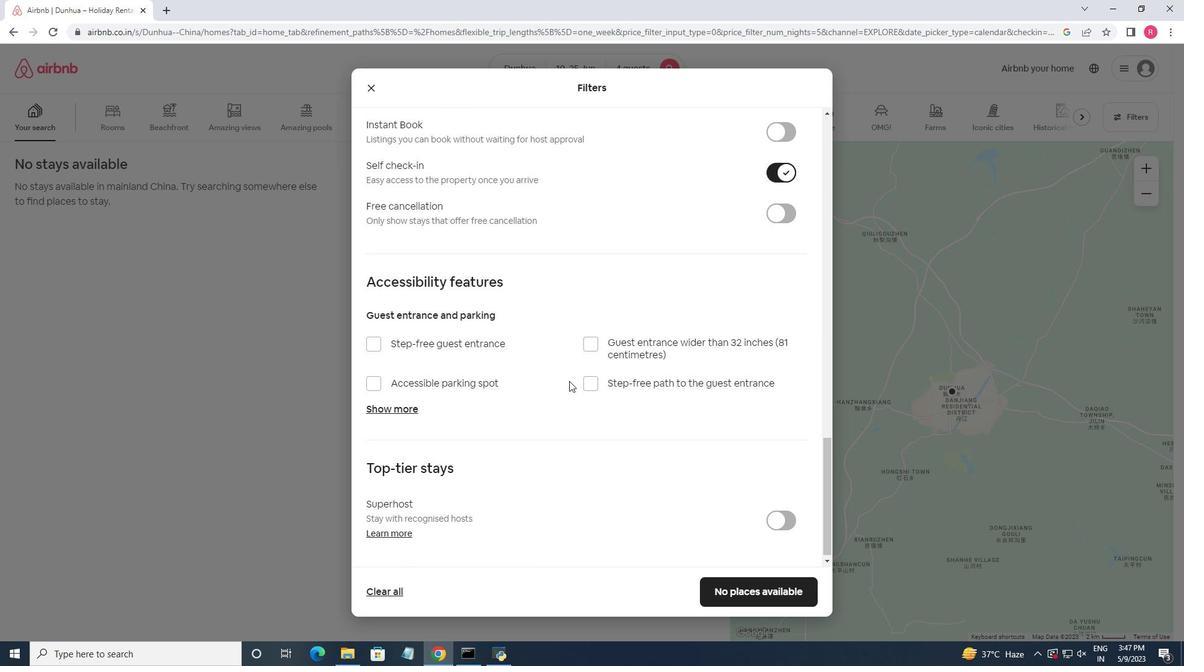 
Action: Mouse scrolled (569, 380) with delta (0, 0)
Screenshot: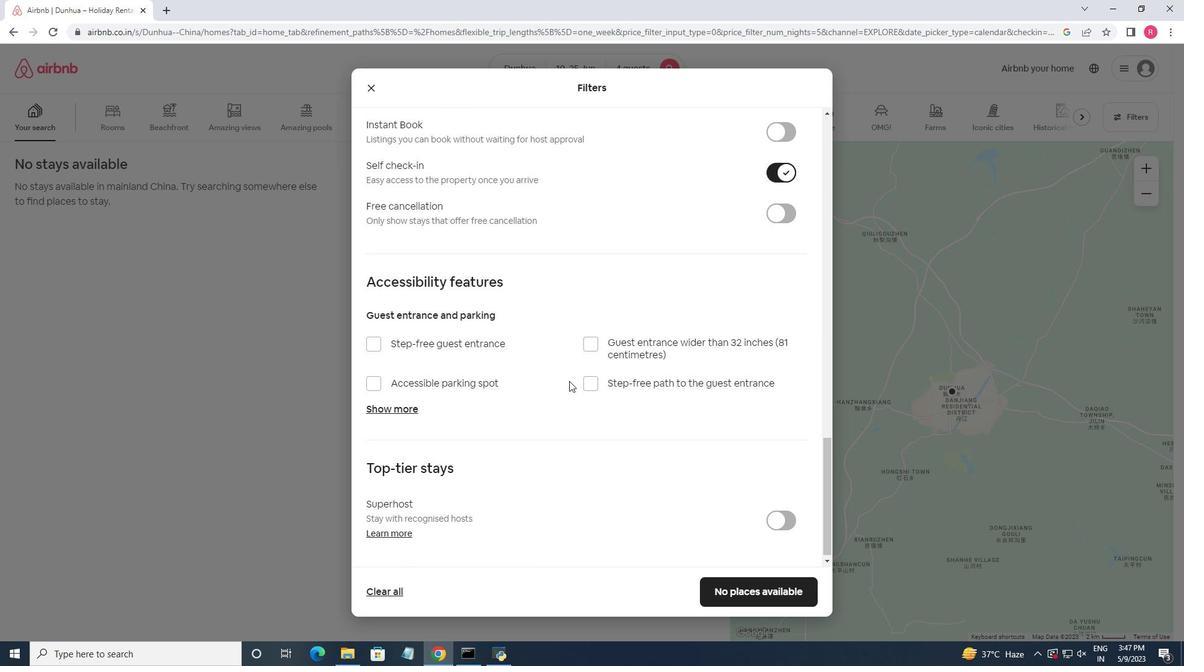 
Action: Mouse moved to (569, 383)
Screenshot: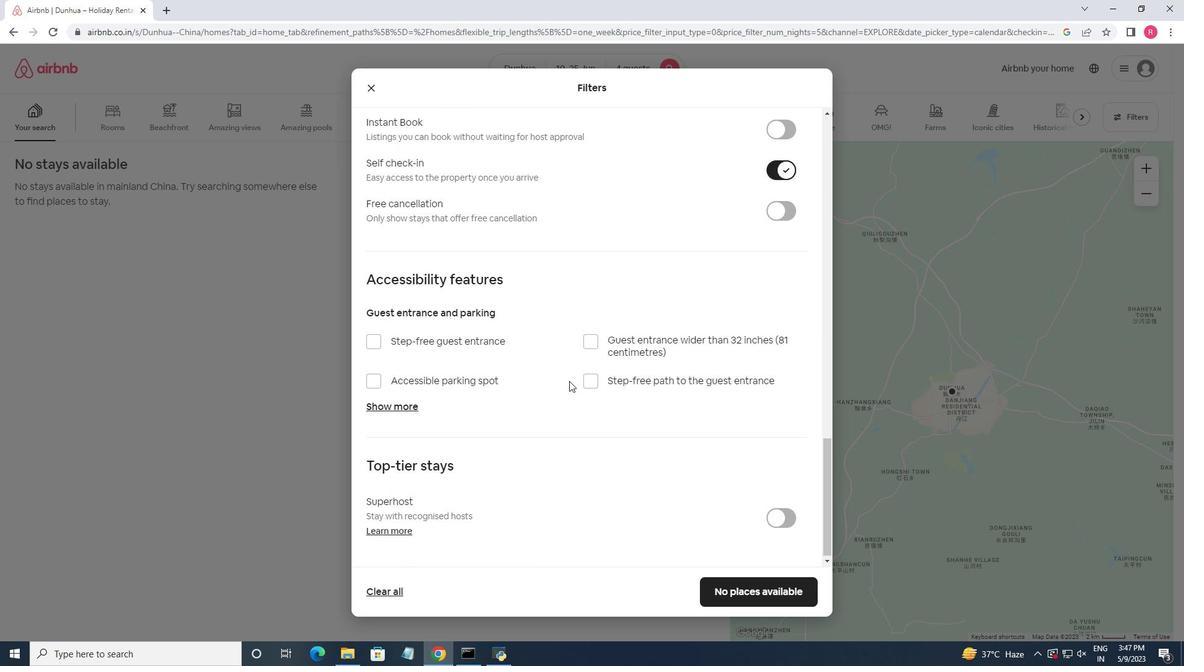 
Action: Mouse scrolled (569, 382) with delta (0, 0)
Screenshot: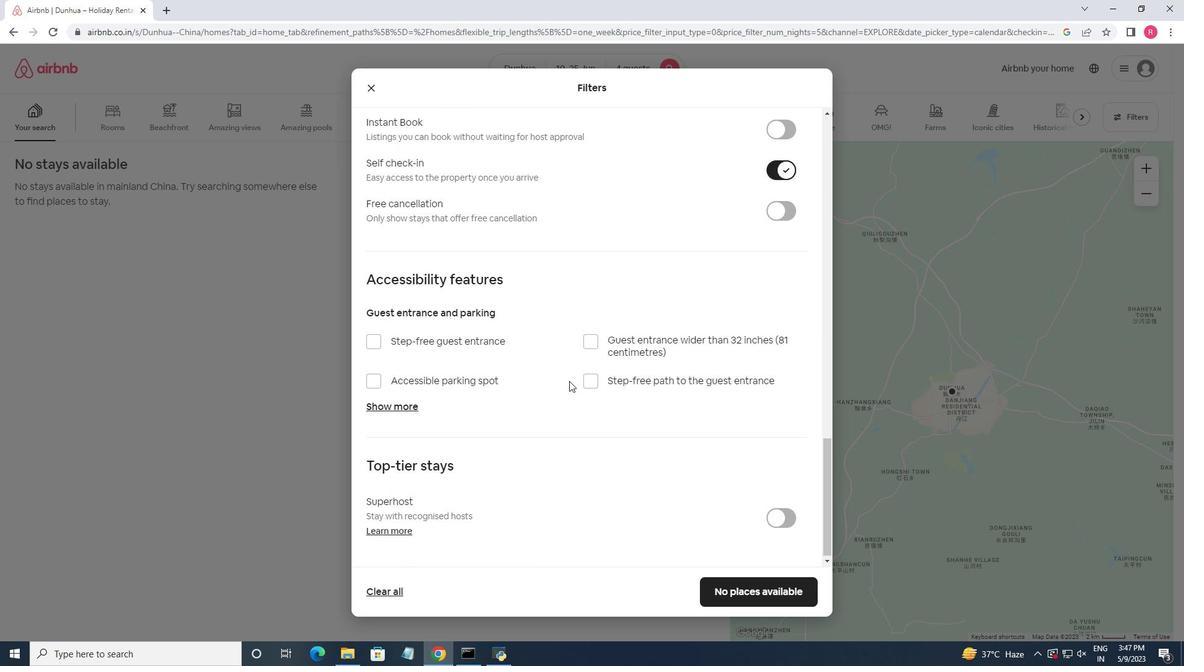 
Action: Mouse moved to (775, 592)
Screenshot: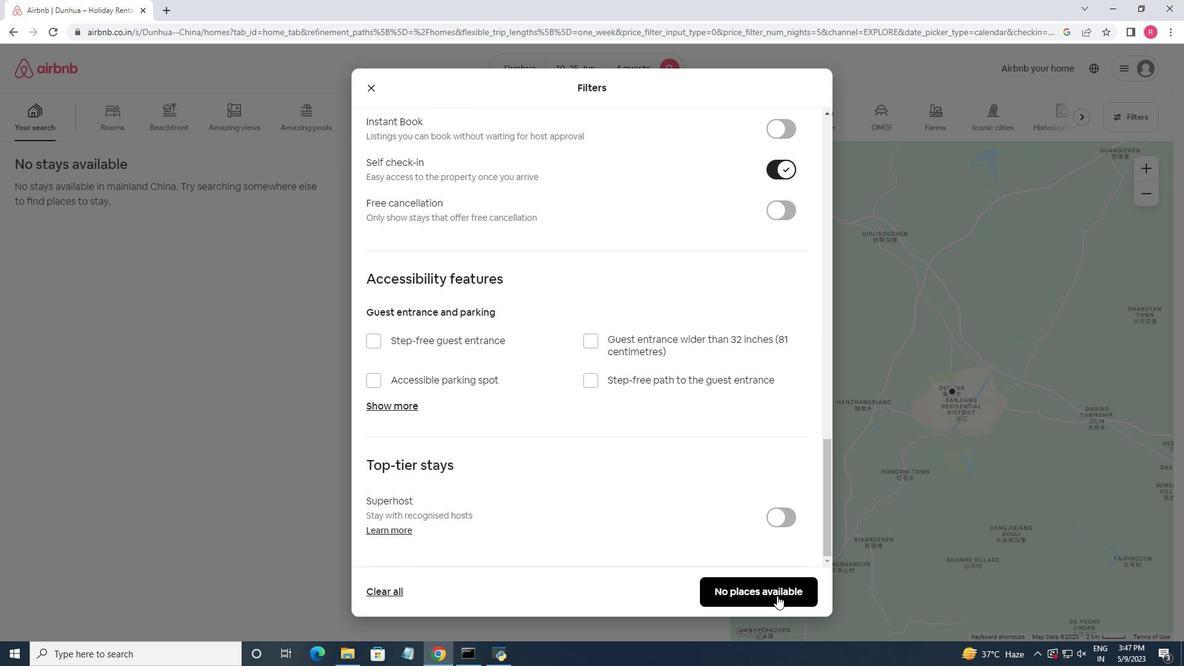 
Action: Mouse pressed left at (775, 592)
Screenshot: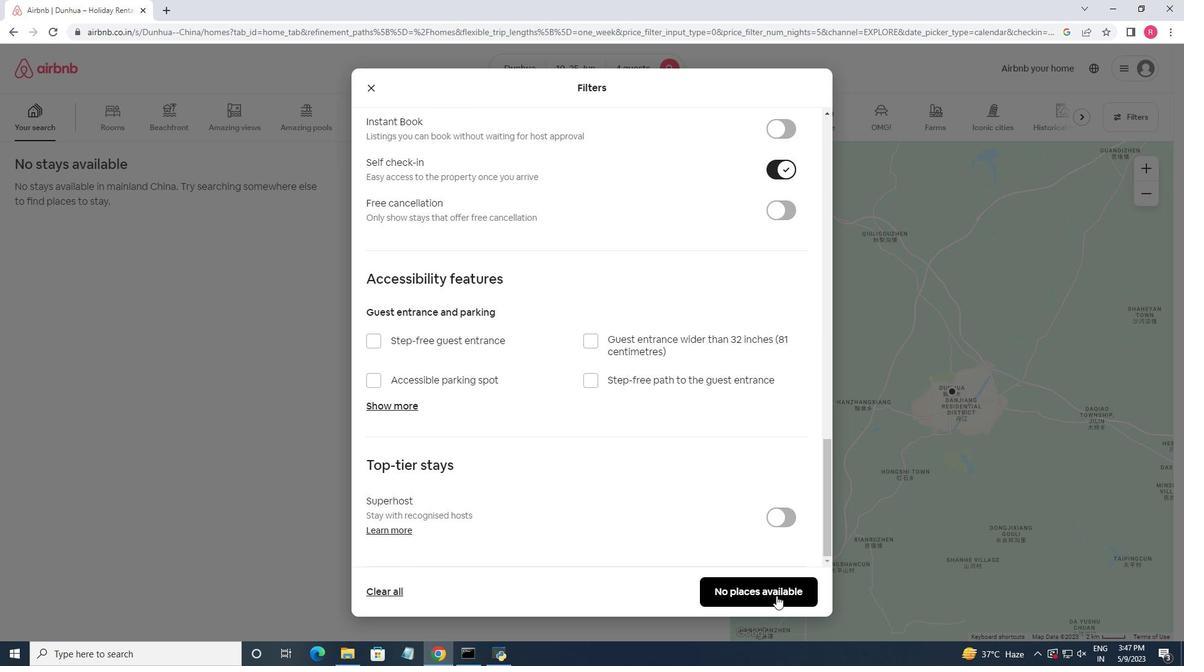 
Action: Mouse moved to (638, 473)
Screenshot: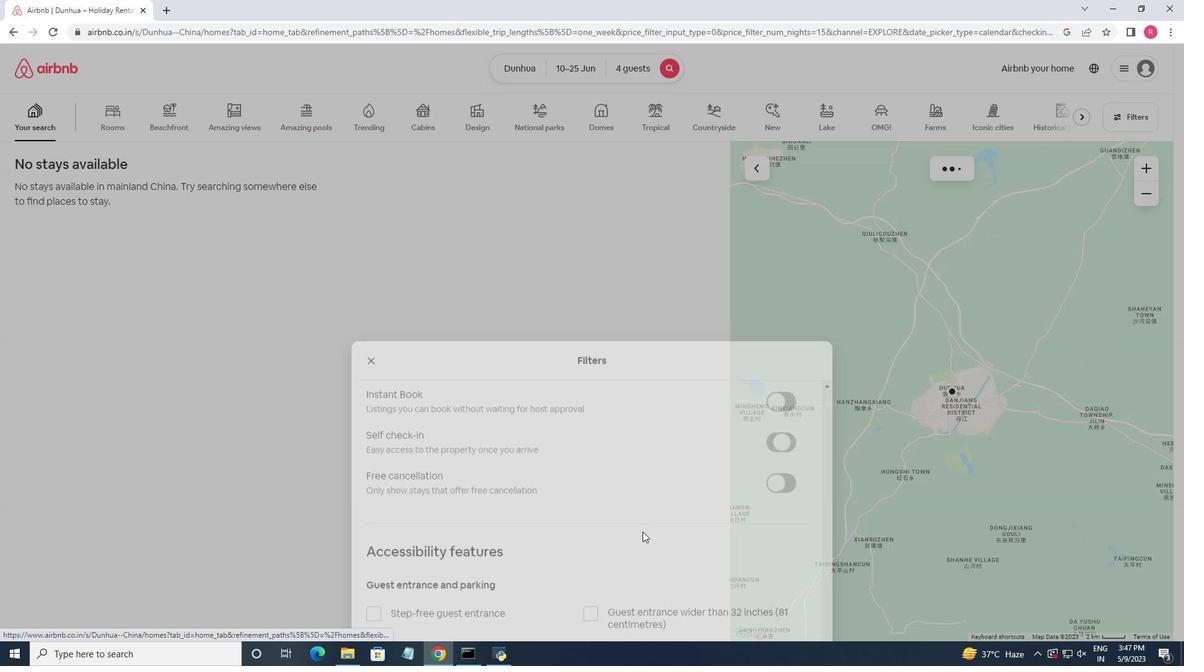 
